 Task: Open the event Second Team Building Workshop: Enhancing Collaboration and Trust within Teams on '2024/05/06', change the date to 2024/03/11, change the font style of the description to Comic Sans MS, set the availability to Free, insert an emoji Smile, logged in from the account softage.10@softage.net and add another guest for the event, softage.8@softage.net. Change the alignment of the event description to Align right.Change the font color of the description to Light Purple and select an event charm, 
Action: Mouse moved to (350, 148)
Screenshot: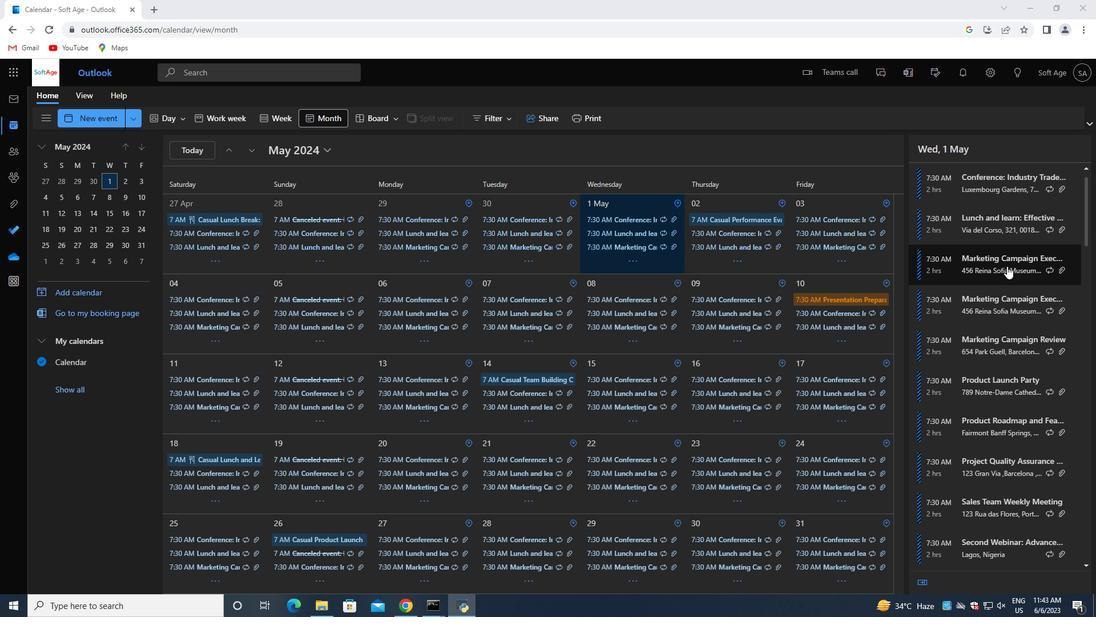 
Action: Mouse pressed left at (350, 148)
Screenshot: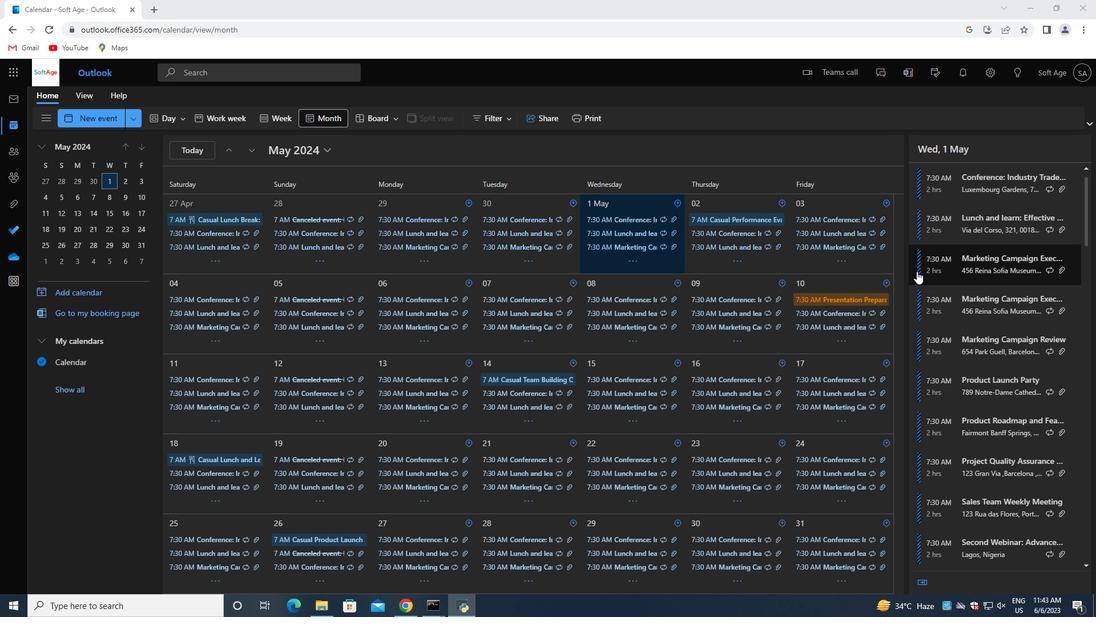
Action: Mouse moved to (376, 175)
Screenshot: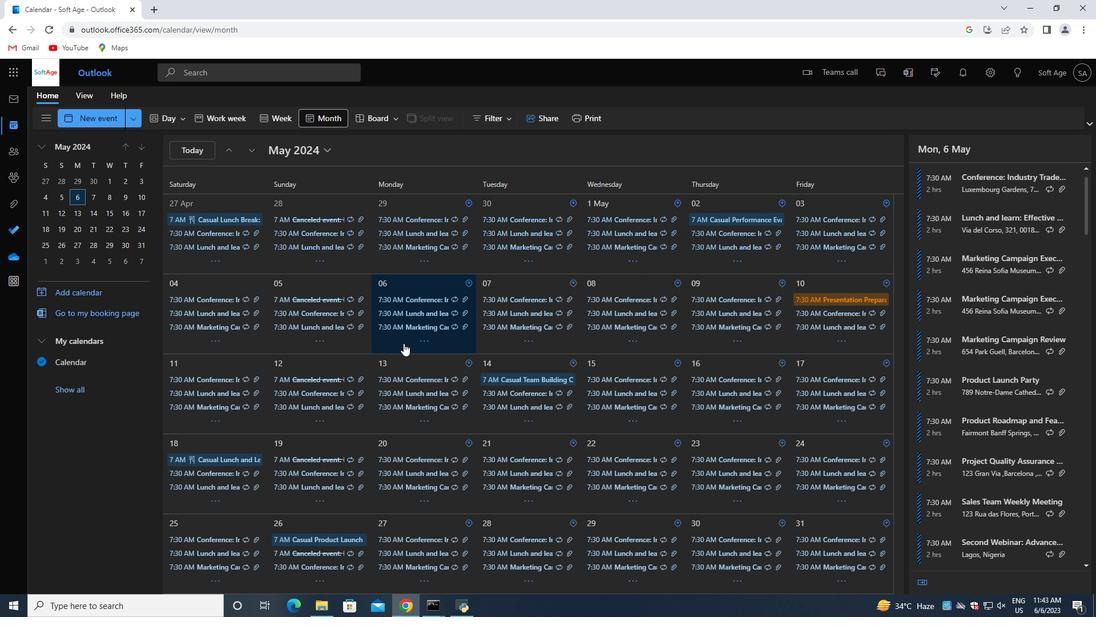 
Action: Mouse pressed left at (376, 175)
Screenshot: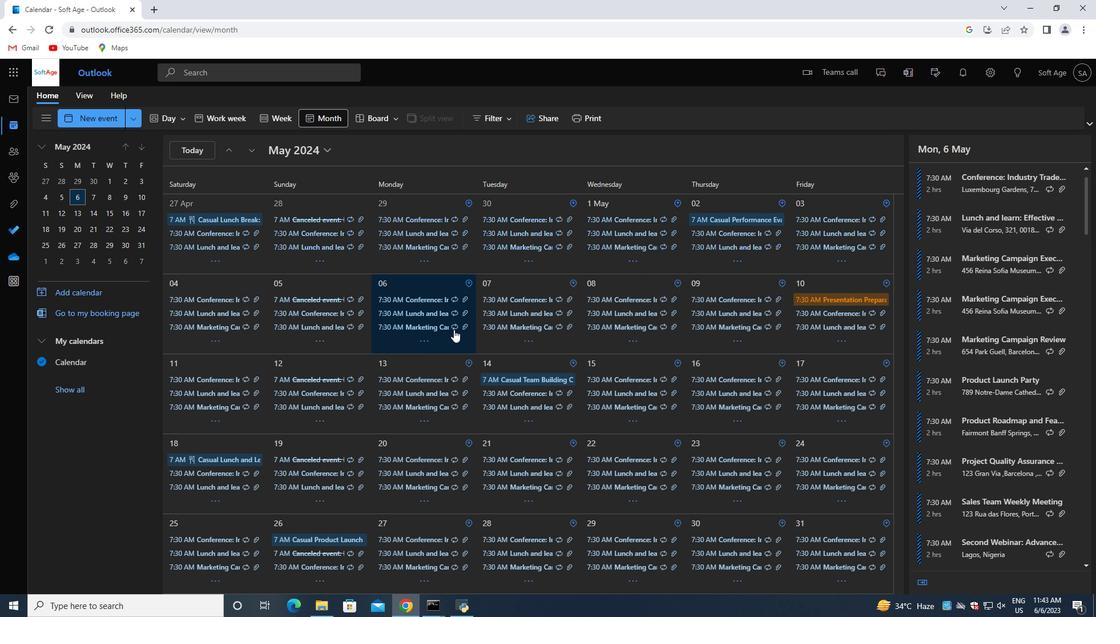 
Action: Mouse moved to (282, 229)
Screenshot: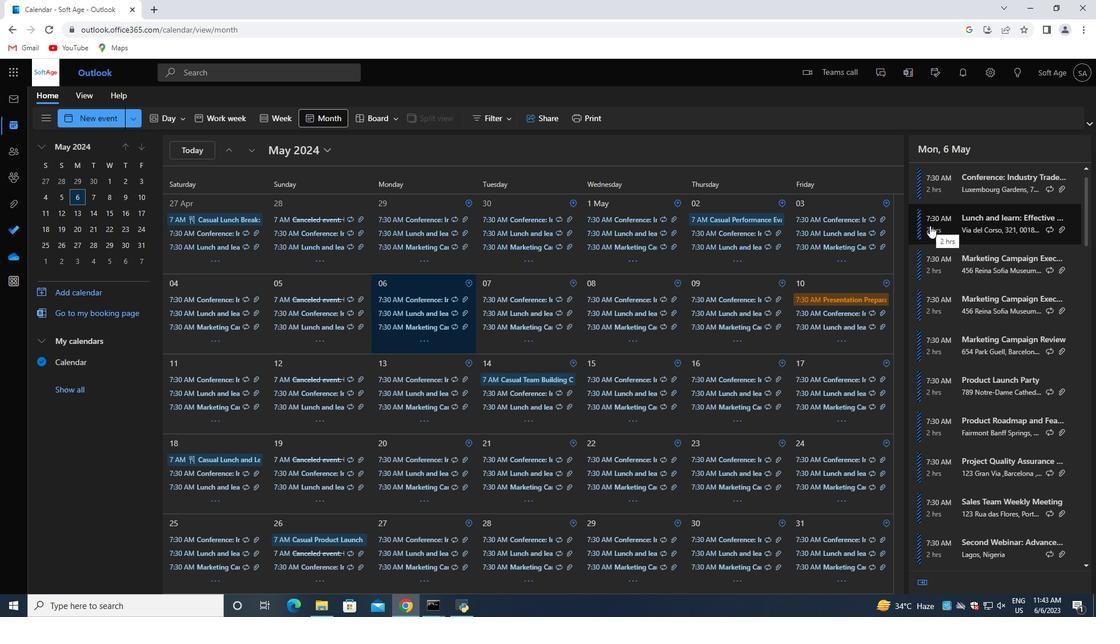 
Action: Mouse pressed left at (282, 229)
Screenshot: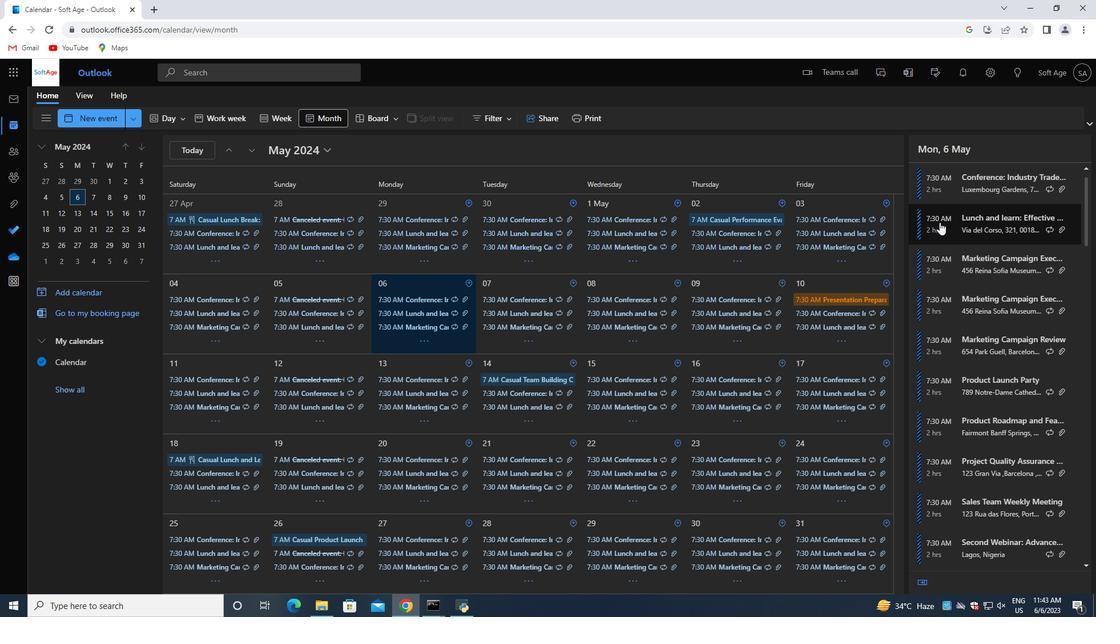 
Action: Mouse moved to (588, 154)
Screenshot: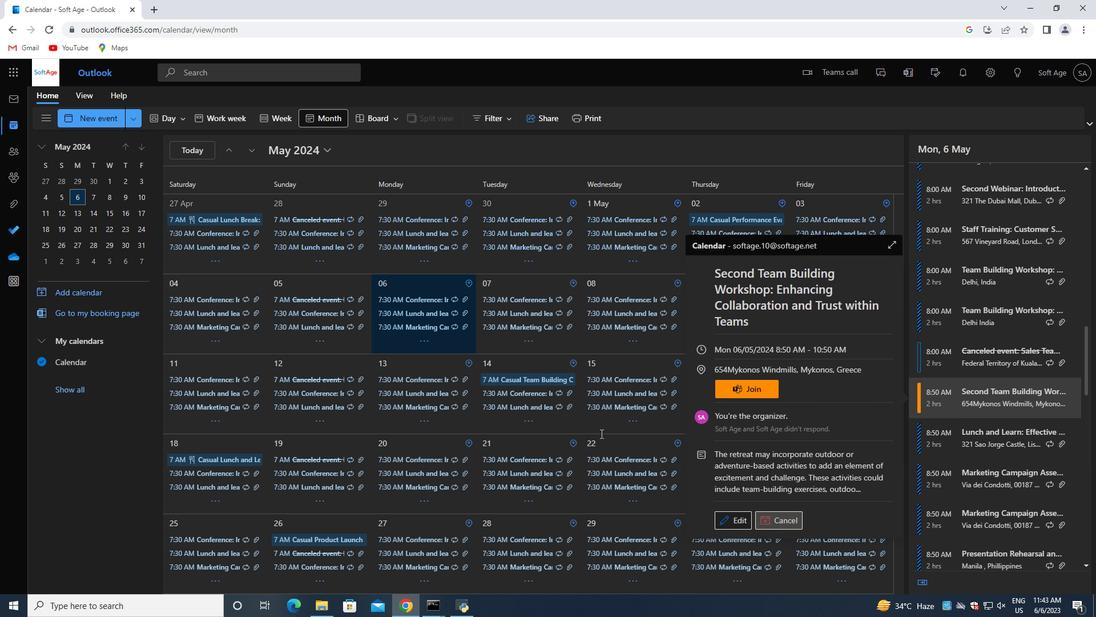 
Action: Mouse pressed left at (588, 154)
Screenshot: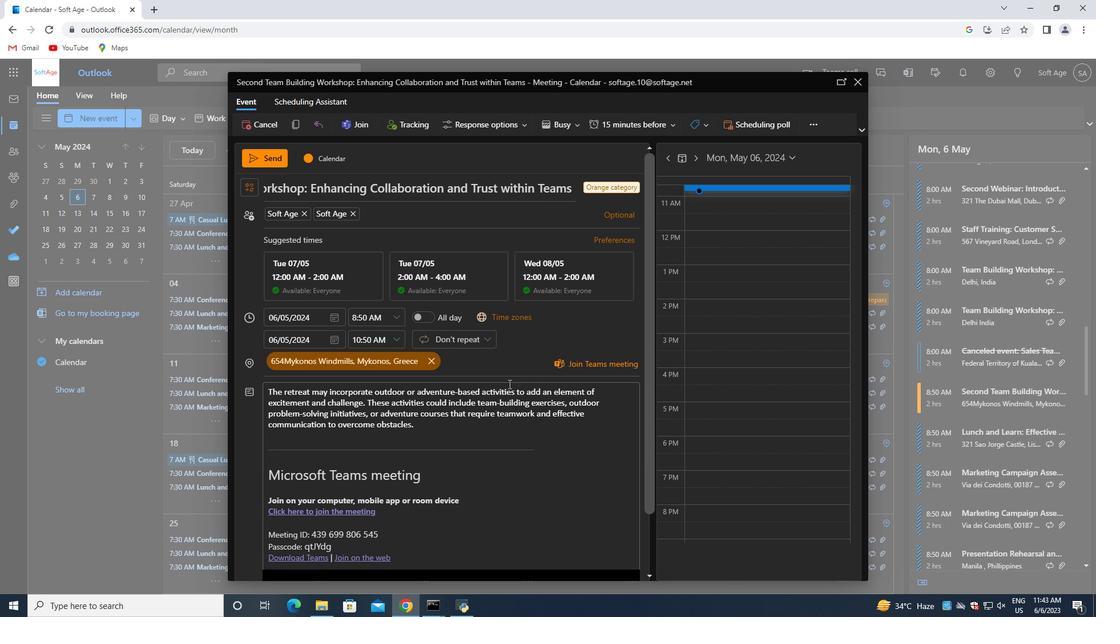 
Action: Mouse moved to (403, 343)
Screenshot: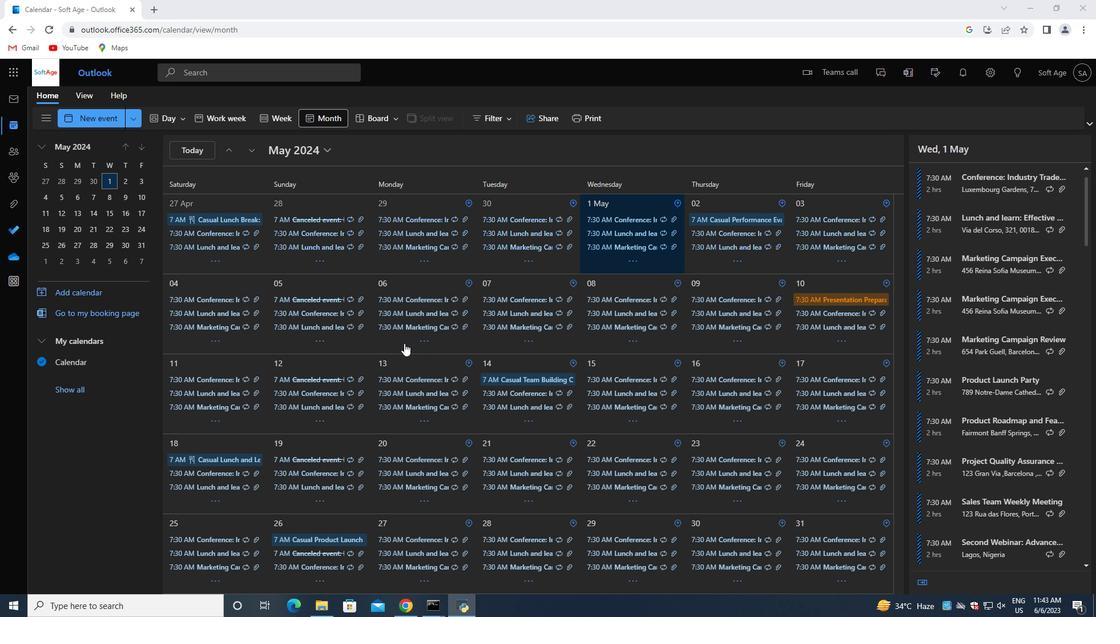 
Action: Mouse pressed left at (403, 343)
Screenshot: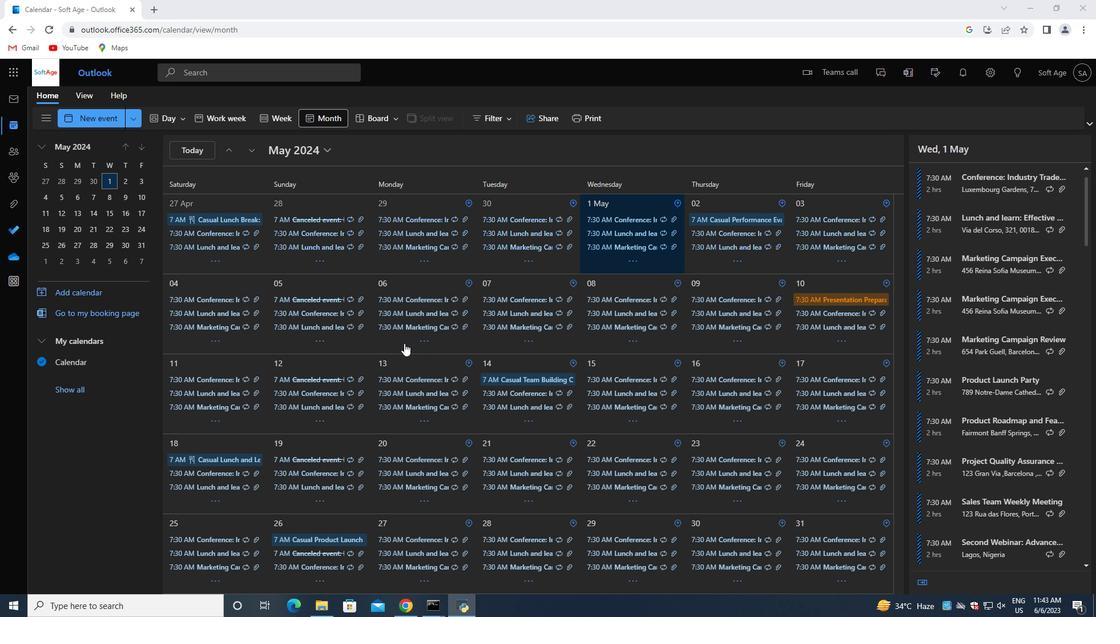 
Action: Mouse moved to (995, 379)
Screenshot: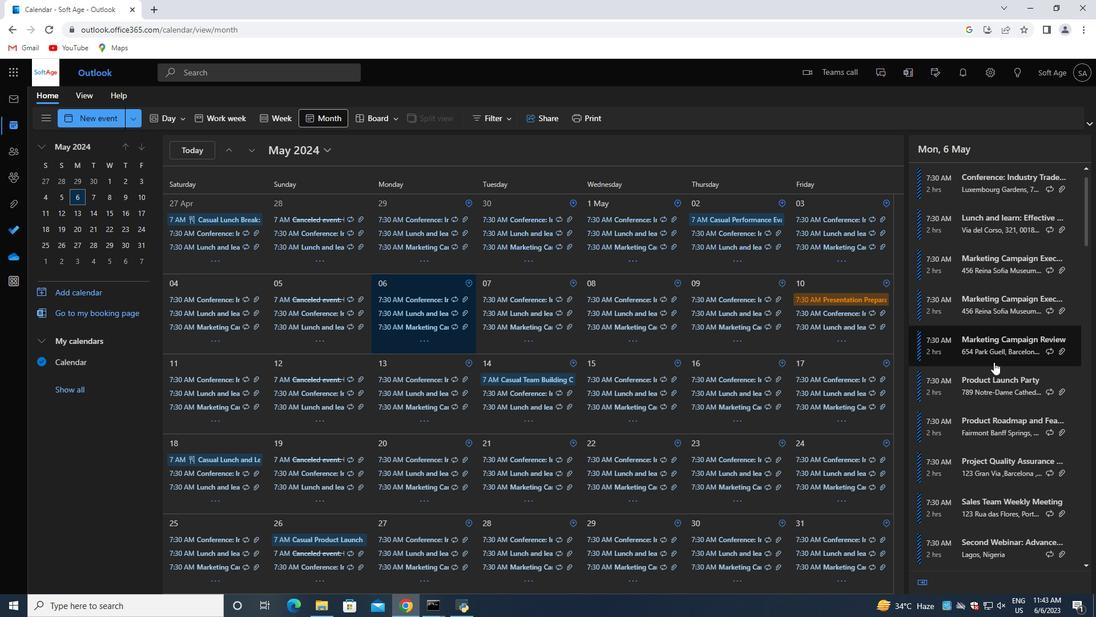 
Action: Mouse scrolled (995, 378) with delta (0, 0)
Screenshot: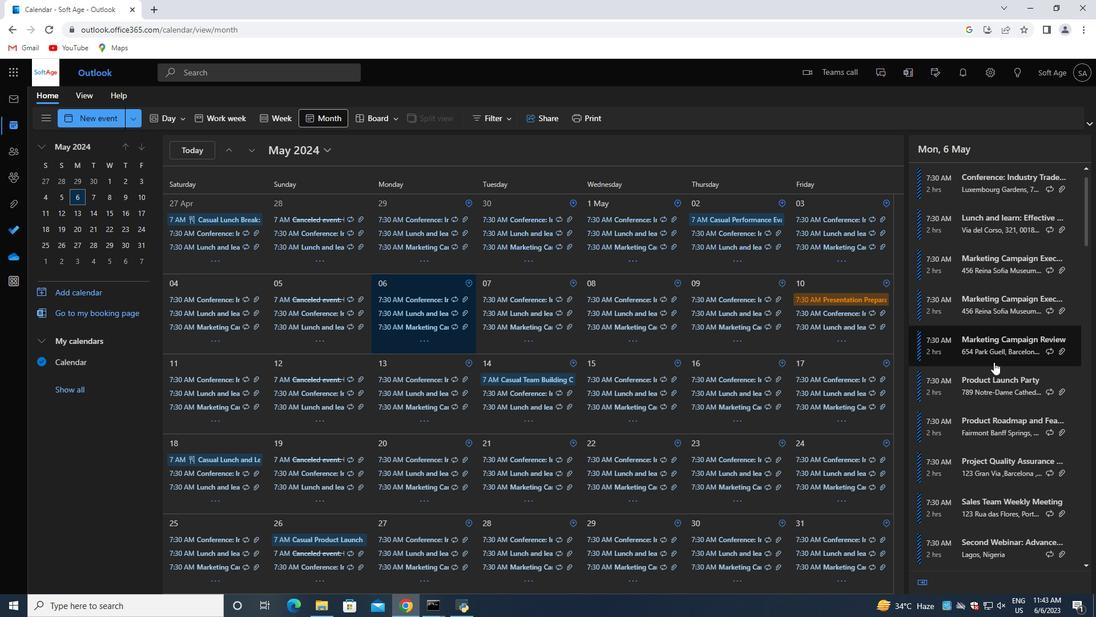 
Action: Mouse moved to (998, 378)
Screenshot: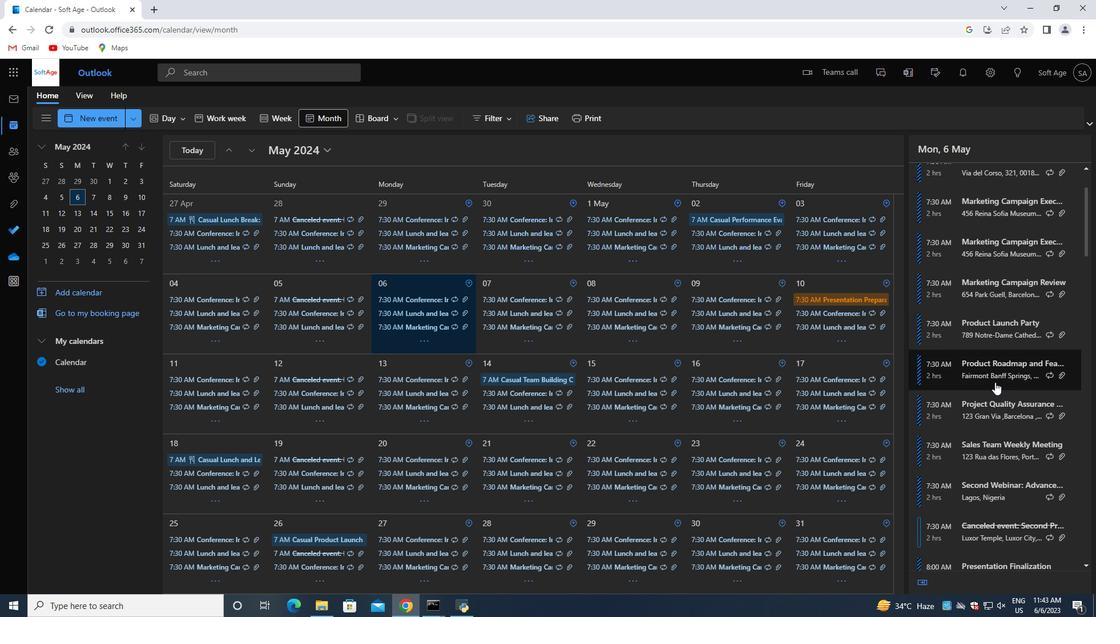 
Action: Mouse scrolled (998, 378) with delta (0, 0)
Screenshot: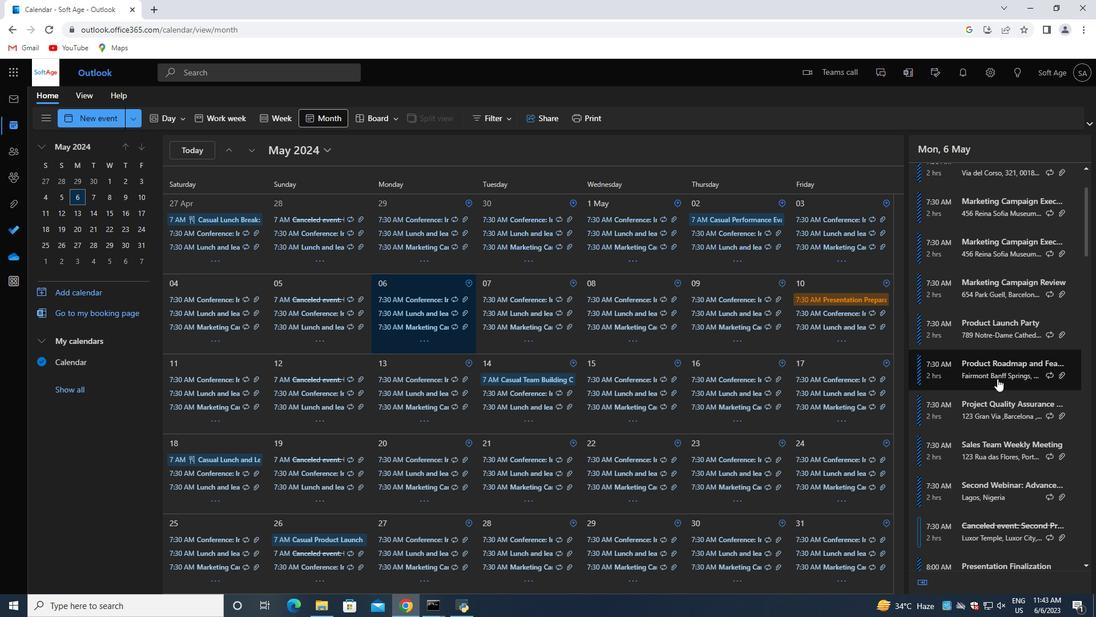 
Action: Mouse moved to (998, 377)
Screenshot: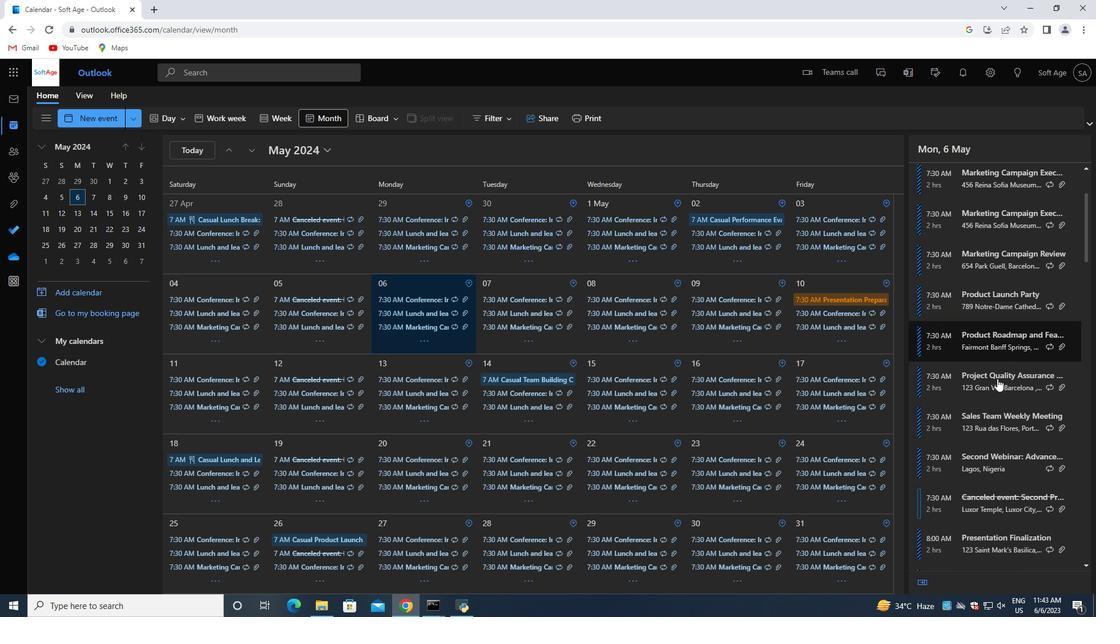 
Action: Mouse scrolled (998, 377) with delta (0, 0)
Screenshot: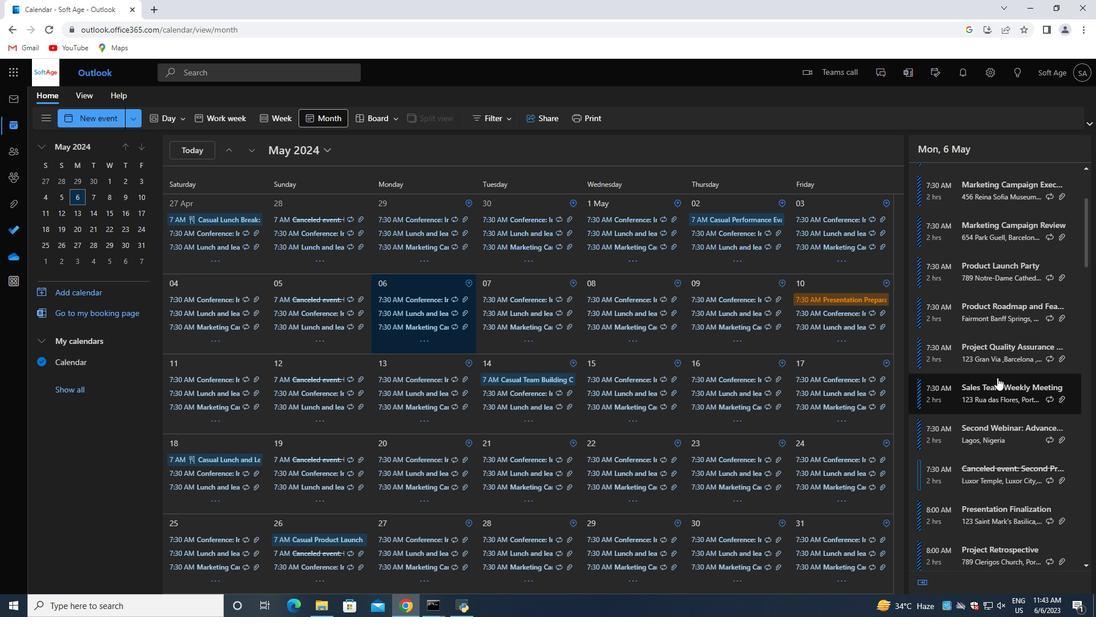 
Action: Mouse scrolled (998, 377) with delta (0, 0)
Screenshot: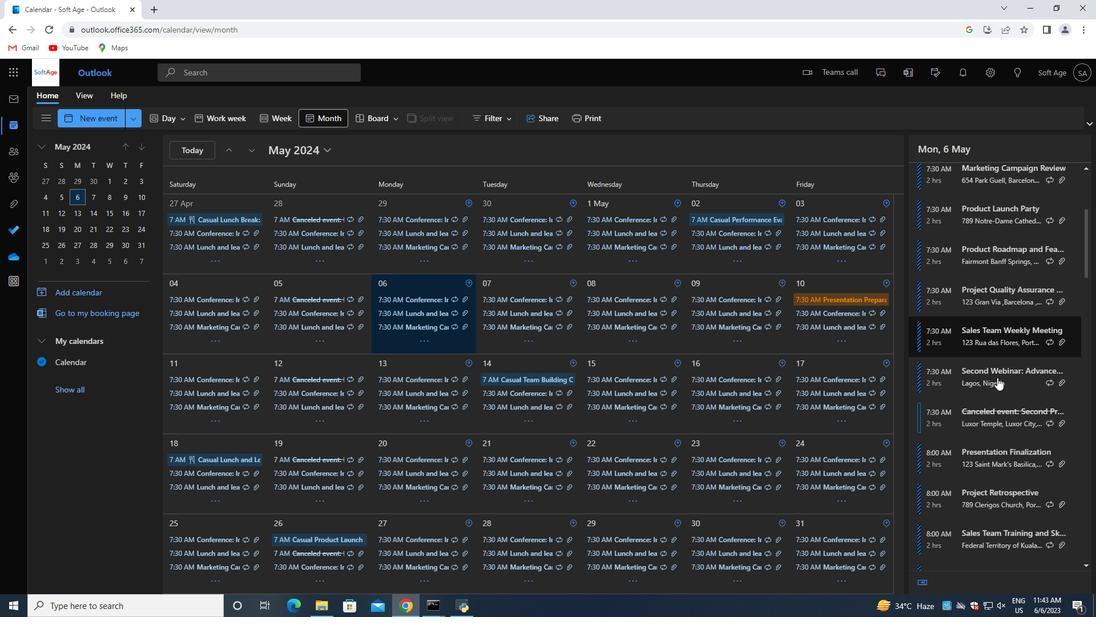 
Action: Mouse scrolled (998, 377) with delta (0, 0)
Screenshot: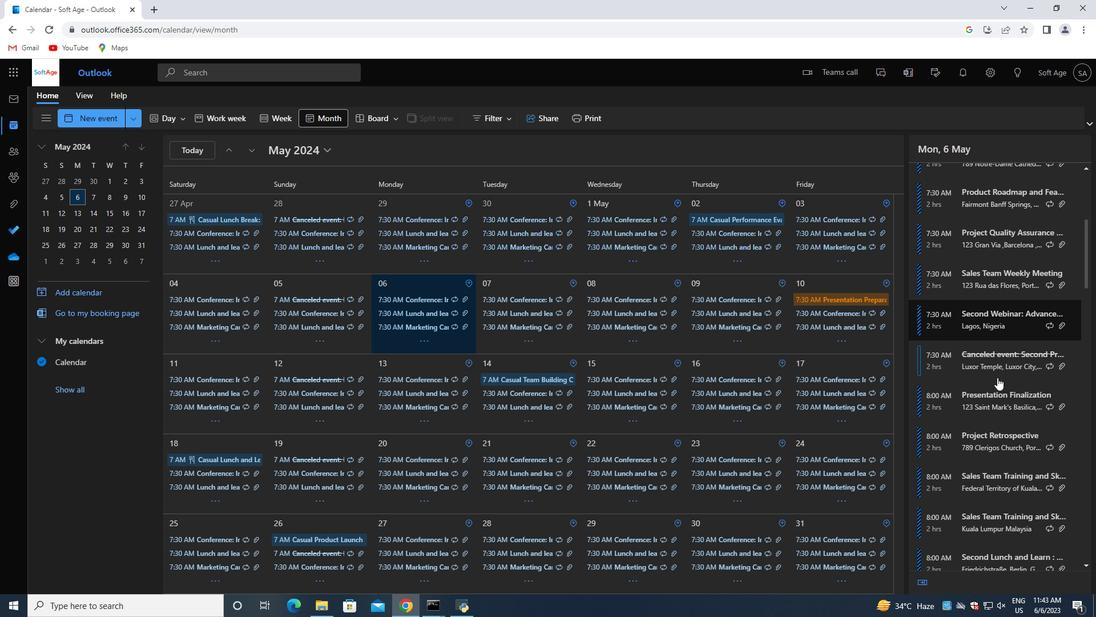 
Action: Mouse scrolled (998, 377) with delta (0, 0)
Screenshot: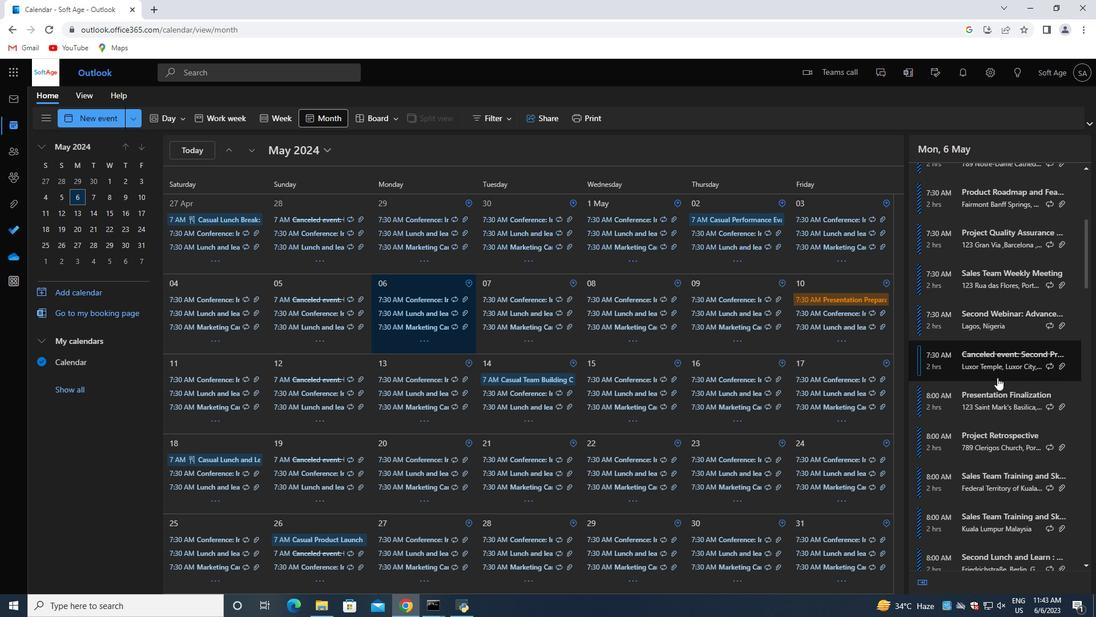 
Action: Mouse scrolled (998, 377) with delta (0, 0)
Screenshot: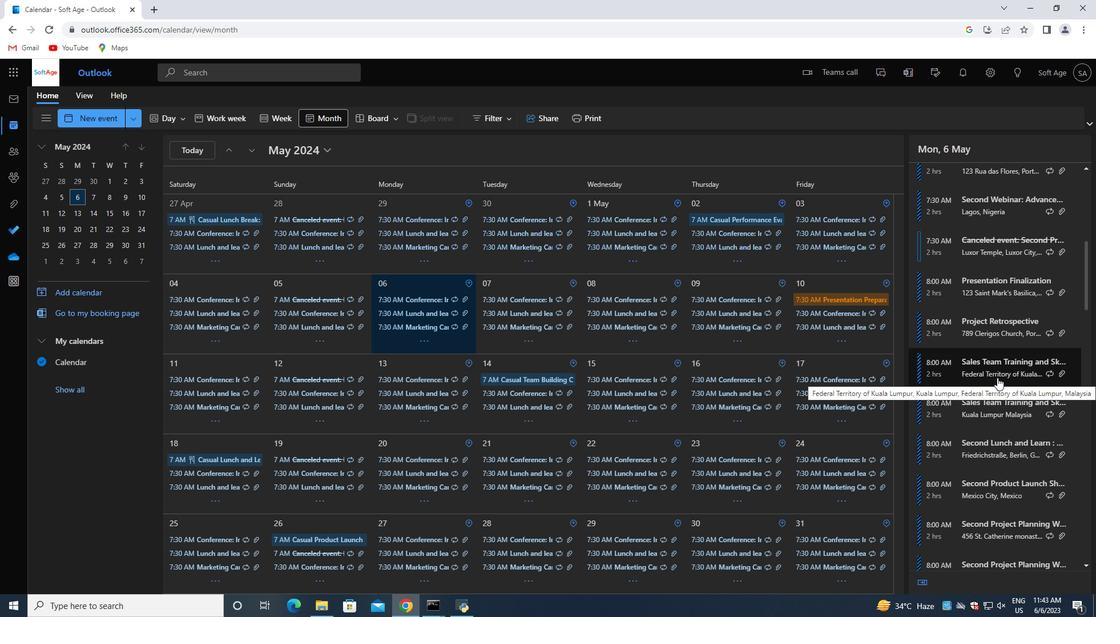 
Action: Mouse scrolled (998, 377) with delta (0, 0)
Screenshot: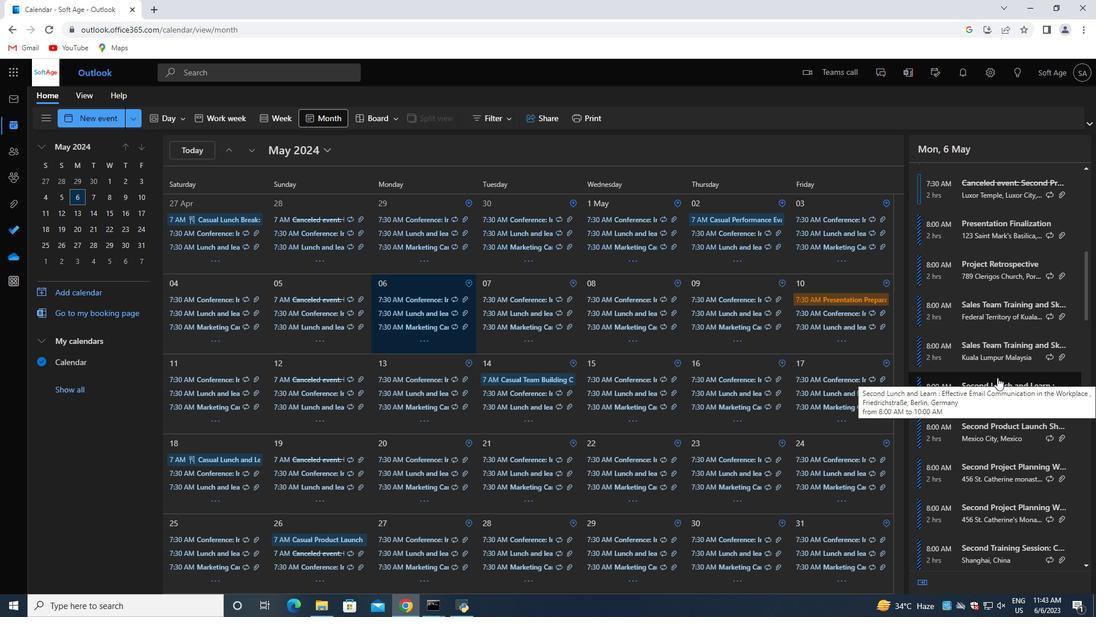 
Action: Mouse scrolled (998, 377) with delta (0, 0)
Screenshot: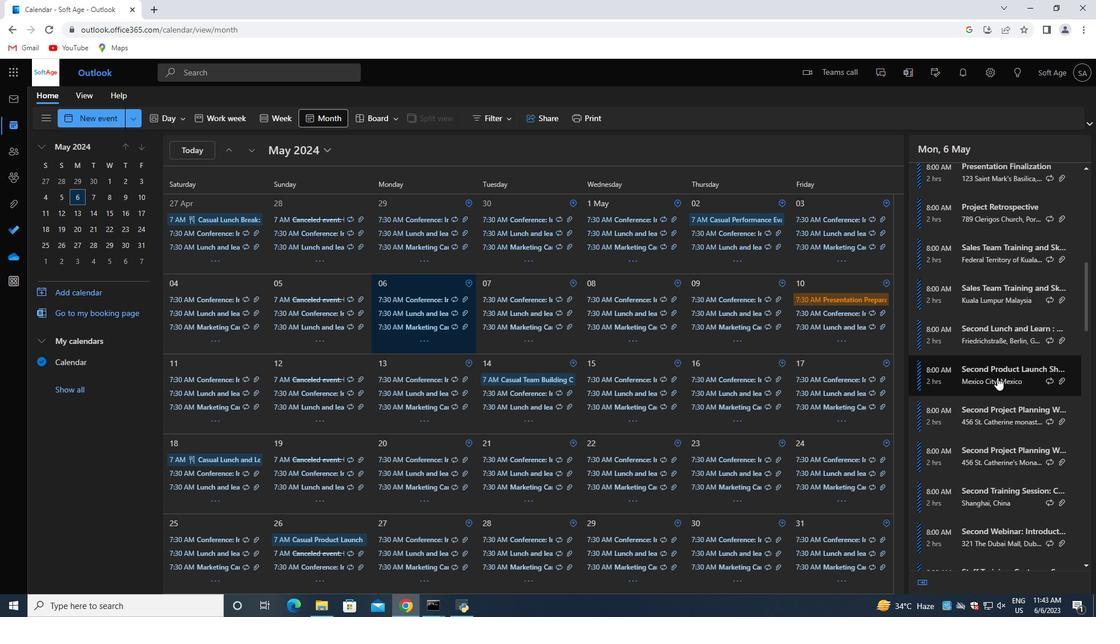 
Action: Mouse scrolled (998, 377) with delta (0, 0)
Screenshot: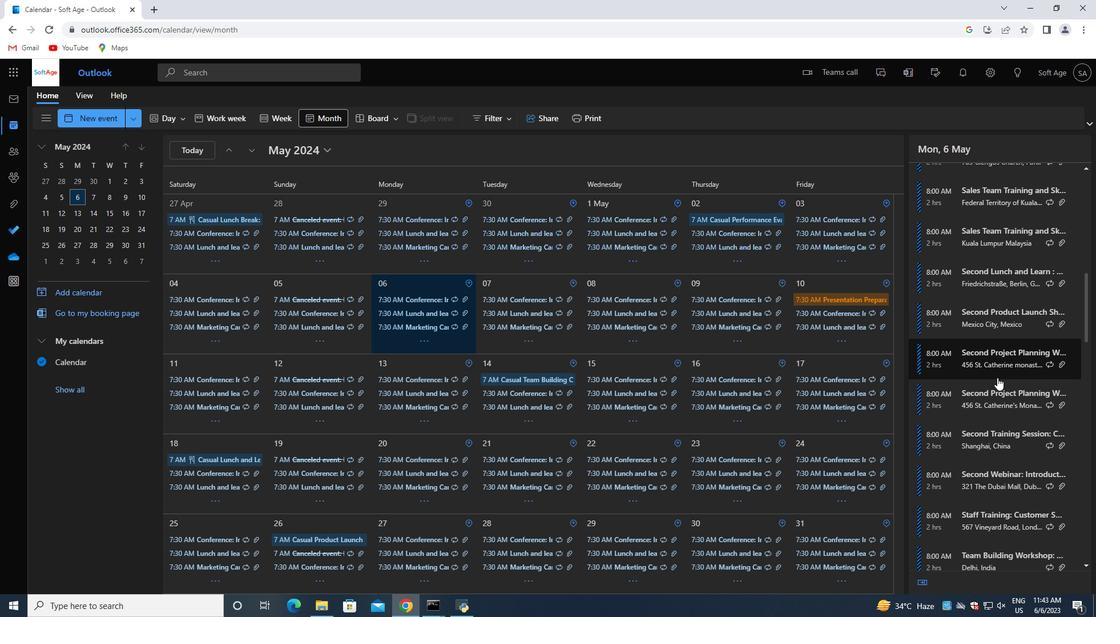 
Action: Mouse scrolled (998, 377) with delta (0, 0)
Screenshot: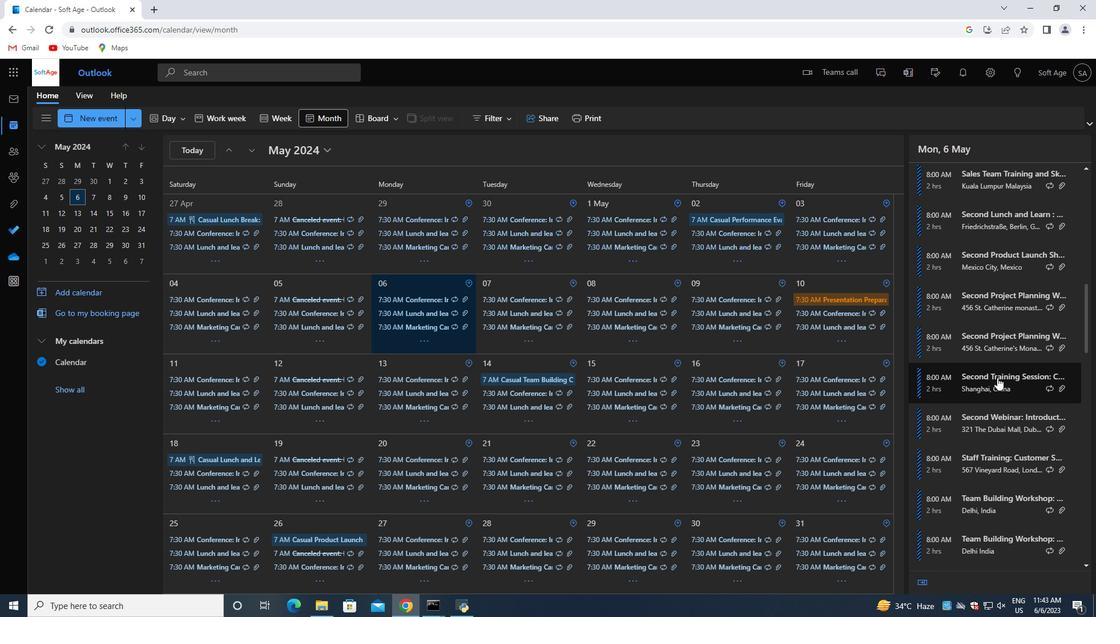 
Action: Mouse scrolled (998, 377) with delta (0, 0)
Screenshot: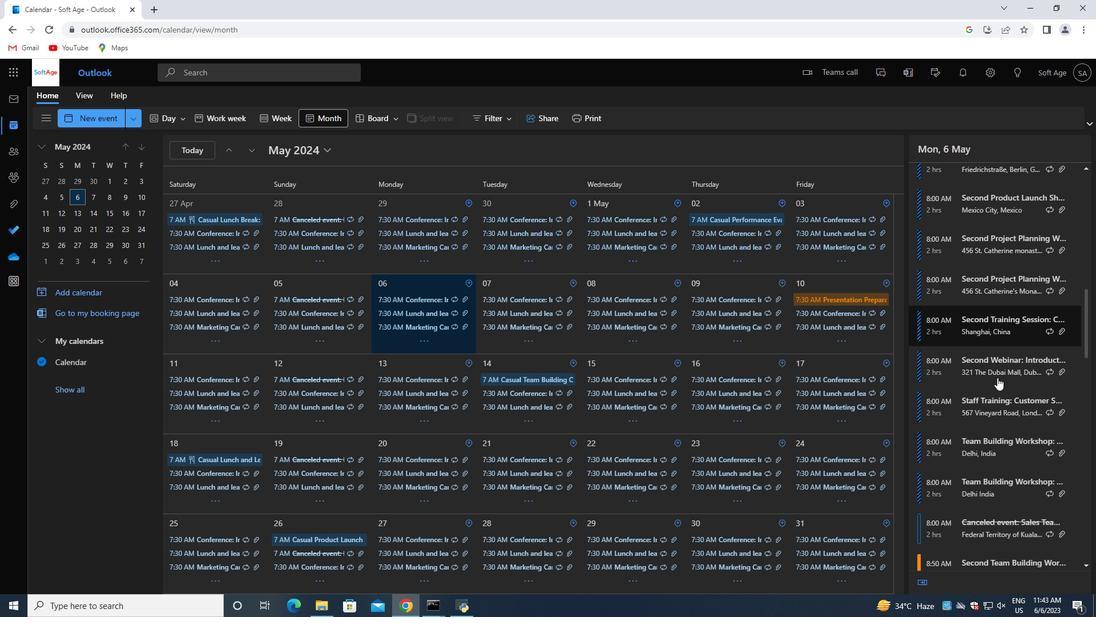 
Action: Mouse scrolled (998, 377) with delta (0, 0)
Screenshot: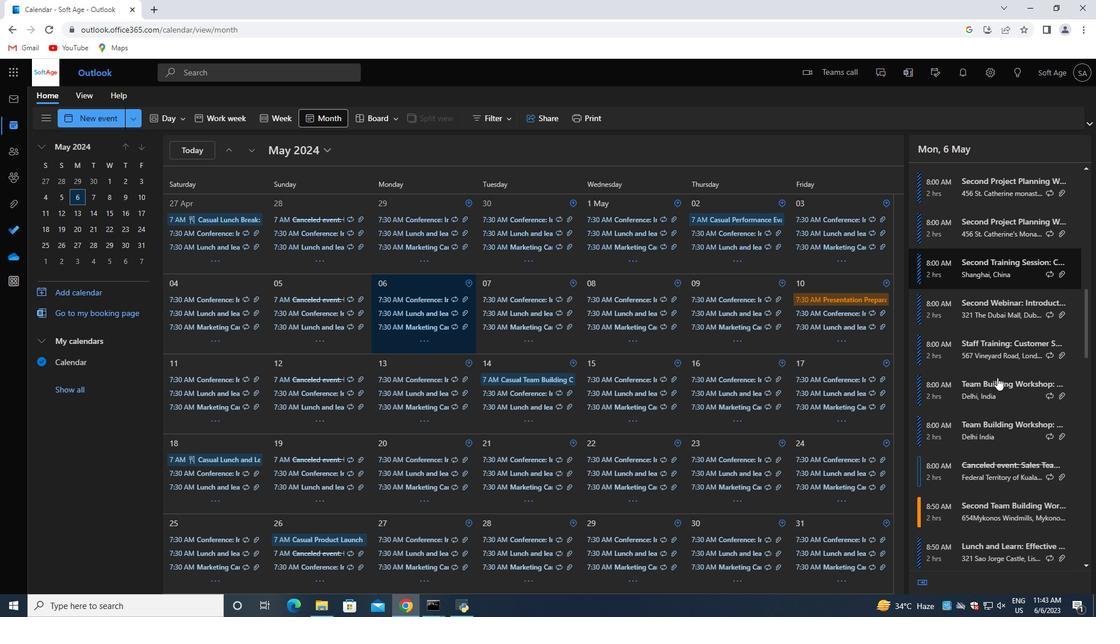 
Action: Mouse scrolled (998, 377) with delta (0, 0)
Screenshot: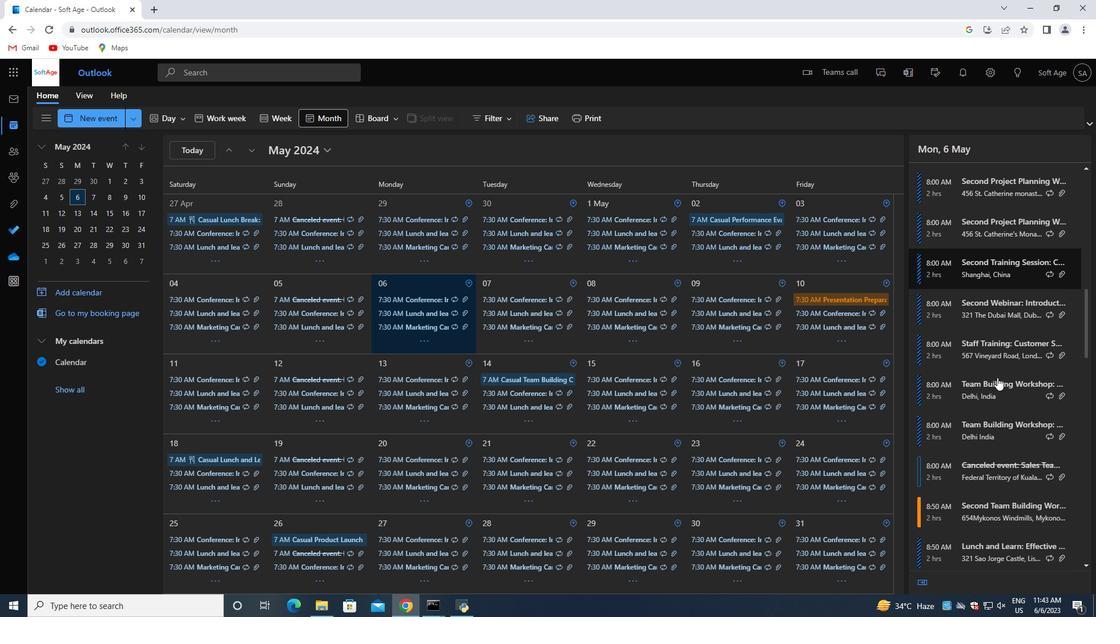
Action: Mouse moved to (948, 404)
Screenshot: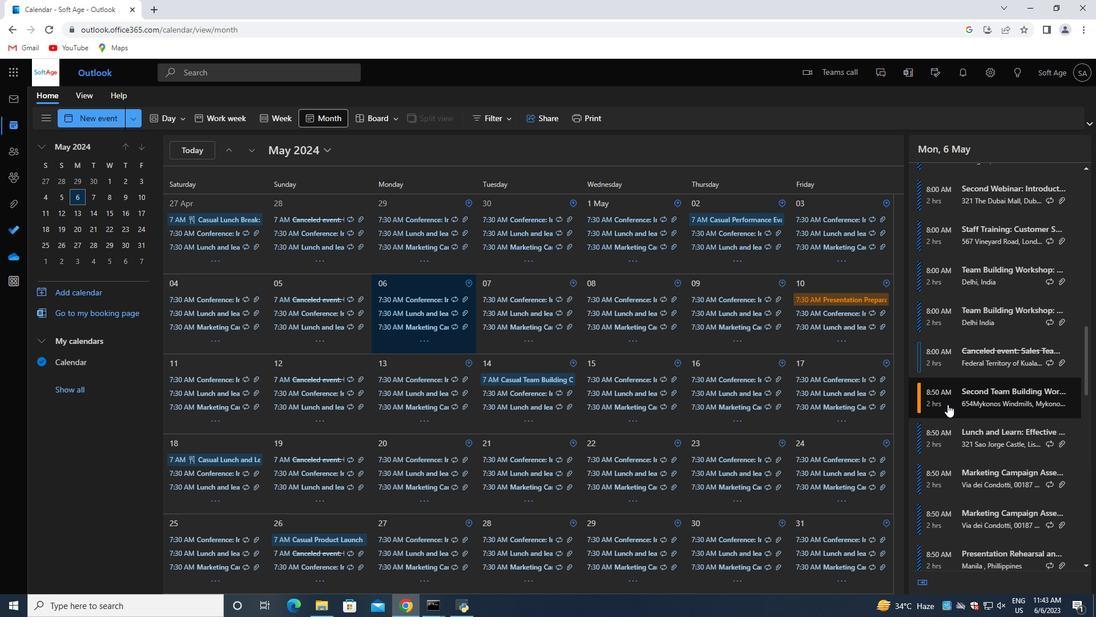 
Action: Mouse pressed left at (948, 404)
Screenshot: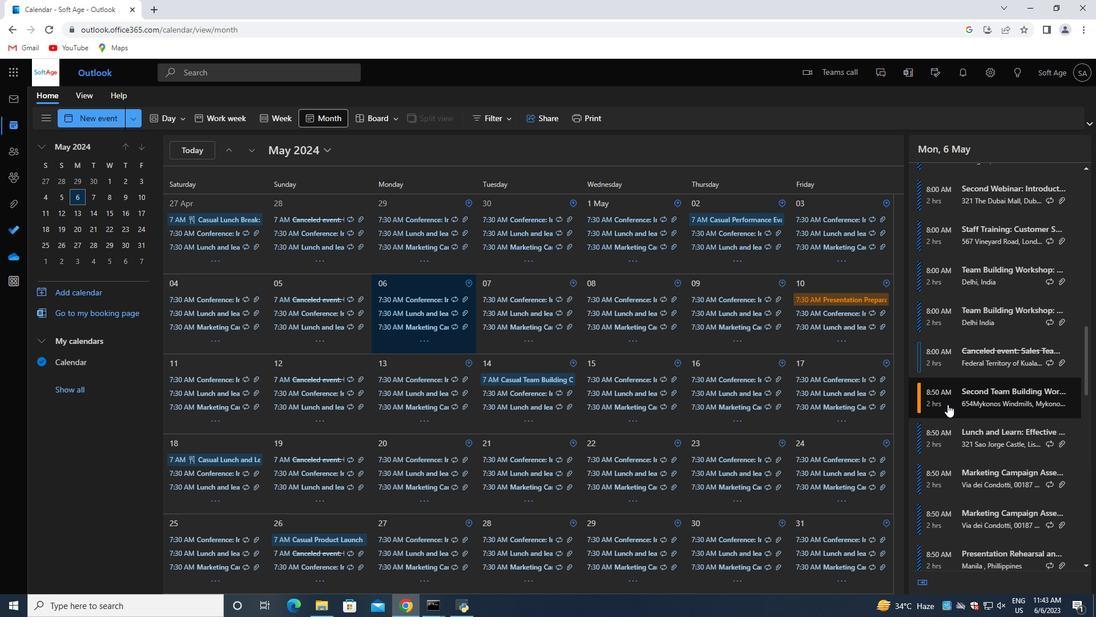 
Action: Mouse moved to (726, 518)
Screenshot: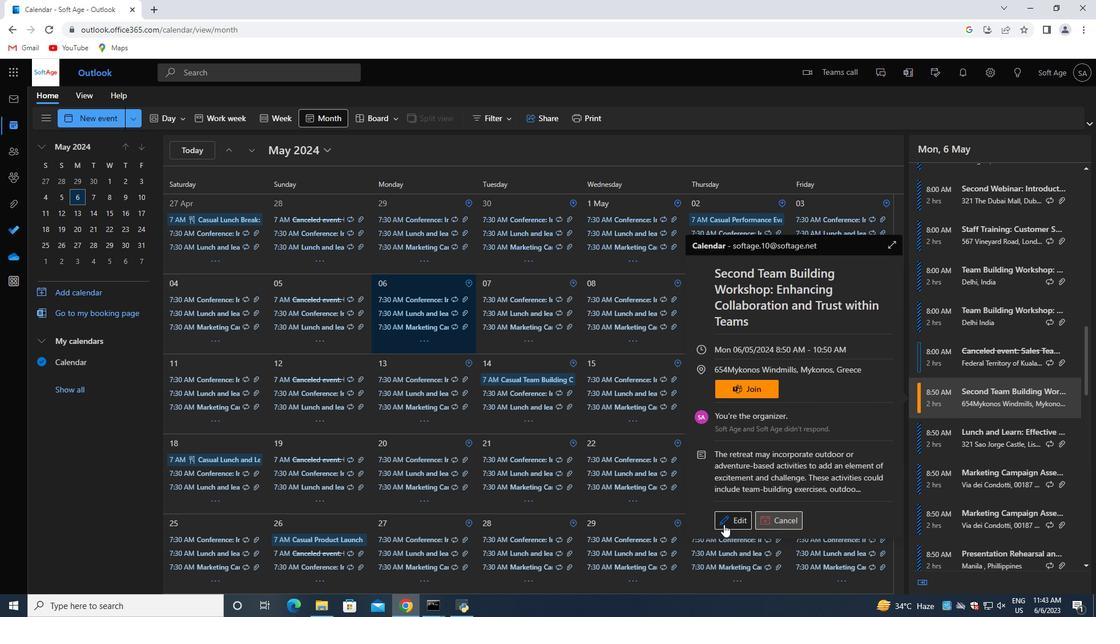 
Action: Mouse pressed left at (726, 518)
Screenshot: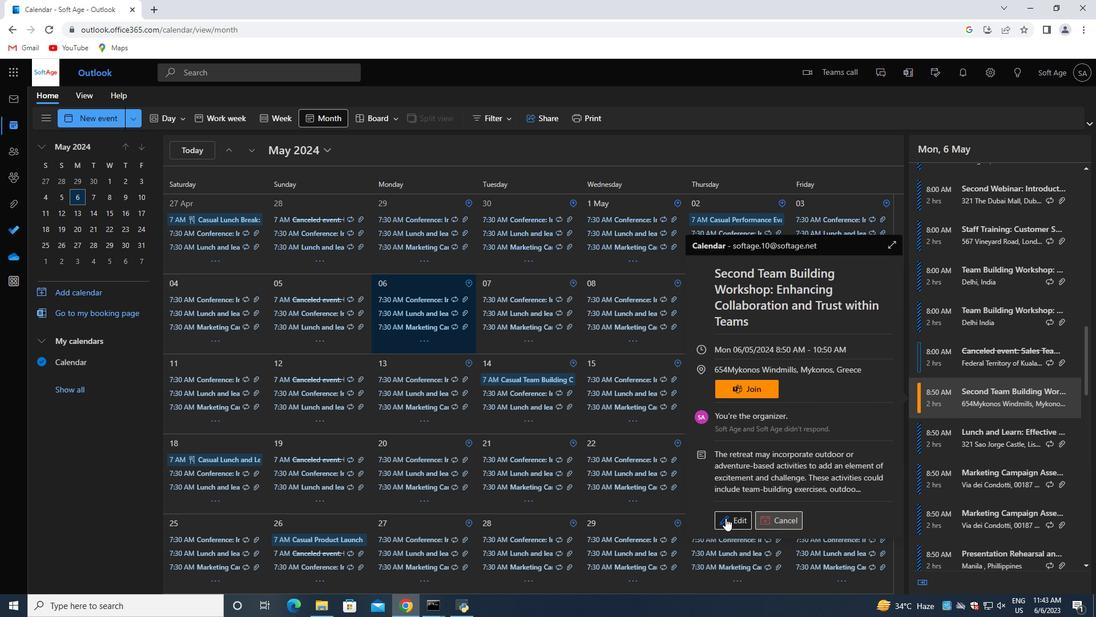 
Action: Mouse moved to (337, 314)
Screenshot: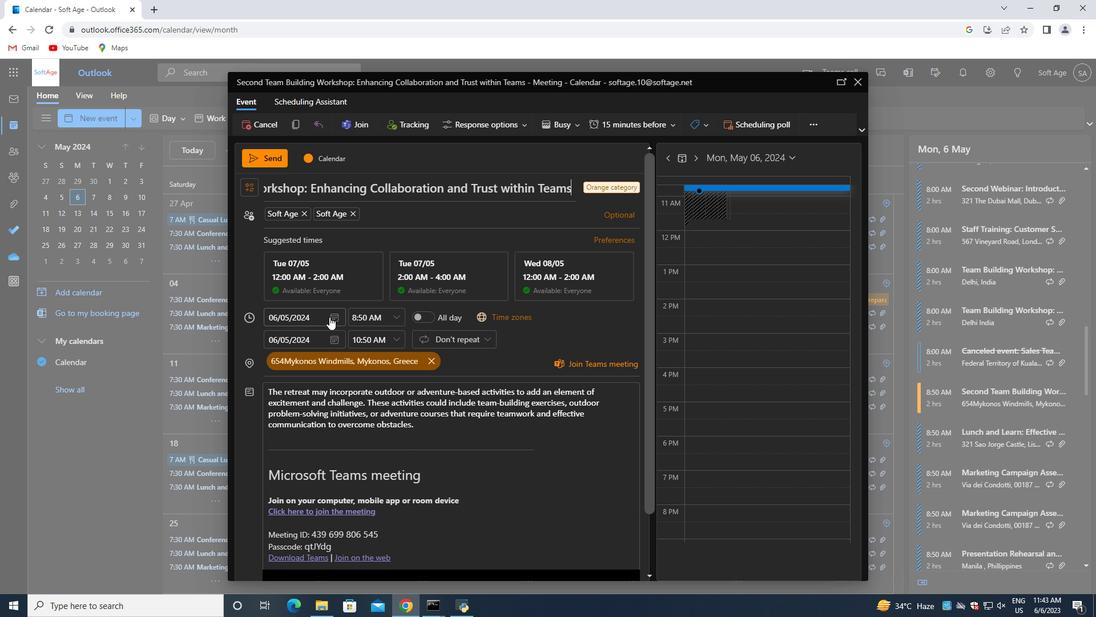 
Action: Mouse pressed left at (337, 314)
Screenshot: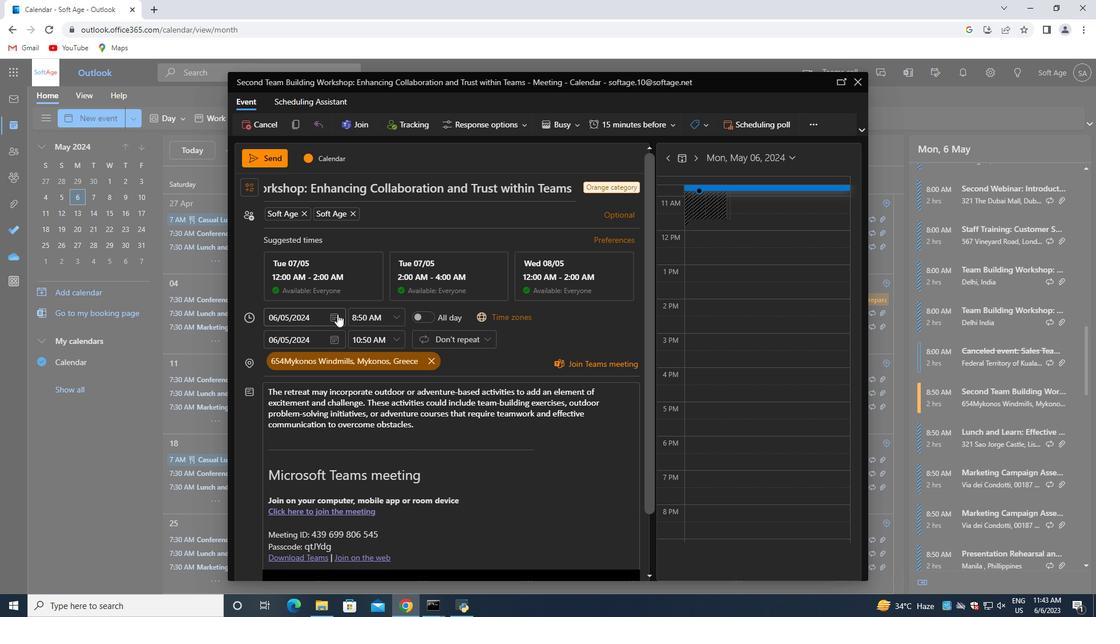 
Action: Mouse moved to (362, 339)
Screenshot: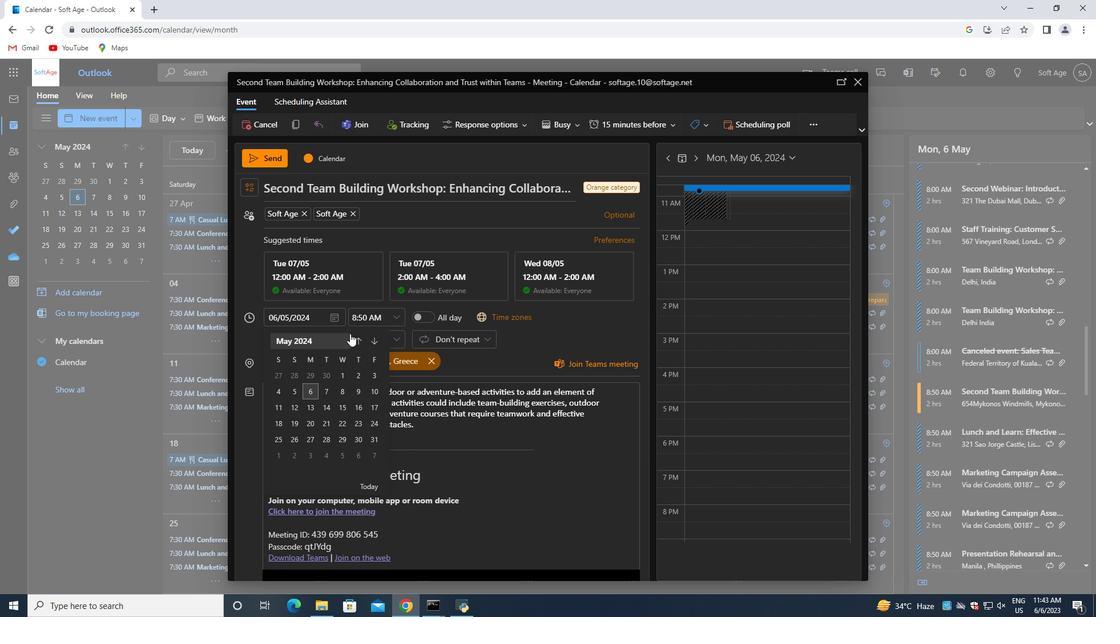 
Action: Mouse pressed left at (362, 339)
Screenshot: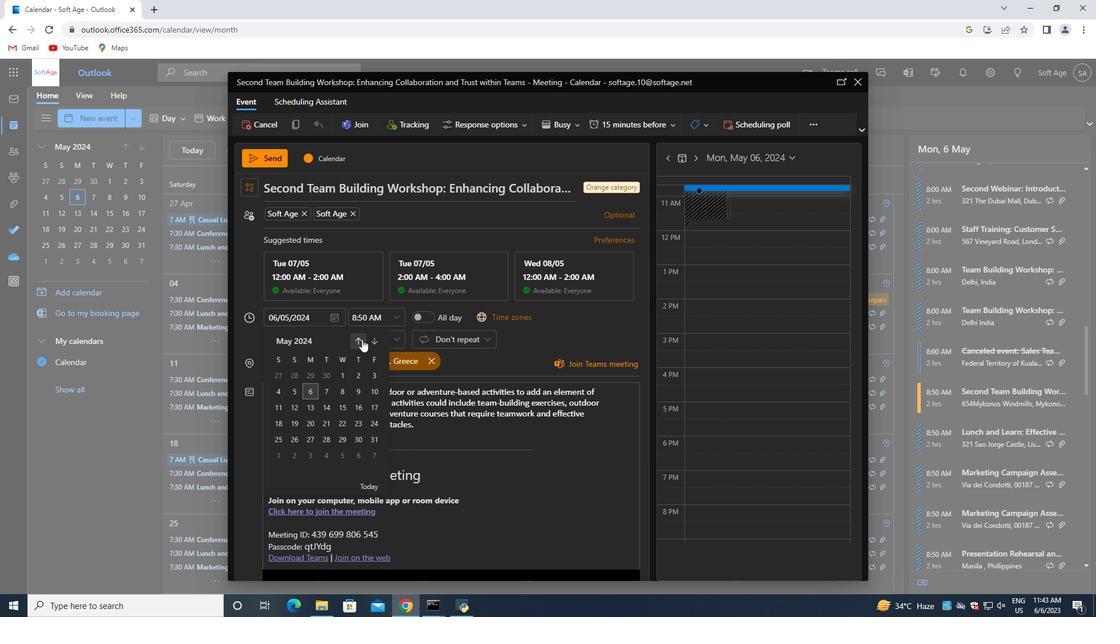 
Action: Mouse pressed left at (362, 339)
Screenshot: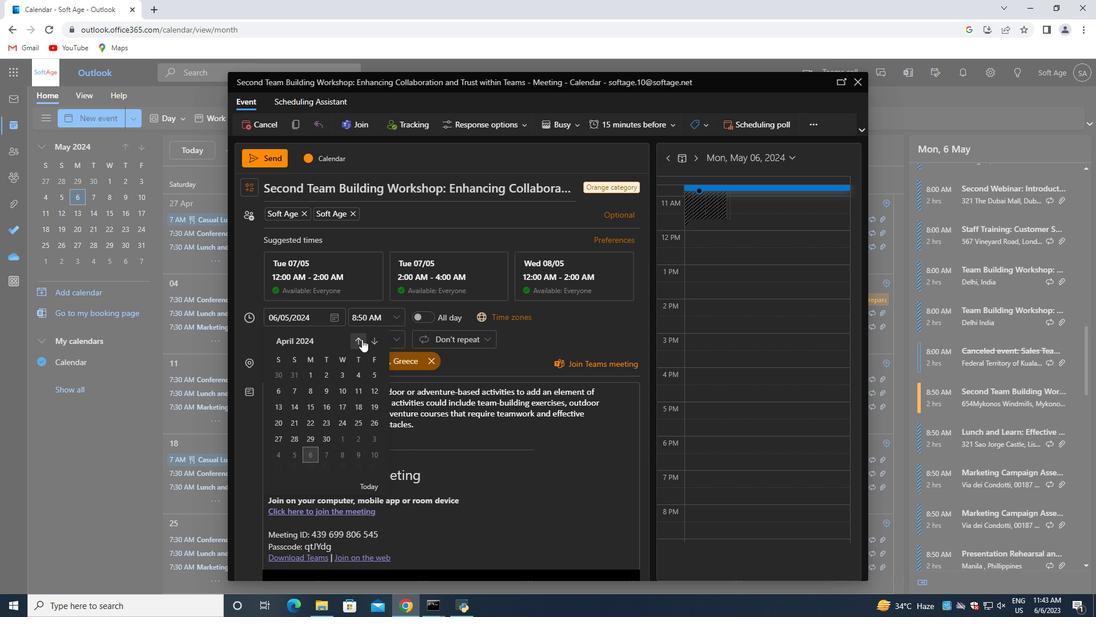 
Action: Mouse moved to (313, 407)
Screenshot: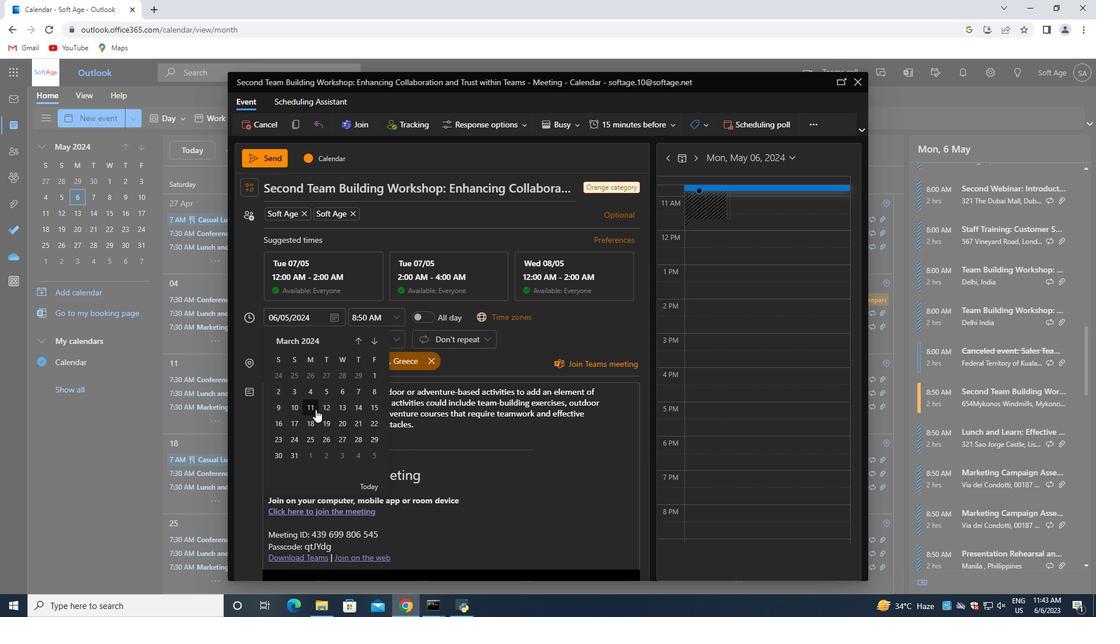 
Action: Mouse pressed left at (313, 407)
Screenshot: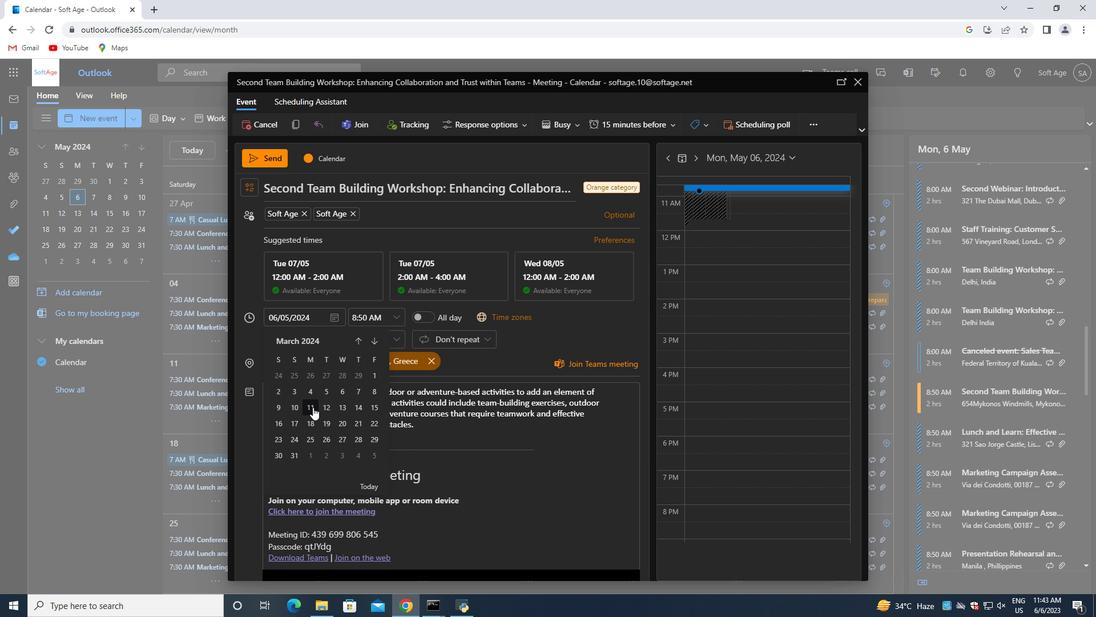 
Action: Mouse moved to (415, 425)
Screenshot: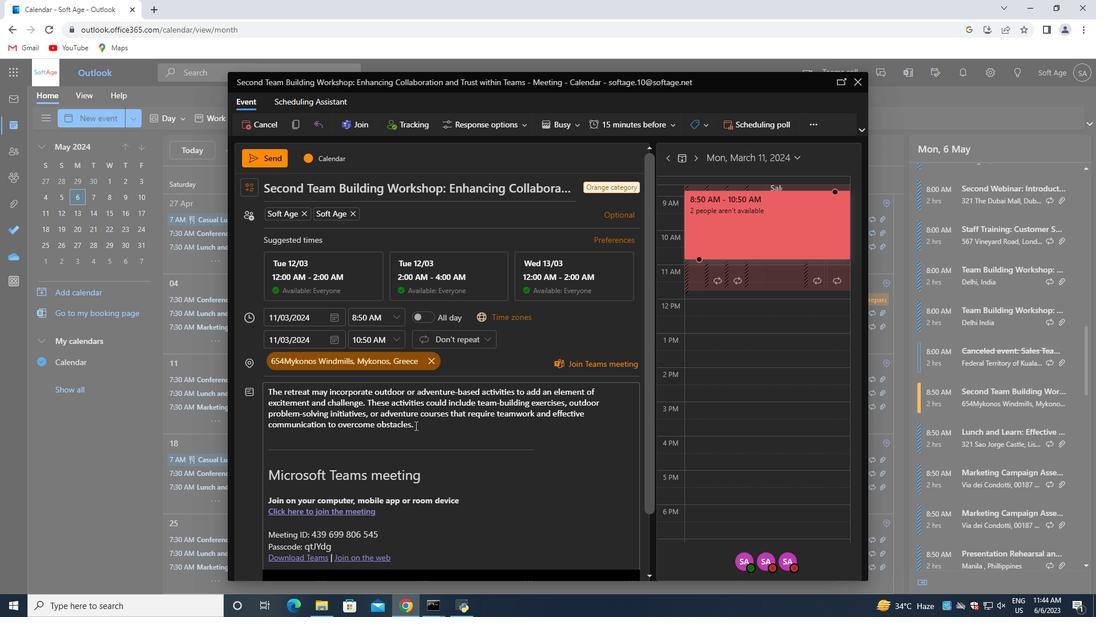 
Action: Mouse pressed left at (415, 425)
Screenshot: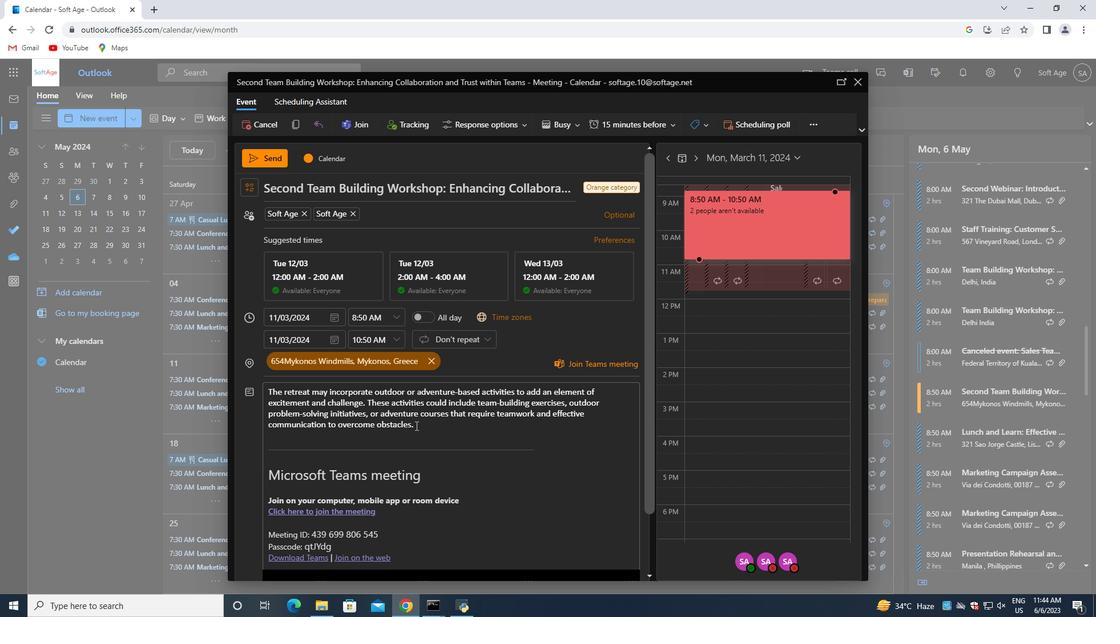 
Action: Mouse moved to (335, 423)
Screenshot: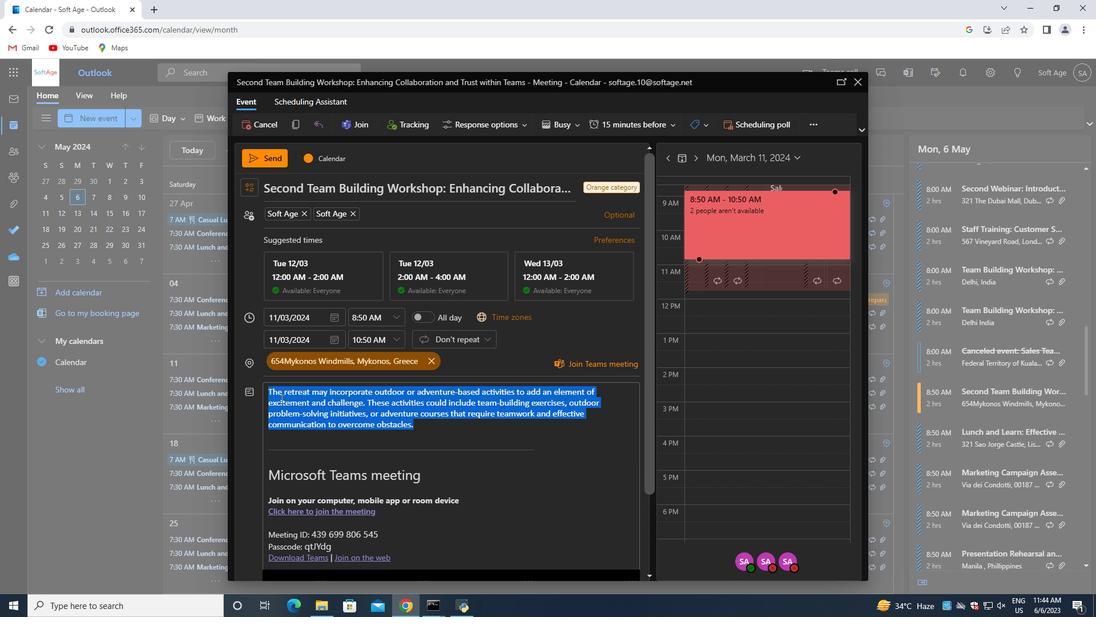 
Action: Mouse scrolled (335, 423) with delta (0, 0)
Screenshot: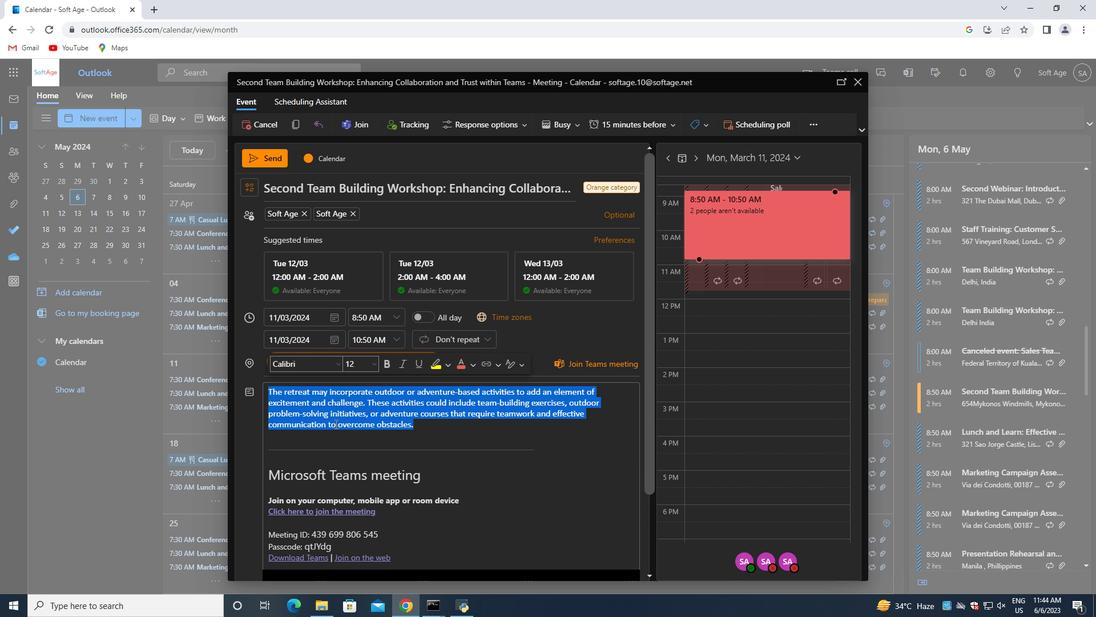 
Action: Mouse scrolled (335, 423) with delta (0, 0)
Screenshot: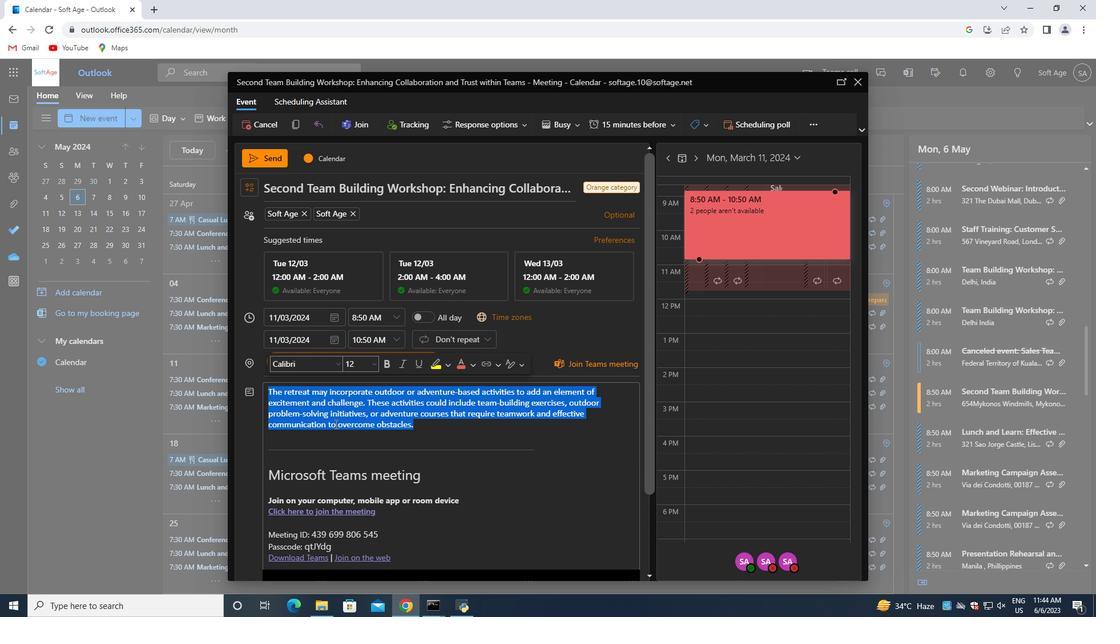
Action: Mouse scrolled (335, 423) with delta (0, 0)
Screenshot: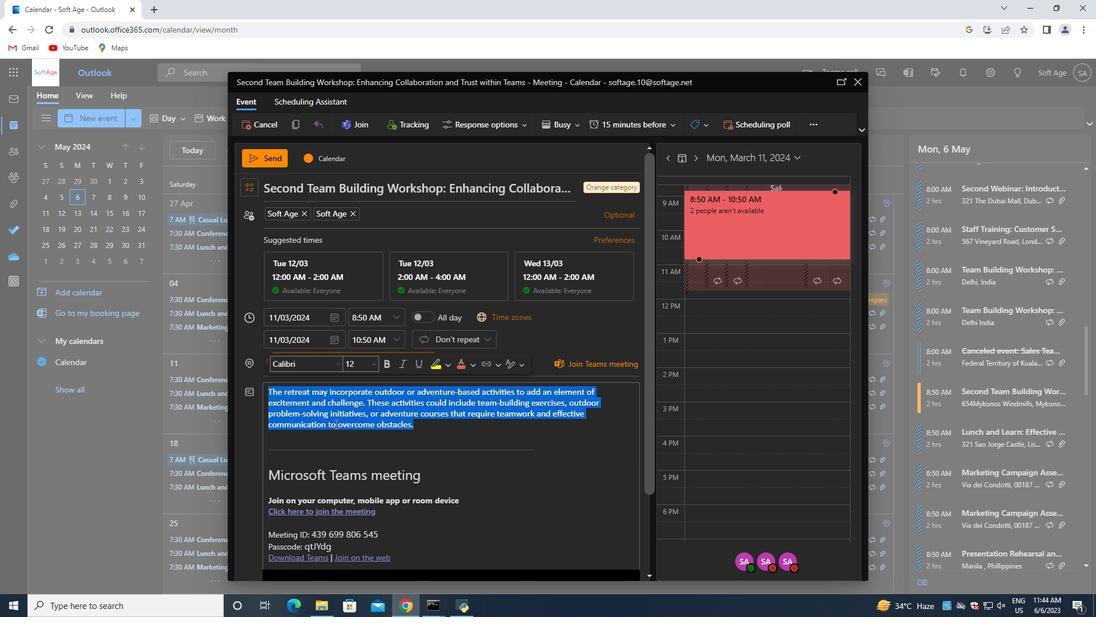 
Action: Mouse scrolled (335, 423) with delta (0, 0)
Screenshot: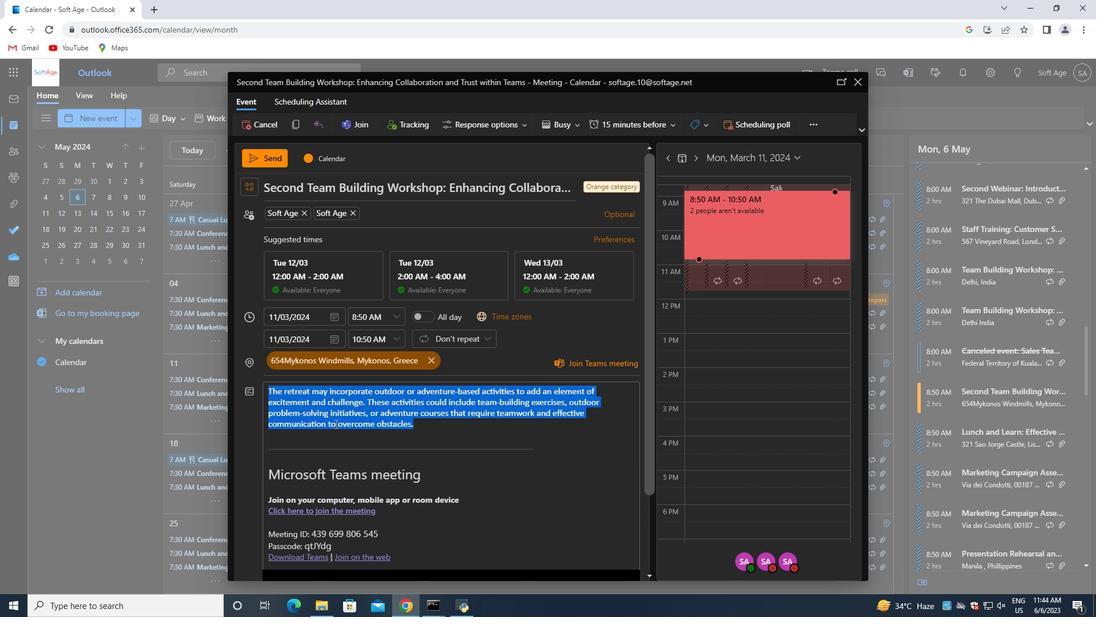 
Action: Mouse moved to (326, 497)
Screenshot: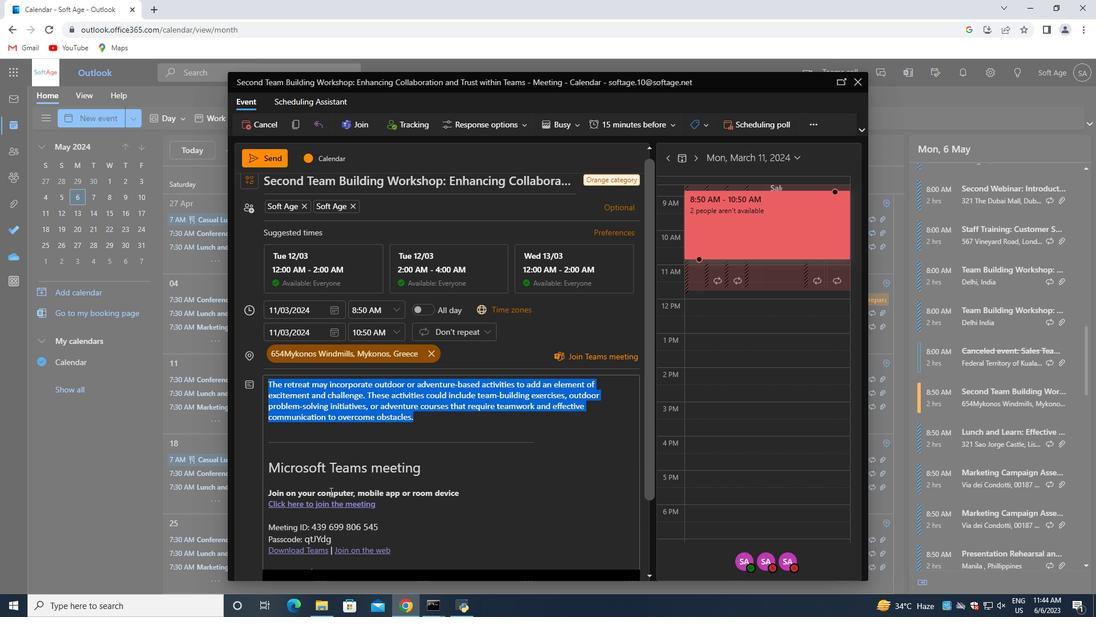 
Action: Mouse scrolled (326, 496) with delta (0, 0)
Screenshot: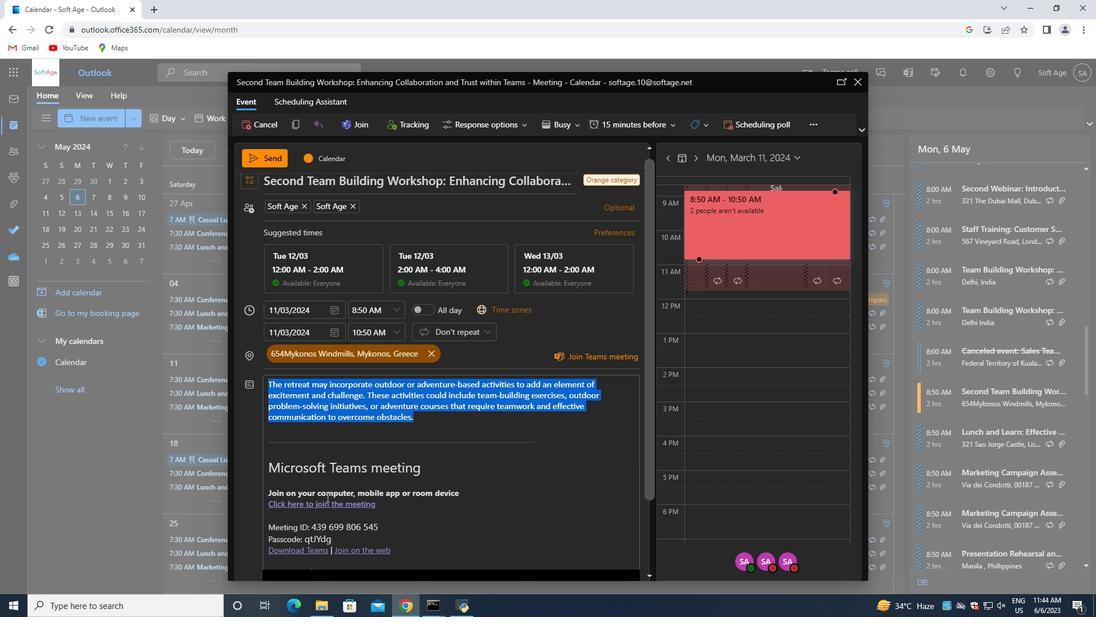 
Action: Mouse scrolled (326, 496) with delta (0, 0)
Screenshot: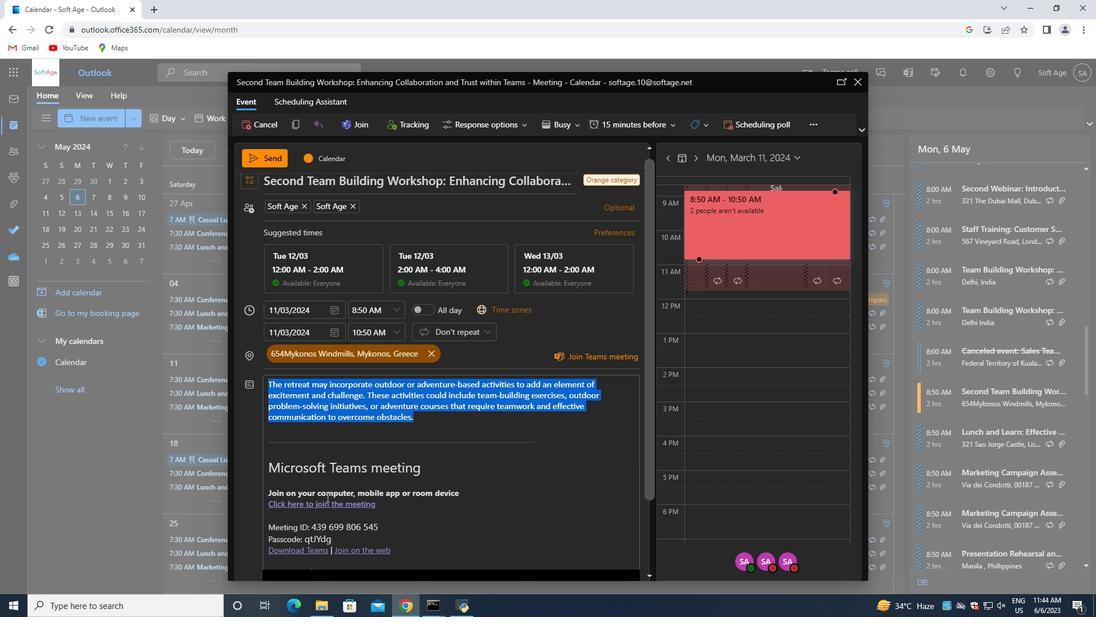 
Action: Mouse scrolled (326, 496) with delta (0, 0)
Screenshot: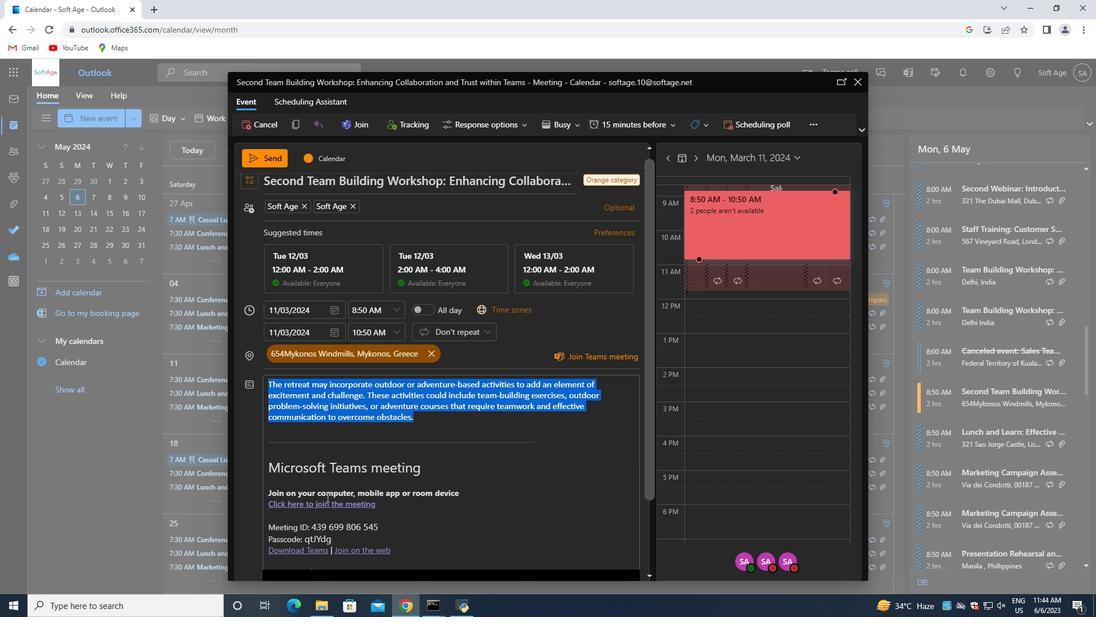 
Action: Mouse scrolled (326, 496) with delta (0, 0)
Screenshot: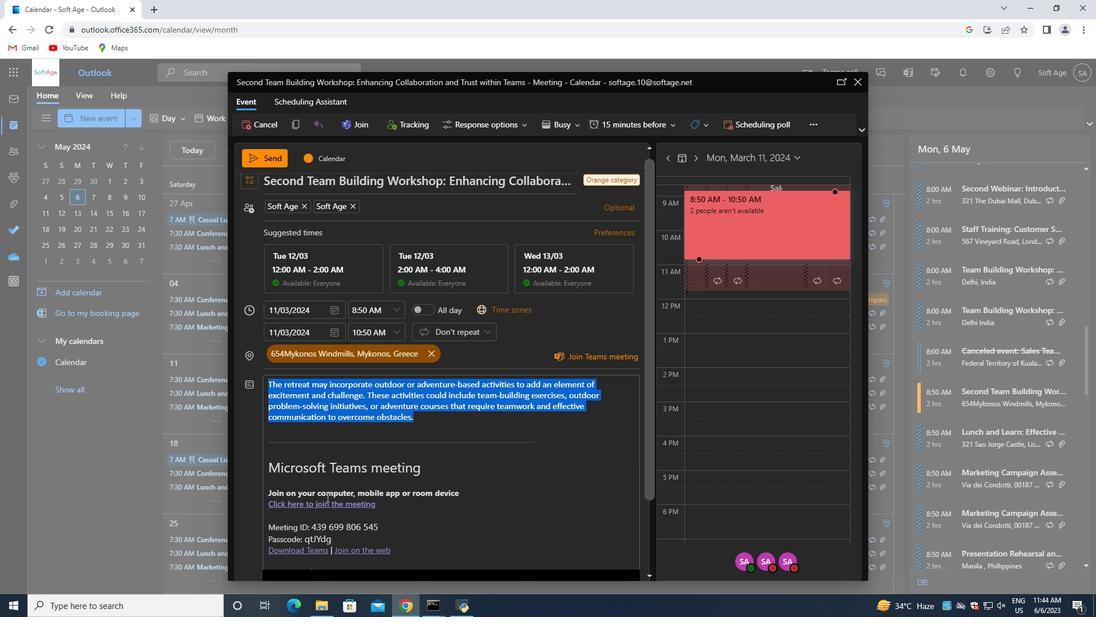 
Action: Mouse scrolled (326, 496) with delta (0, 0)
Screenshot: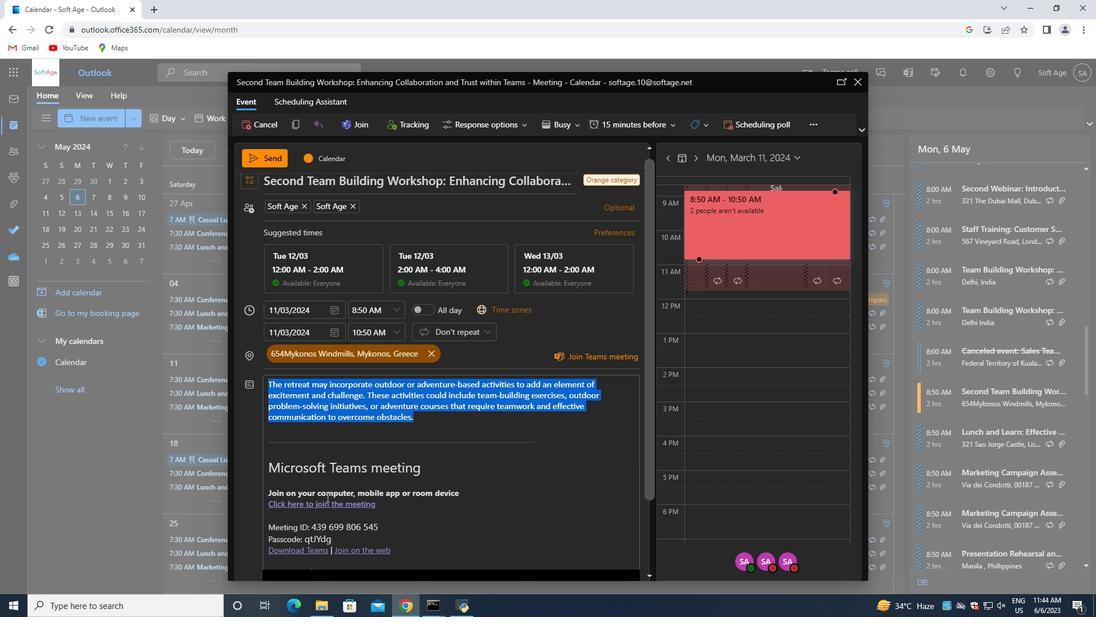 
Action: Mouse moved to (506, 502)
Screenshot: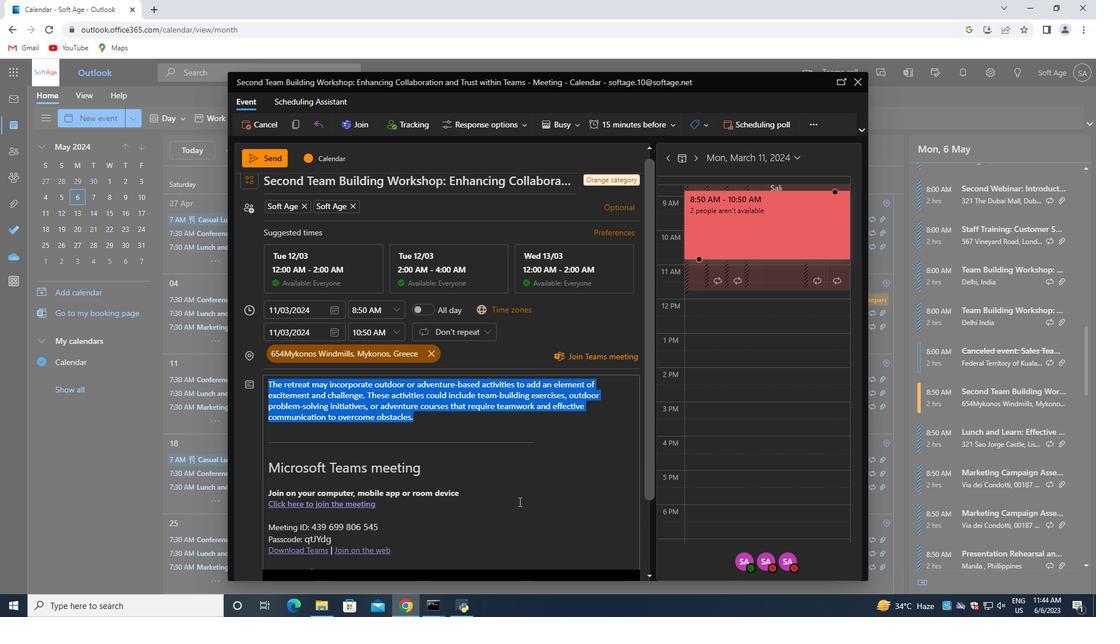 
Action: Mouse scrolled (506, 501) with delta (0, 0)
Screenshot: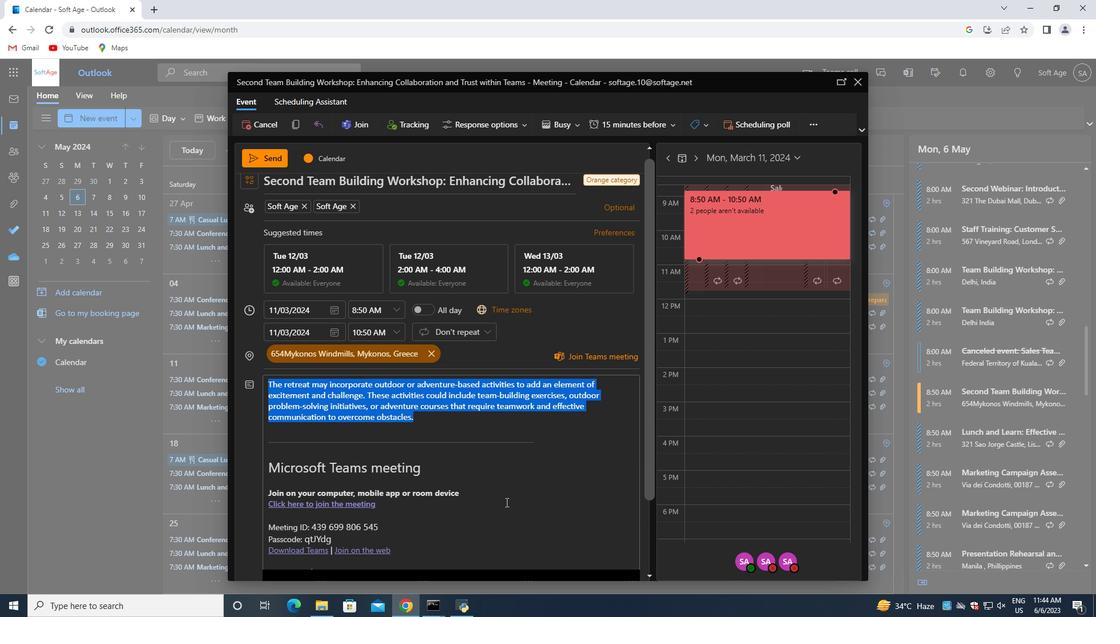 
Action: Mouse moved to (505, 502)
Screenshot: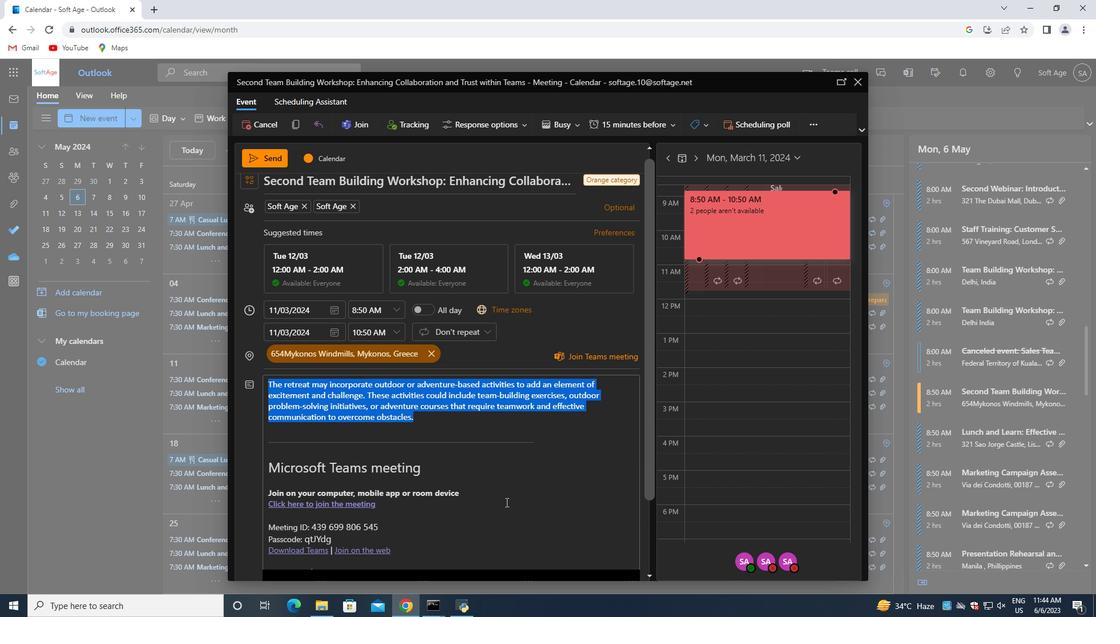 
Action: Mouse scrolled (505, 501) with delta (0, 0)
Screenshot: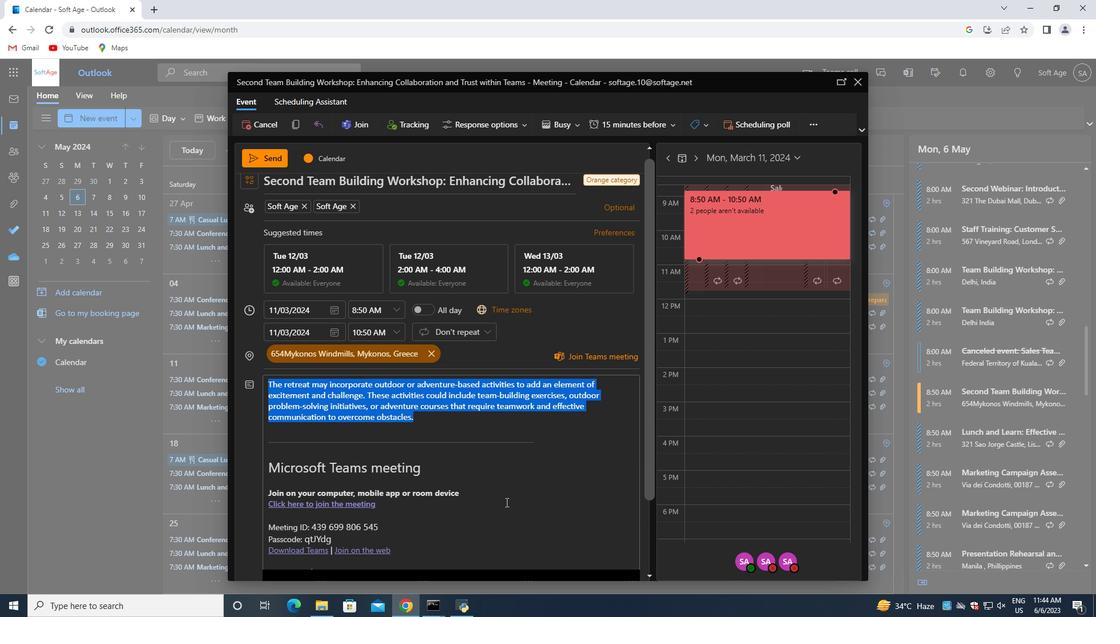 
Action: Mouse scrolled (505, 501) with delta (0, 0)
Screenshot: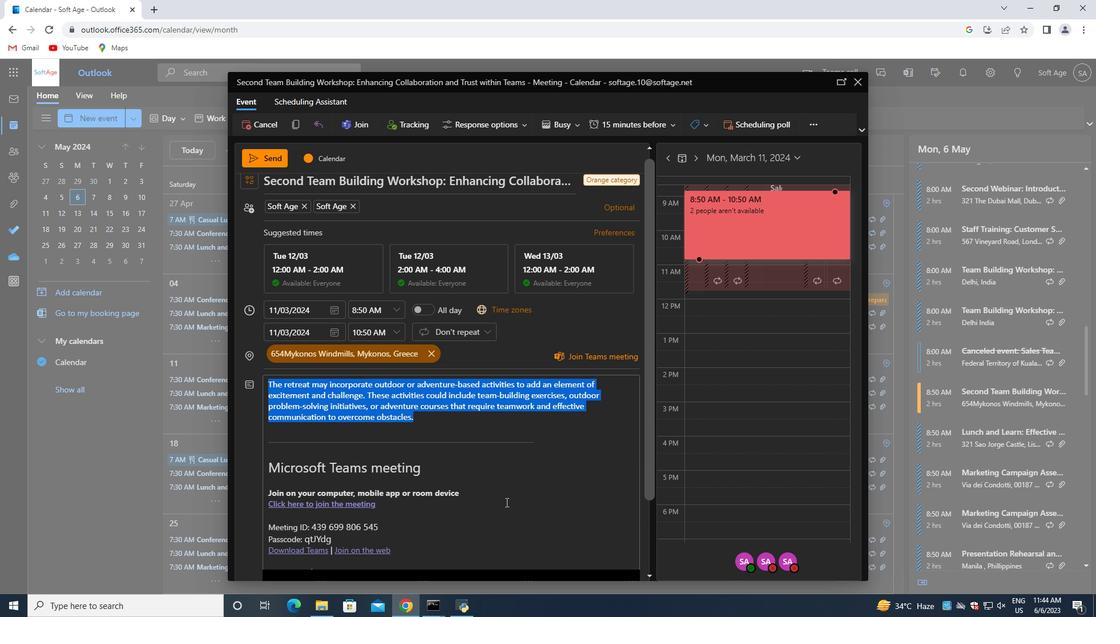 
Action: Mouse moved to (505, 501)
Screenshot: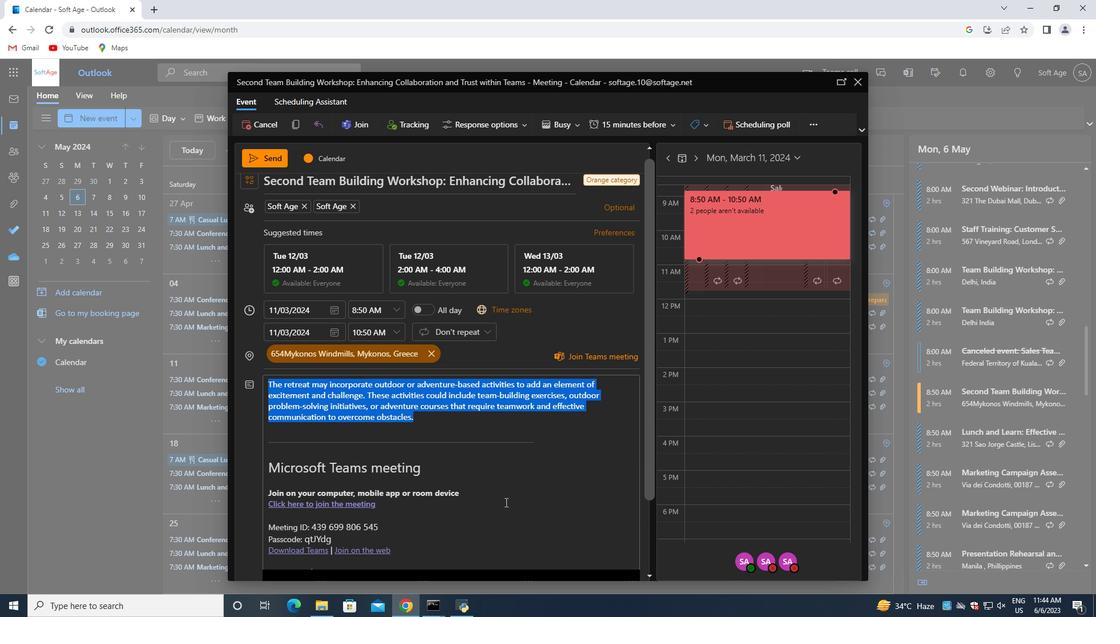 
Action: Mouse scrolled (505, 501) with delta (0, 0)
Screenshot: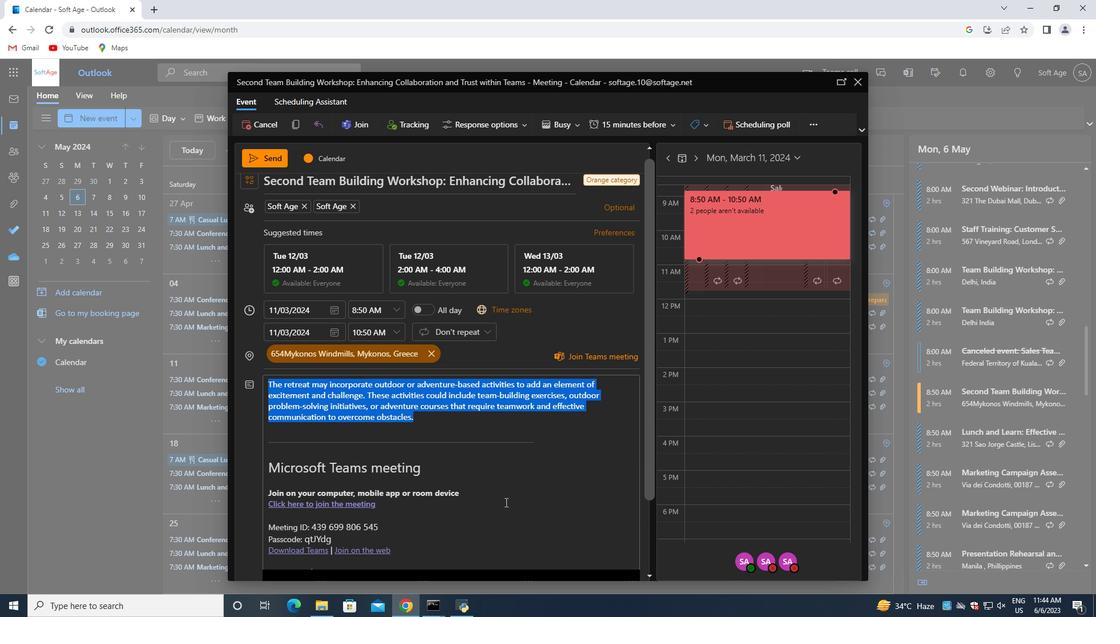 
Action: Mouse moved to (530, 466)
Screenshot: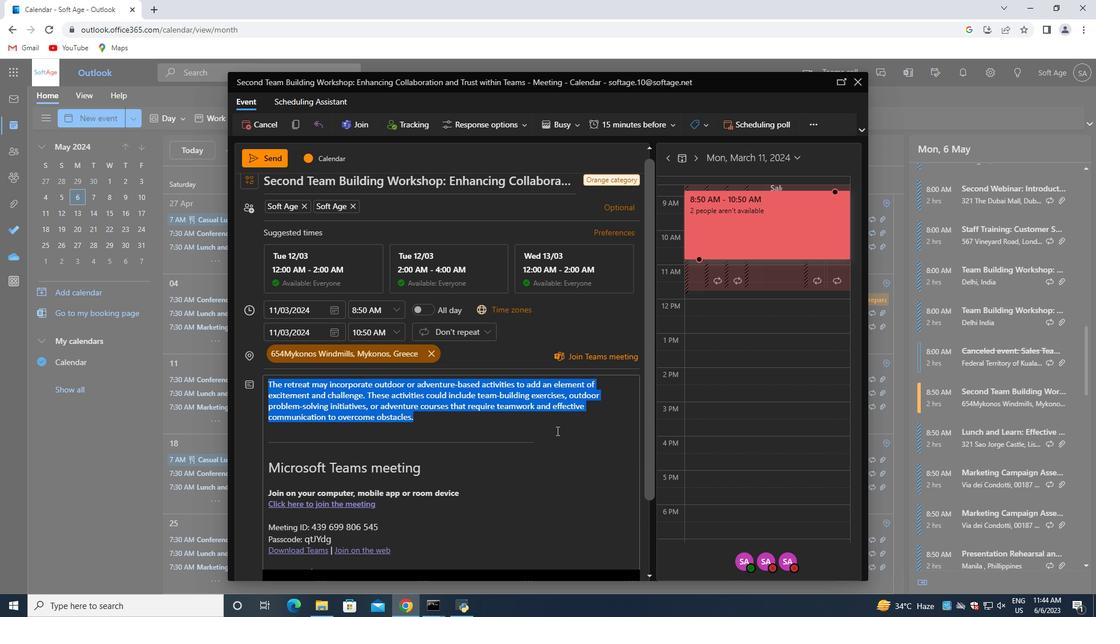 
Action: Mouse scrolled (530, 467) with delta (0, 0)
Screenshot: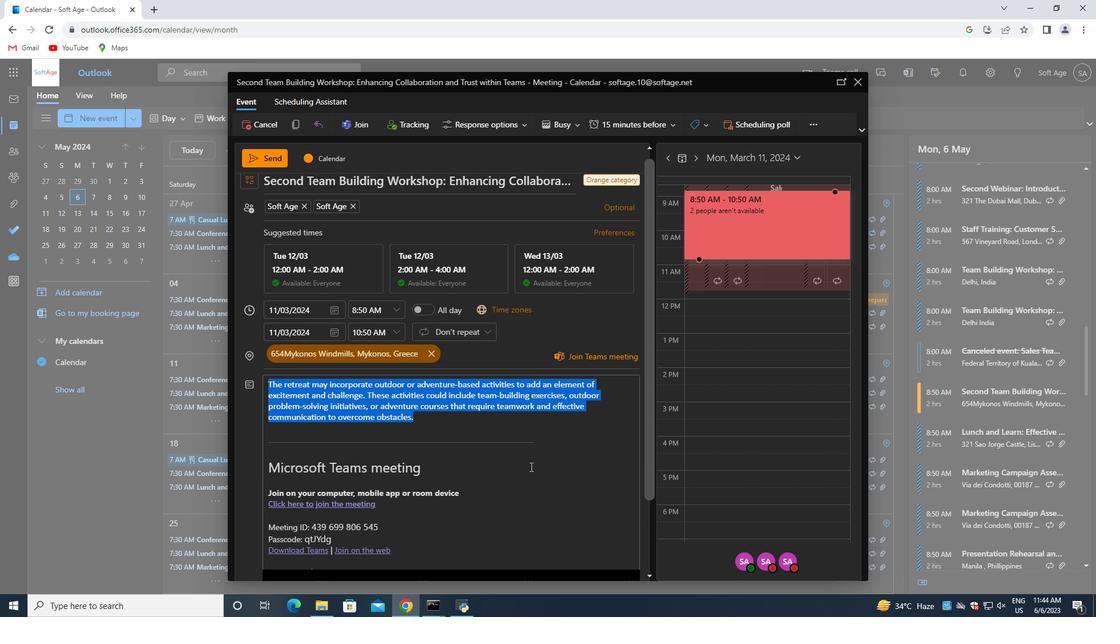 
Action: Mouse moved to (530, 466)
Screenshot: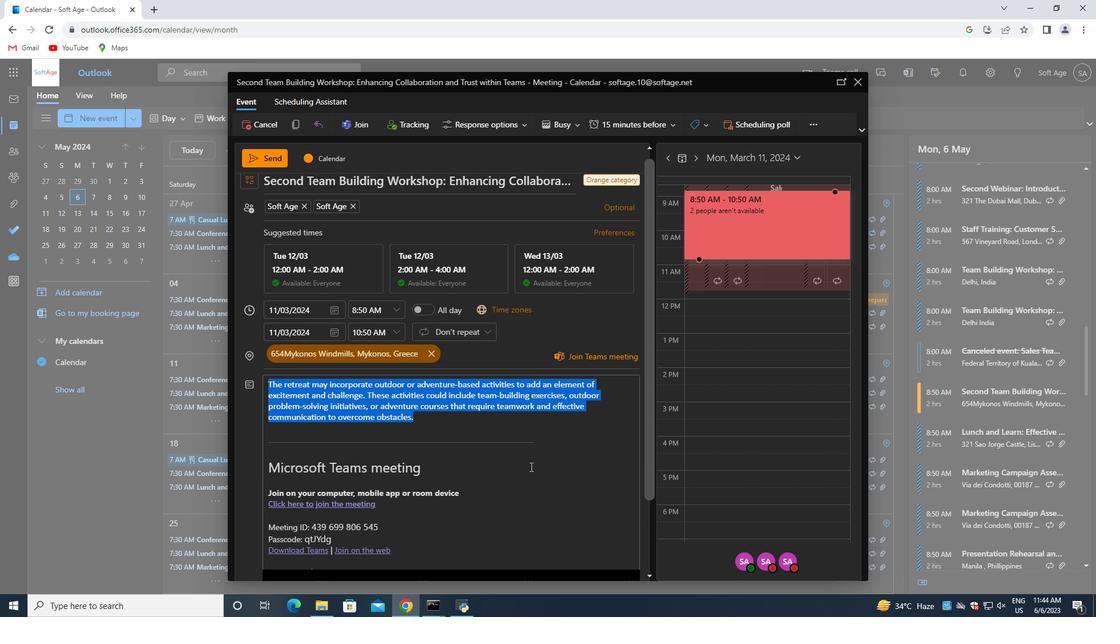 
Action: Mouse scrolled (530, 467) with delta (0, 0)
Screenshot: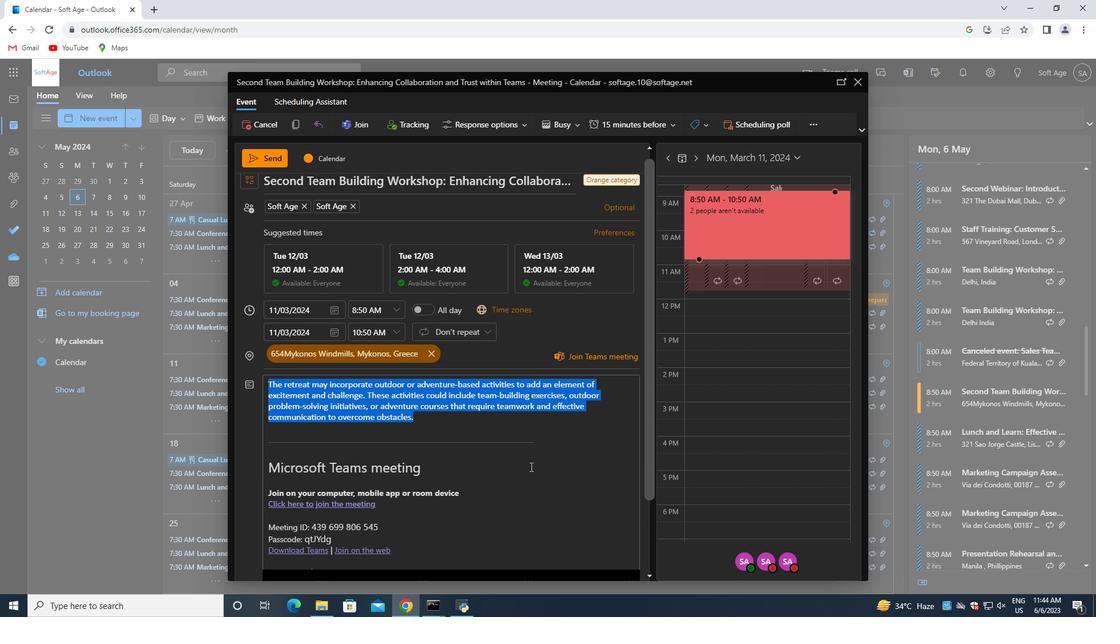 
Action: Mouse scrolled (530, 467) with delta (0, 0)
Screenshot: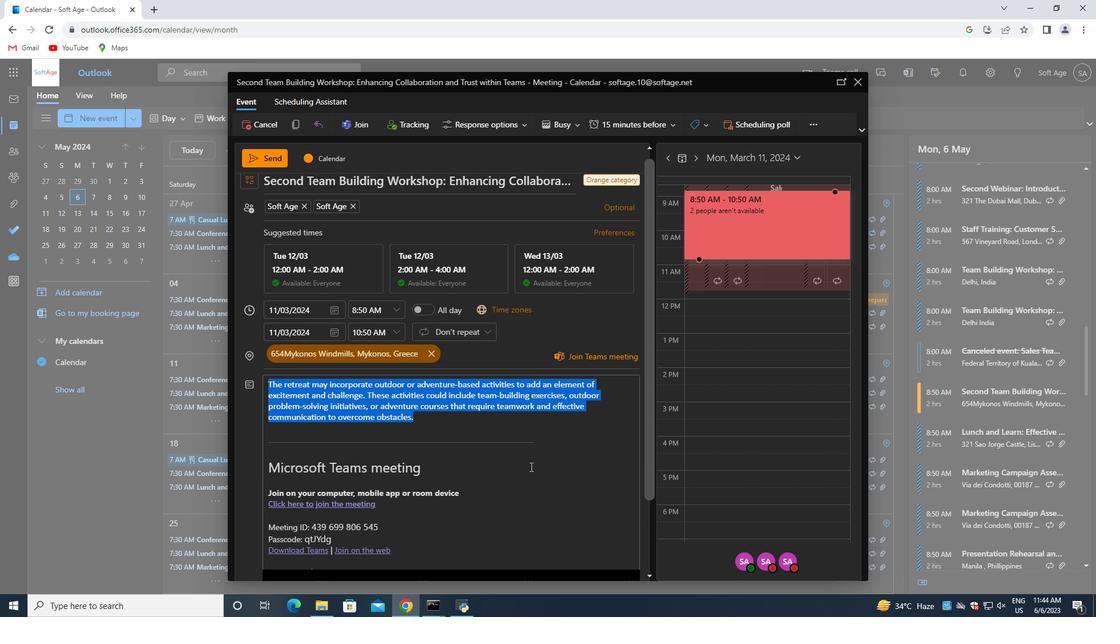 
Action: Mouse moved to (530, 464)
Screenshot: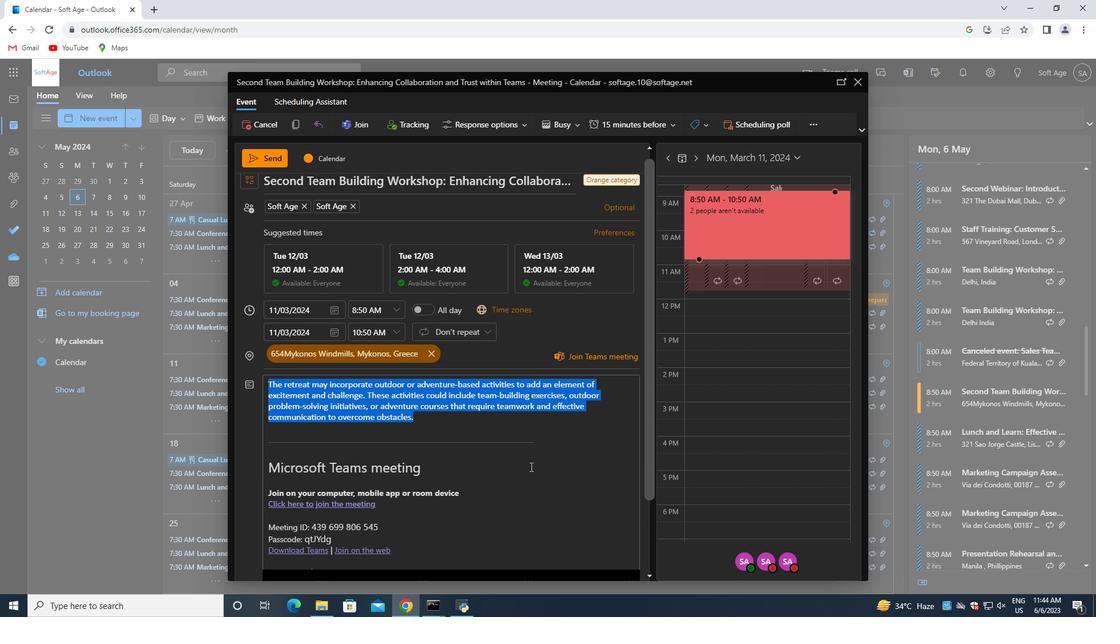
Action: Mouse scrolled (530, 465) with delta (0, 0)
Screenshot: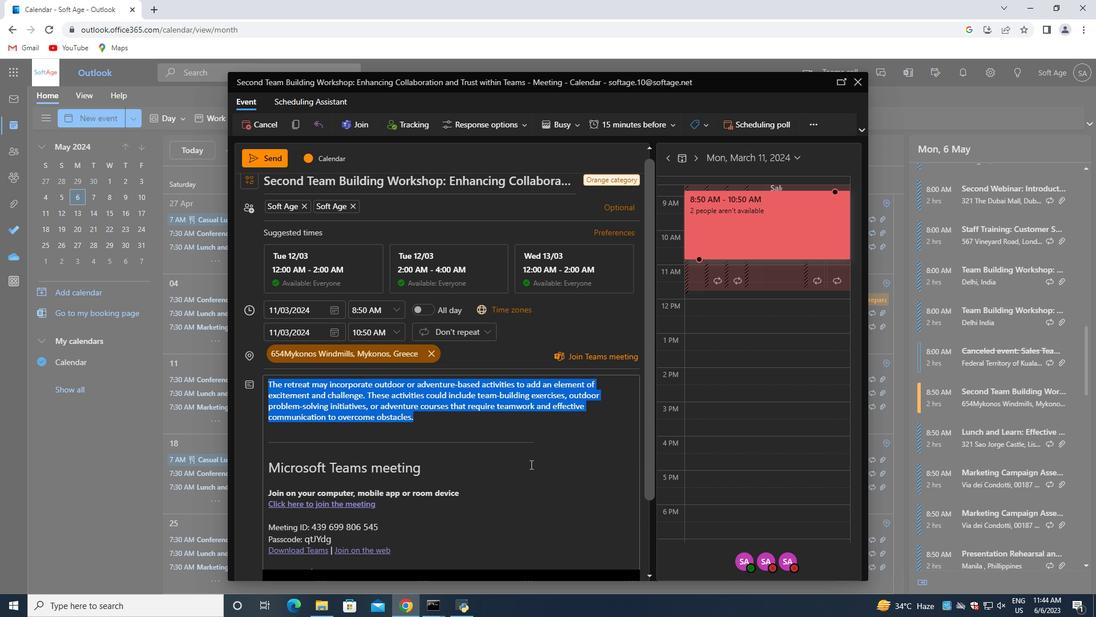 
Action: Mouse scrolled (530, 465) with delta (0, 0)
Screenshot: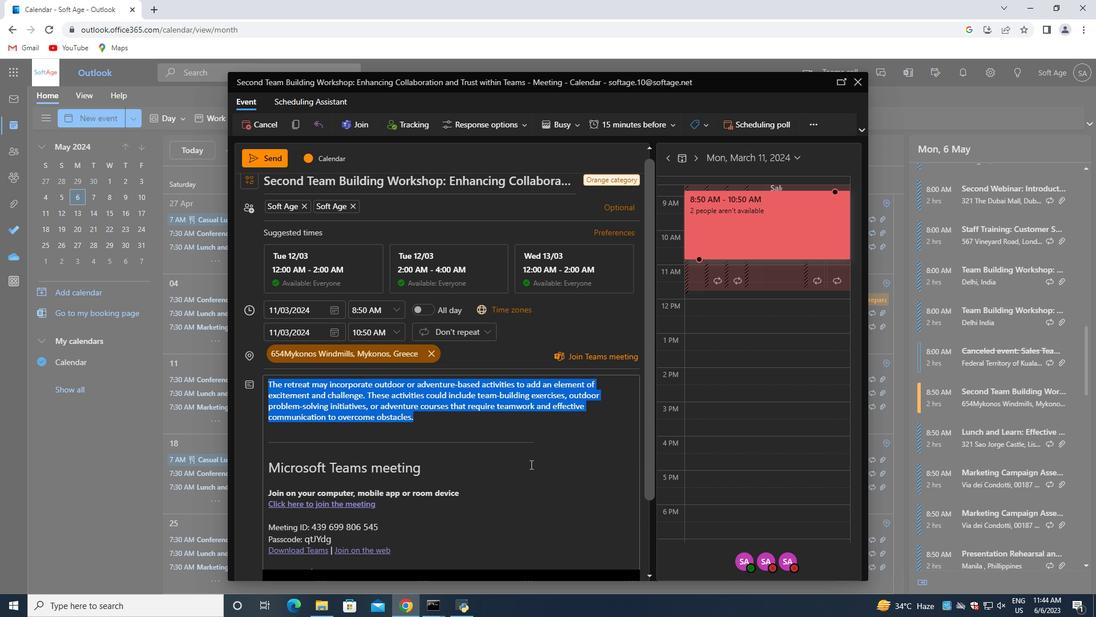 
Action: Mouse scrolled (530, 465) with delta (0, 0)
Screenshot: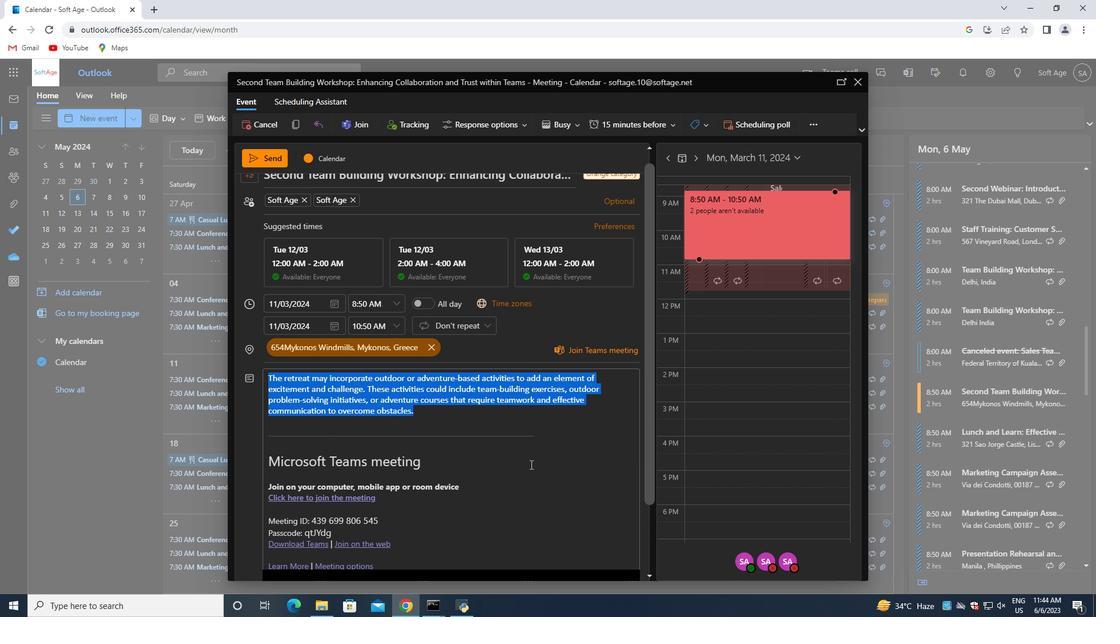
Action: Mouse scrolled (530, 465) with delta (0, 0)
Screenshot: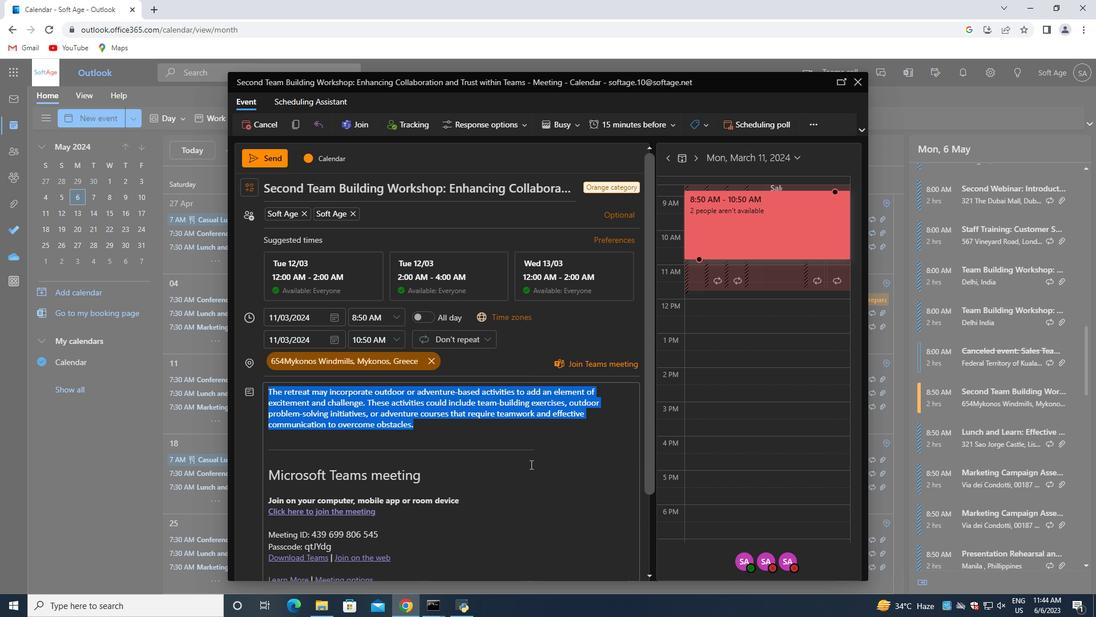 
Action: Mouse moved to (511, 470)
Screenshot: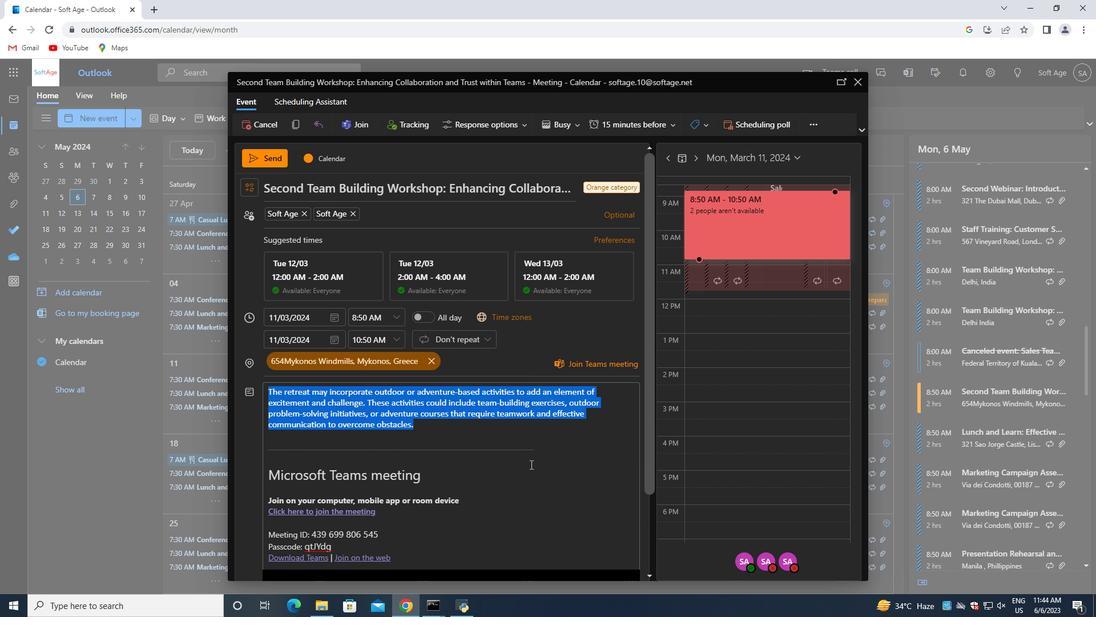 
Action: Mouse scrolled (511, 470) with delta (0, 0)
Screenshot: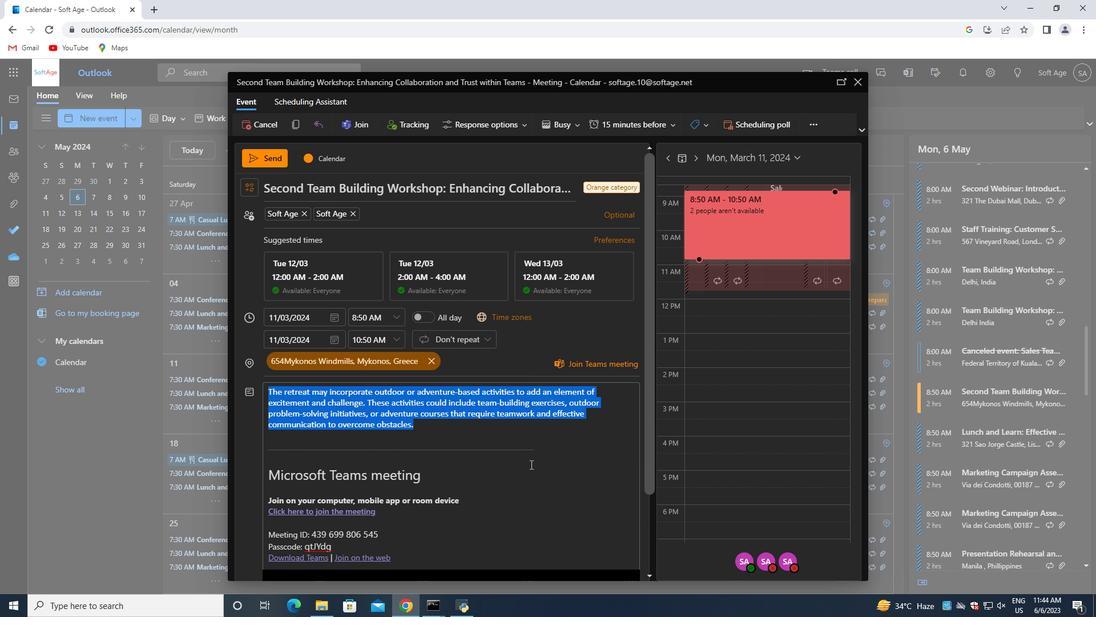 
Action: Mouse moved to (501, 478)
Screenshot: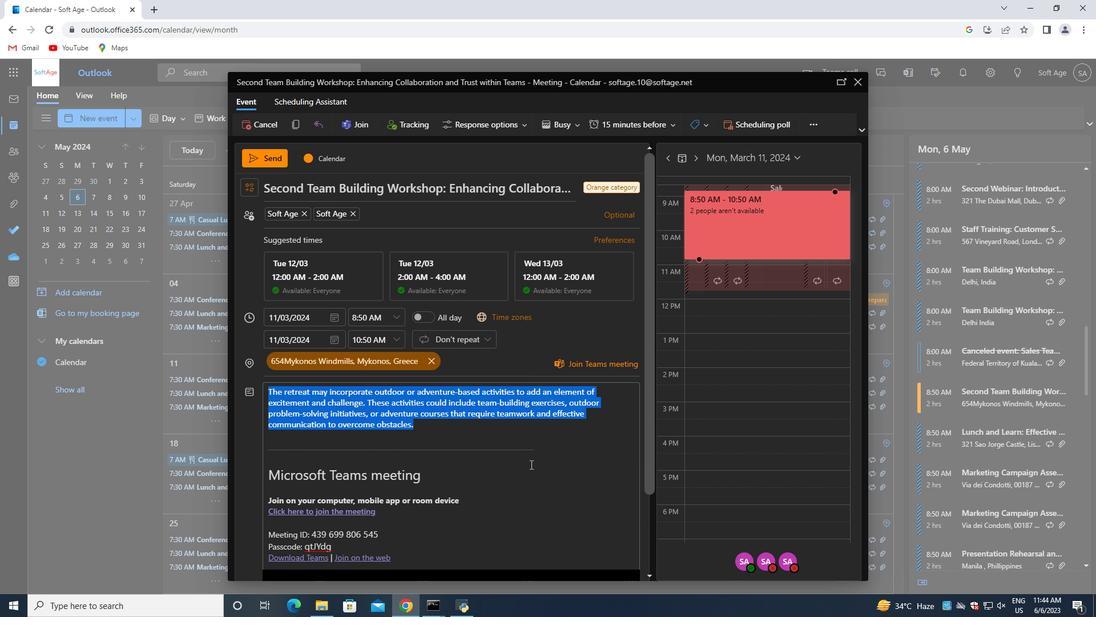 
Action: Mouse scrolled (501, 478) with delta (0, 0)
Screenshot: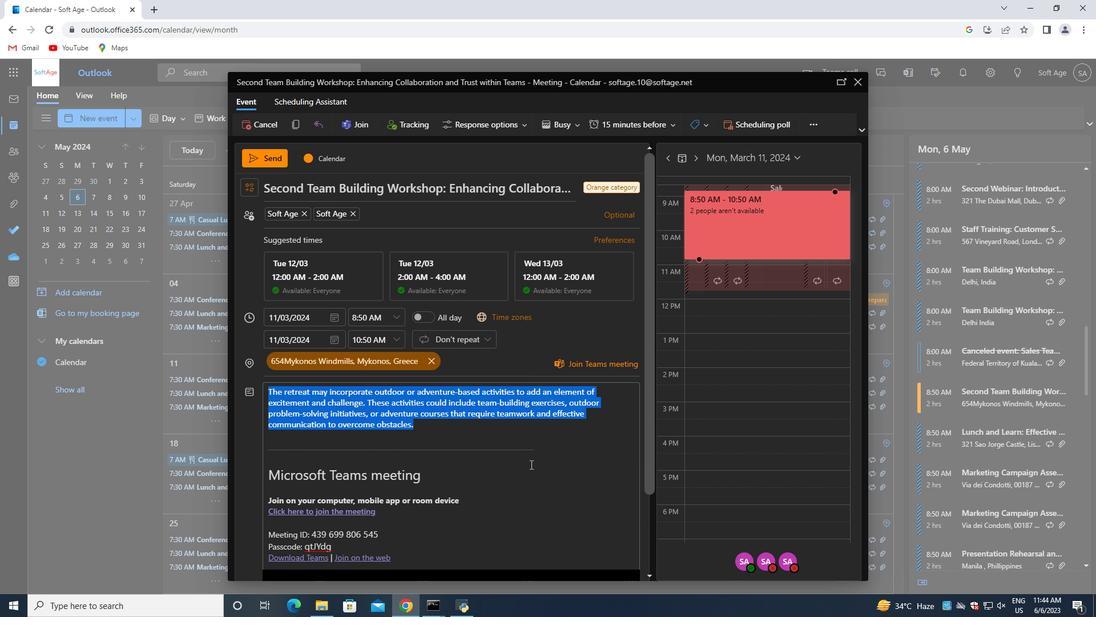 
Action: Mouse moved to (488, 486)
Screenshot: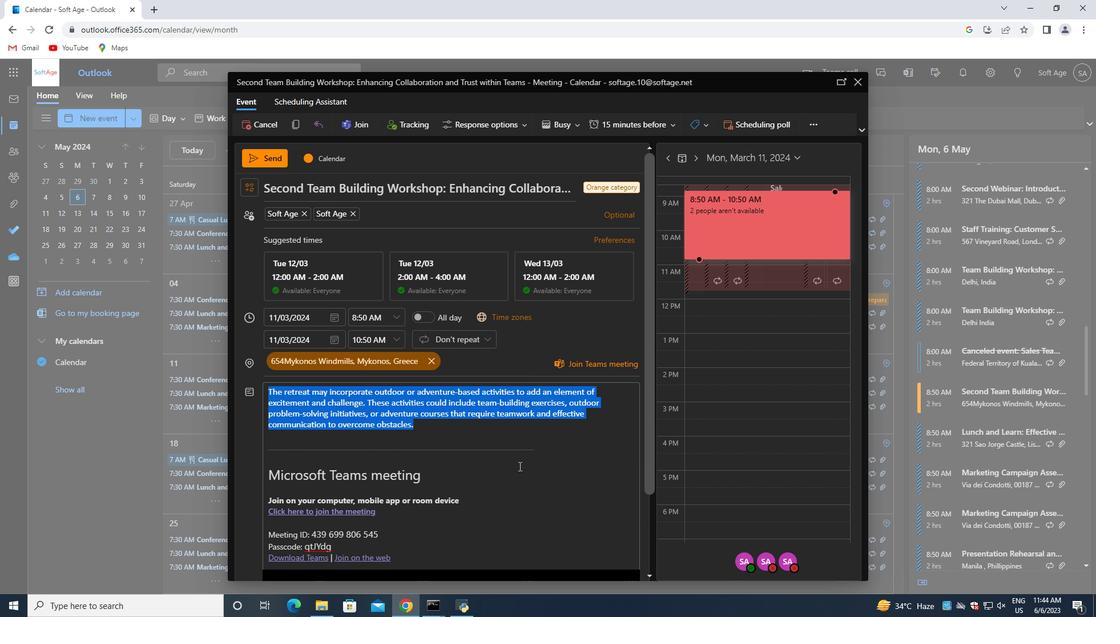 
Action: Mouse scrolled (488, 486) with delta (0, 0)
Screenshot: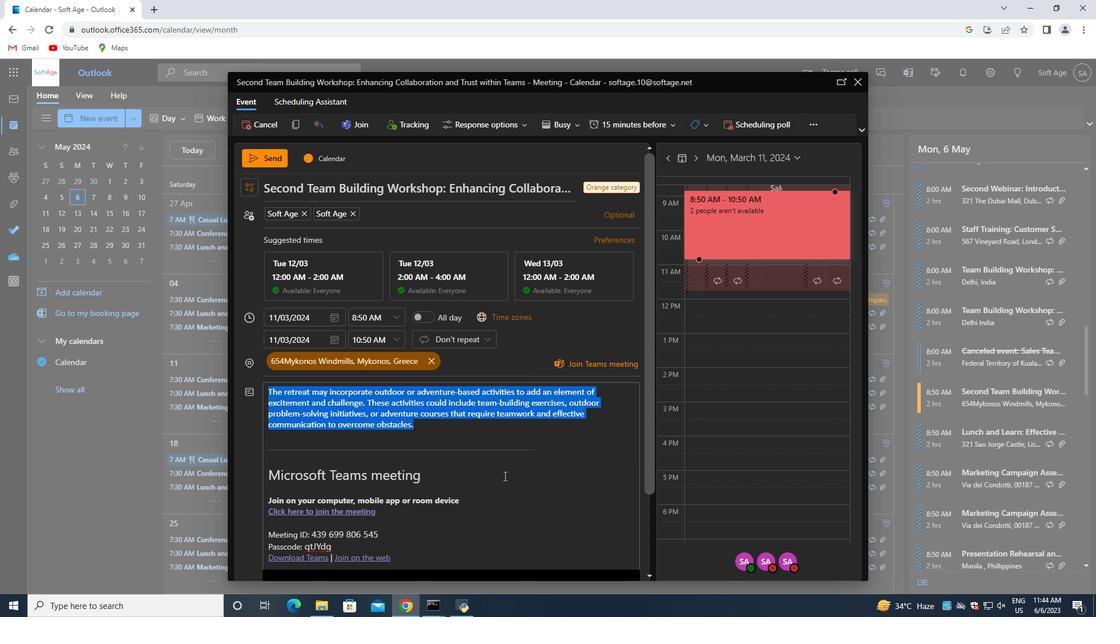 
Action: Mouse moved to (485, 488)
Screenshot: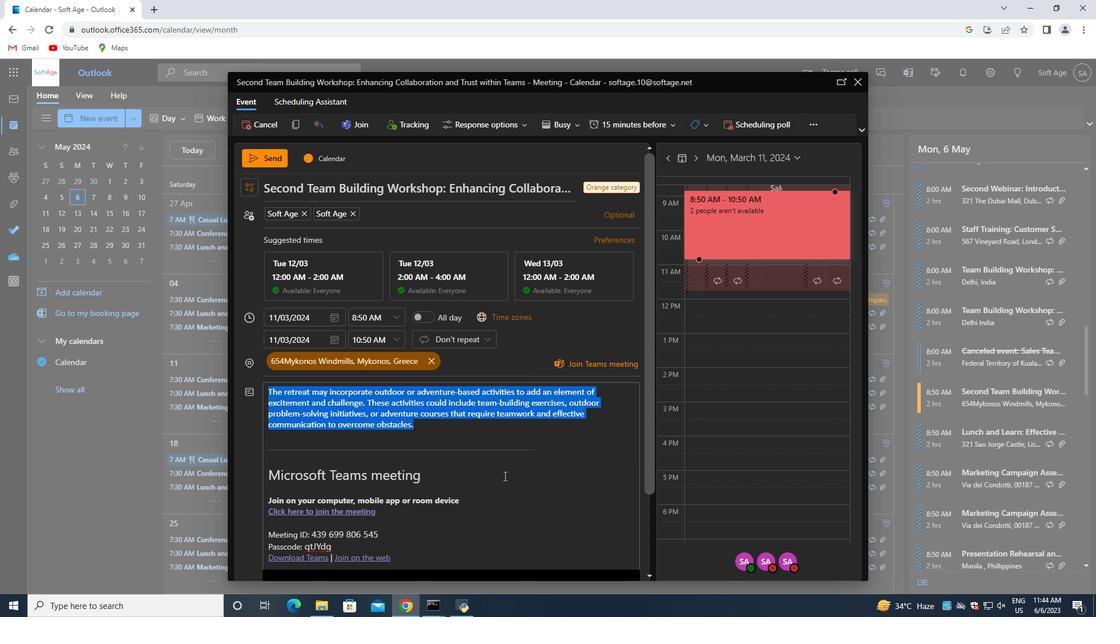 
Action: Mouse scrolled (485, 487) with delta (0, 0)
Screenshot: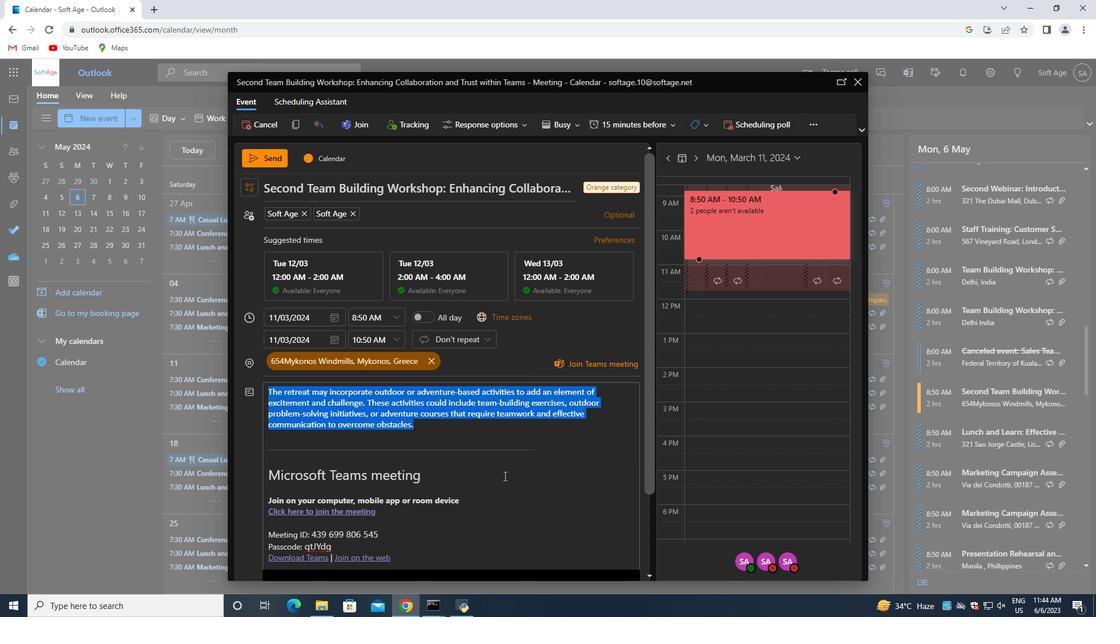 
Action: Mouse moved to (485, 489)
Screenshot: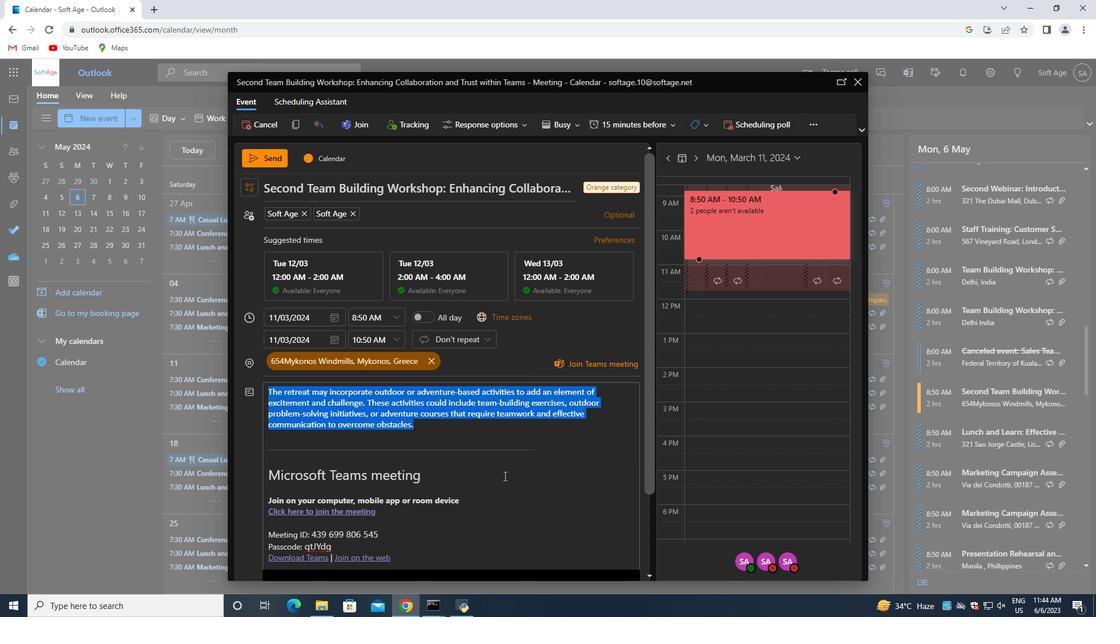 
Action: Mouse scrolled (485, 488) with delta (0, 0)
Screenshot: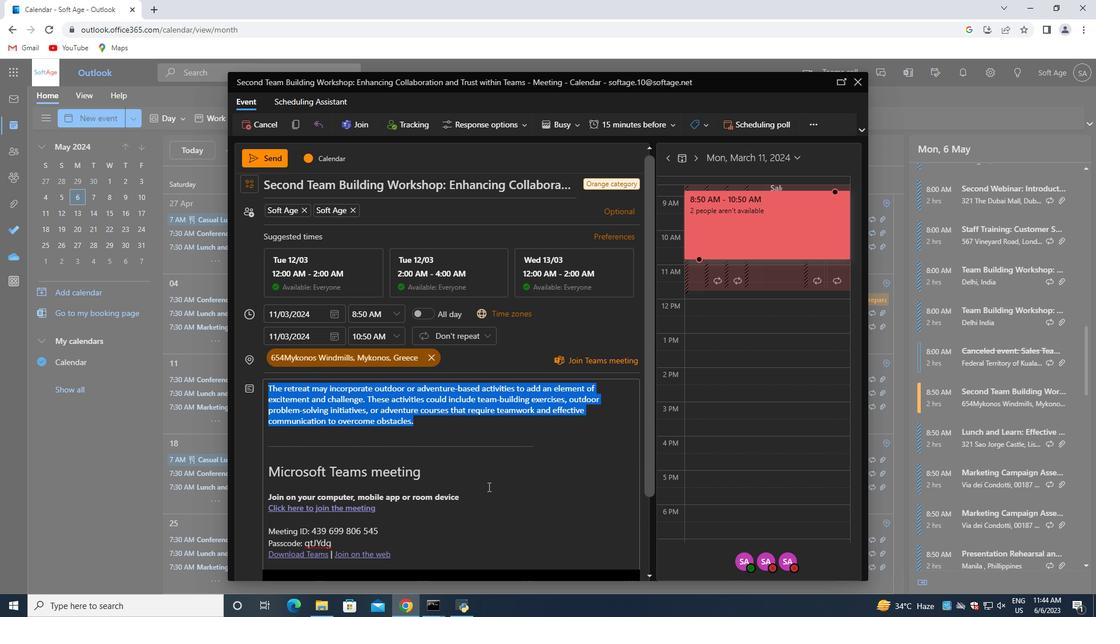 
Action: Mouse moved to (484, 489)
Screenshot: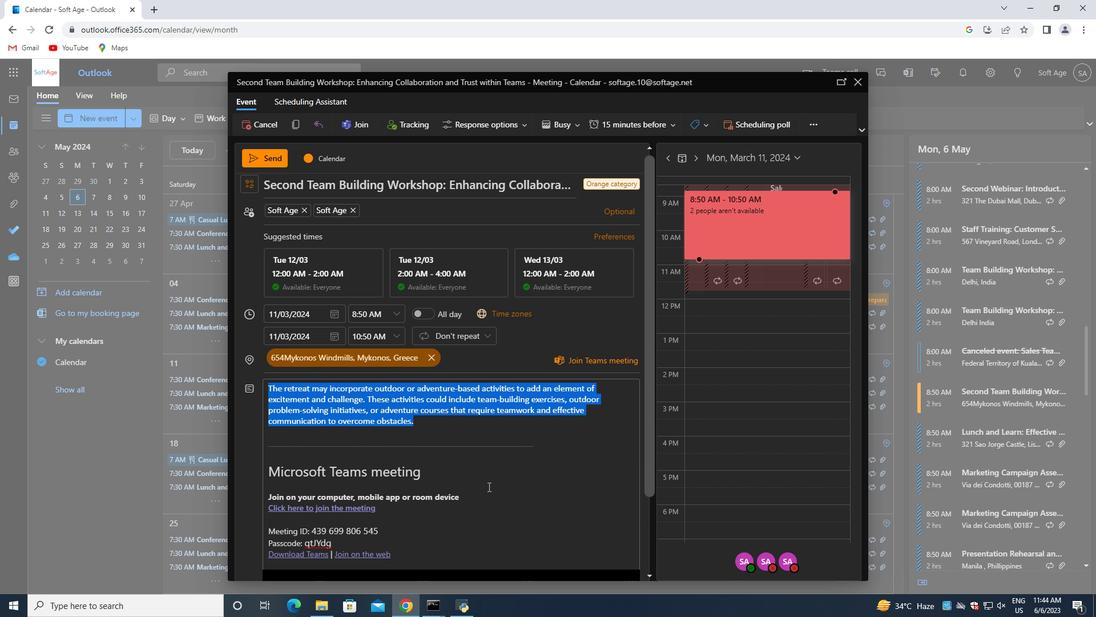 
Action: Mouse scrolled (484, 489) with delta (0, 0)
Screenshot: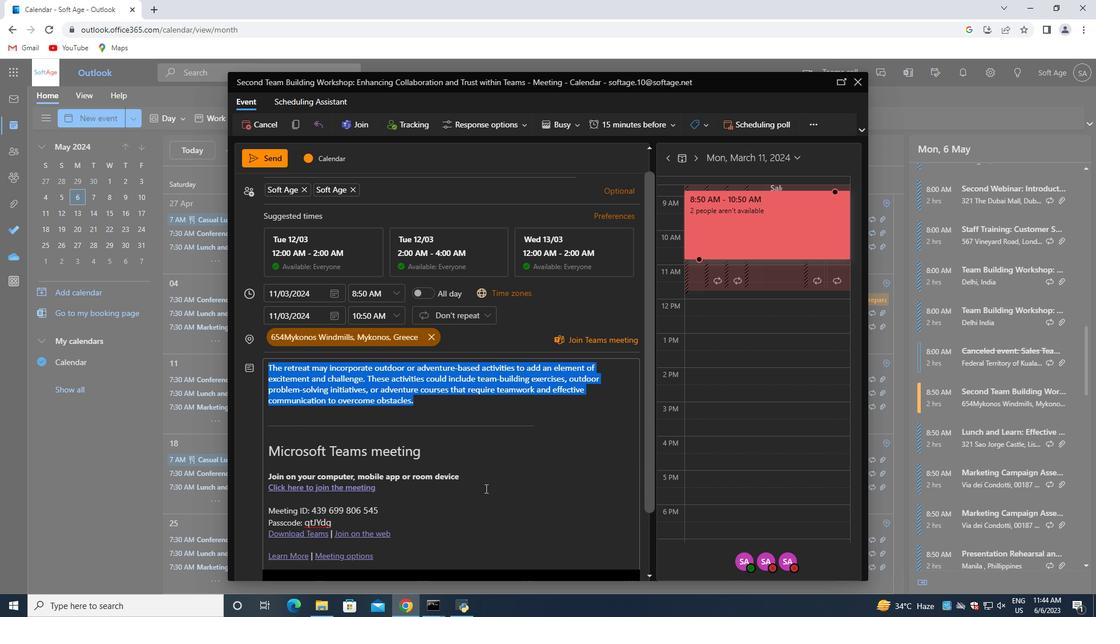 
Action: Mouse moved to (301, 534)
Screenshot: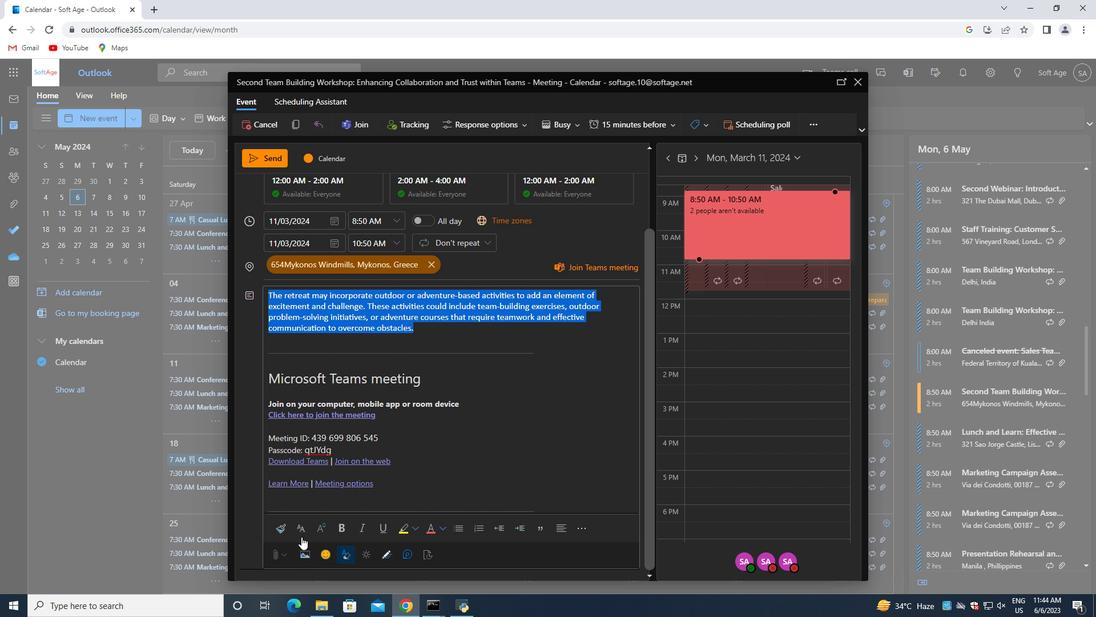 
Action: Mouse pressed left at (301, 534)
Screenshot: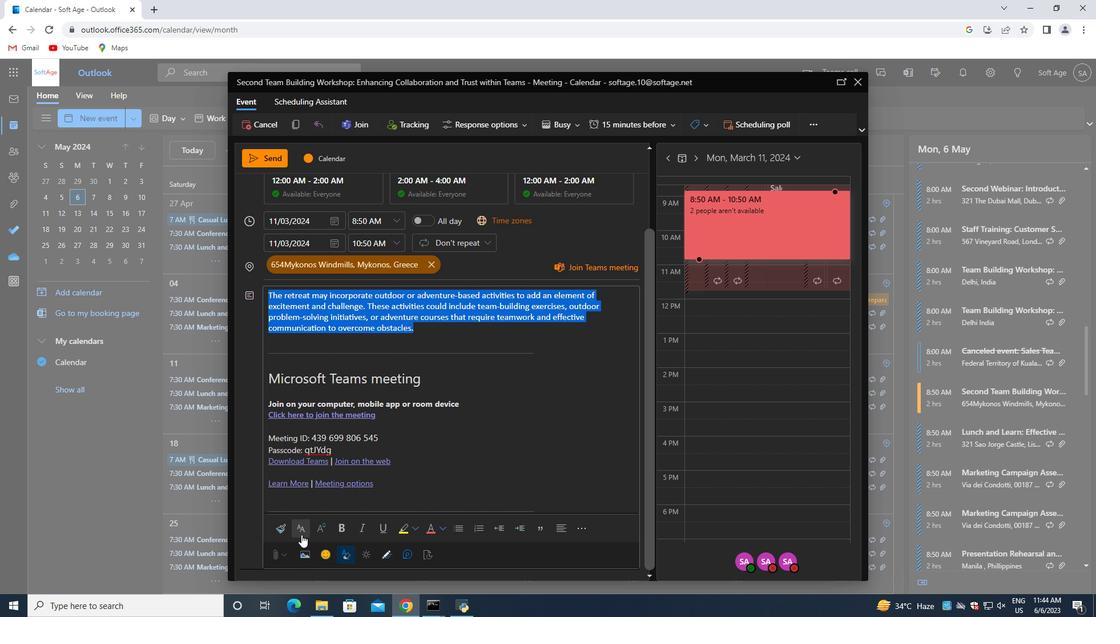 
Action: Mouse moved to (341, 480)
Screenshot: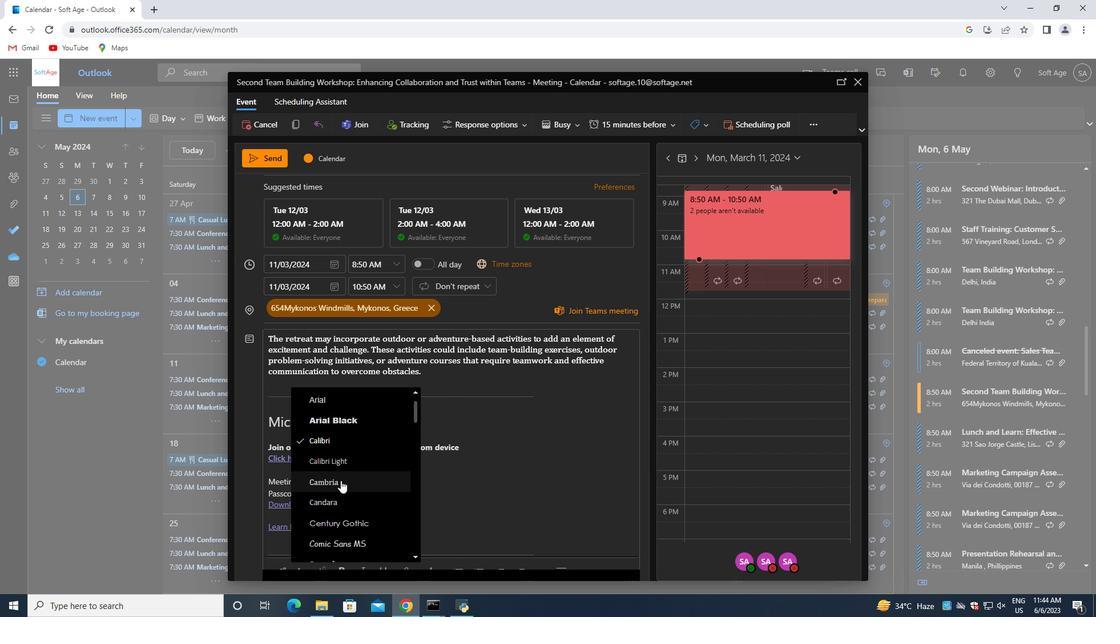 
Action: Mouse scrolled (341, 479) with delta (0, 0)
Screenshot: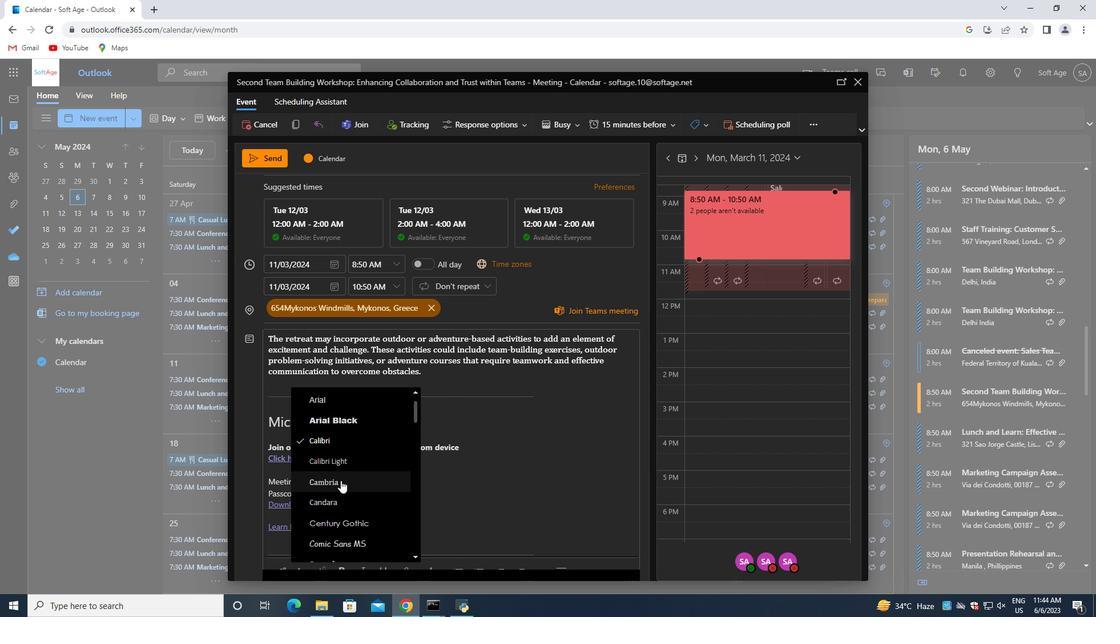 
Action: Mouse moved to (373, 485)
Screenshot: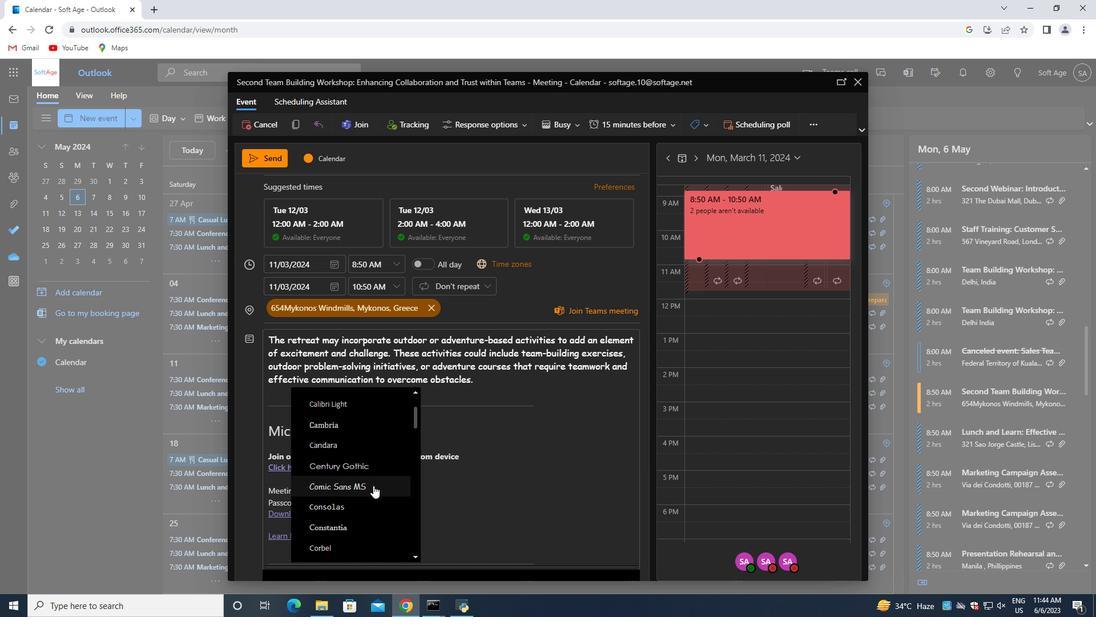 
Action: Mouse pressed left at (373, 485)
Screenshot: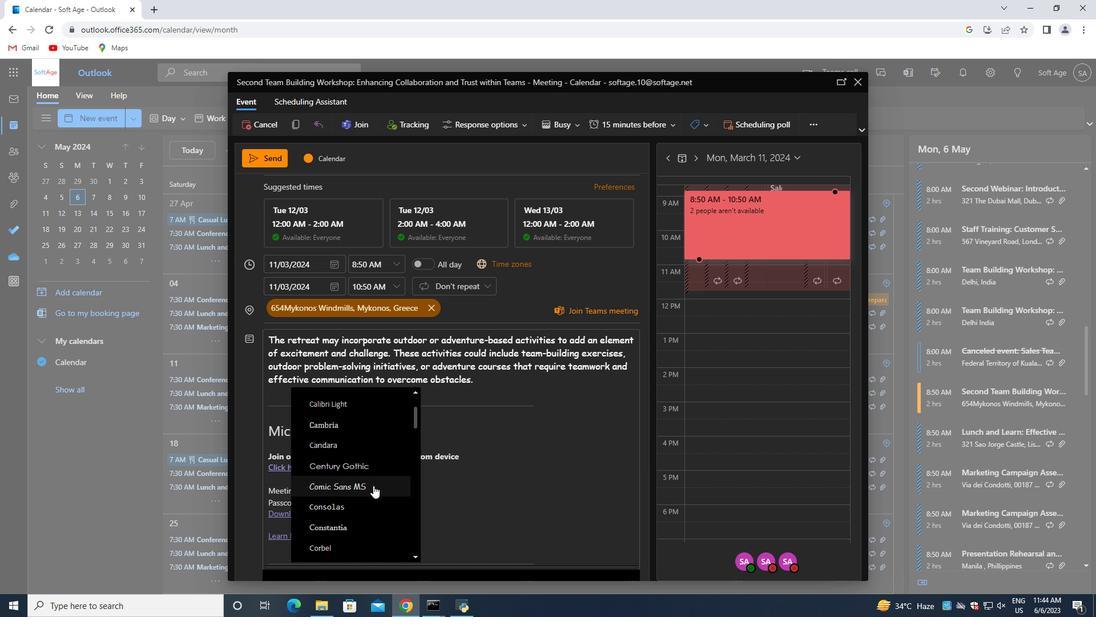 
Action: Mouse moved to (481, 422)
Screenshot: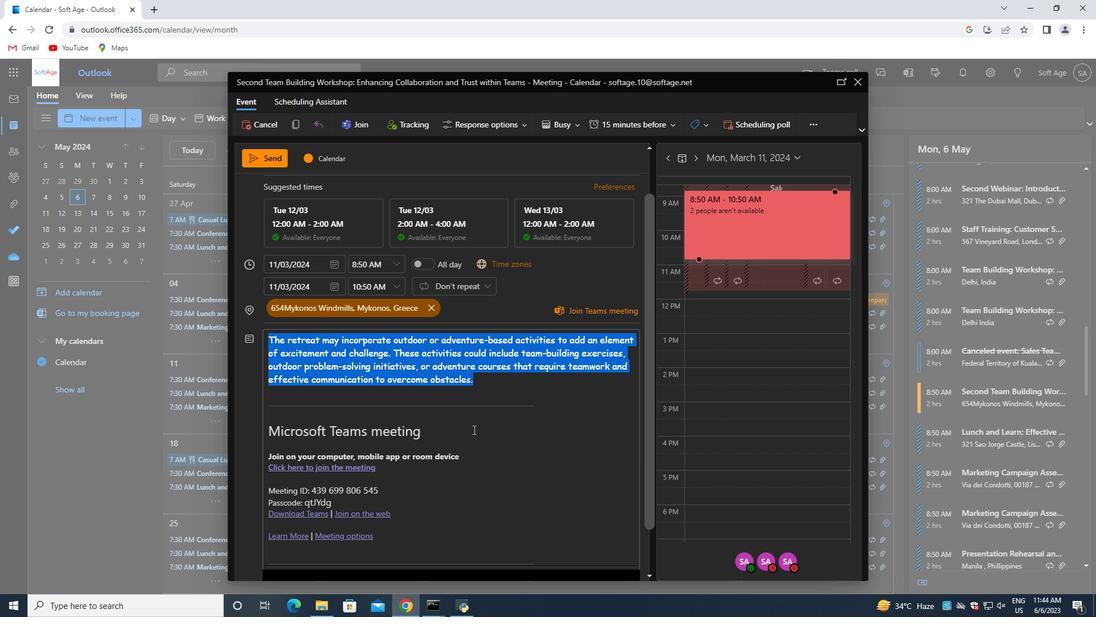 
Action: Mouse scrolled (481, 422) with delta (0, 0)
Screenshot: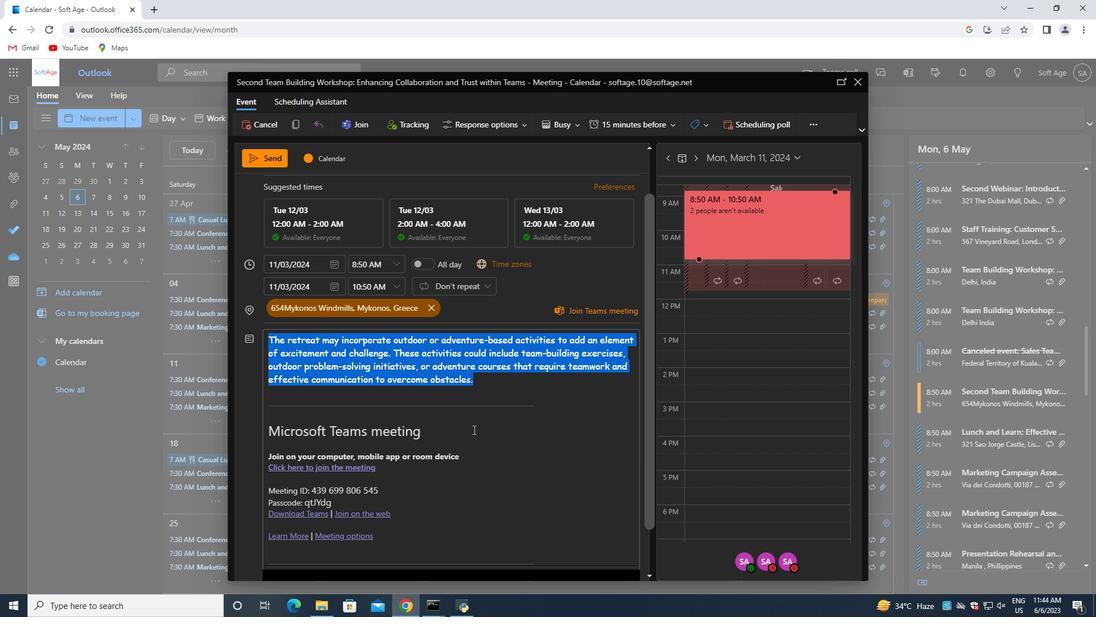 
Action: Mouse moved to (481, 422)
Screenshot: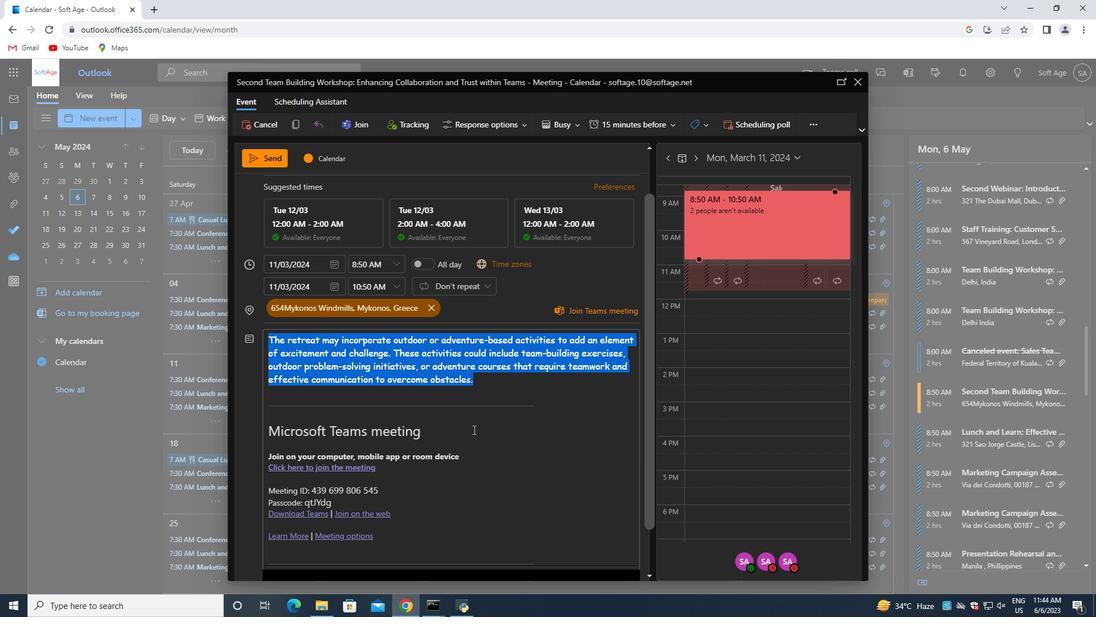 
Action: Mouse scrolled (481, 422) with delta (0, 0)
Screenshot: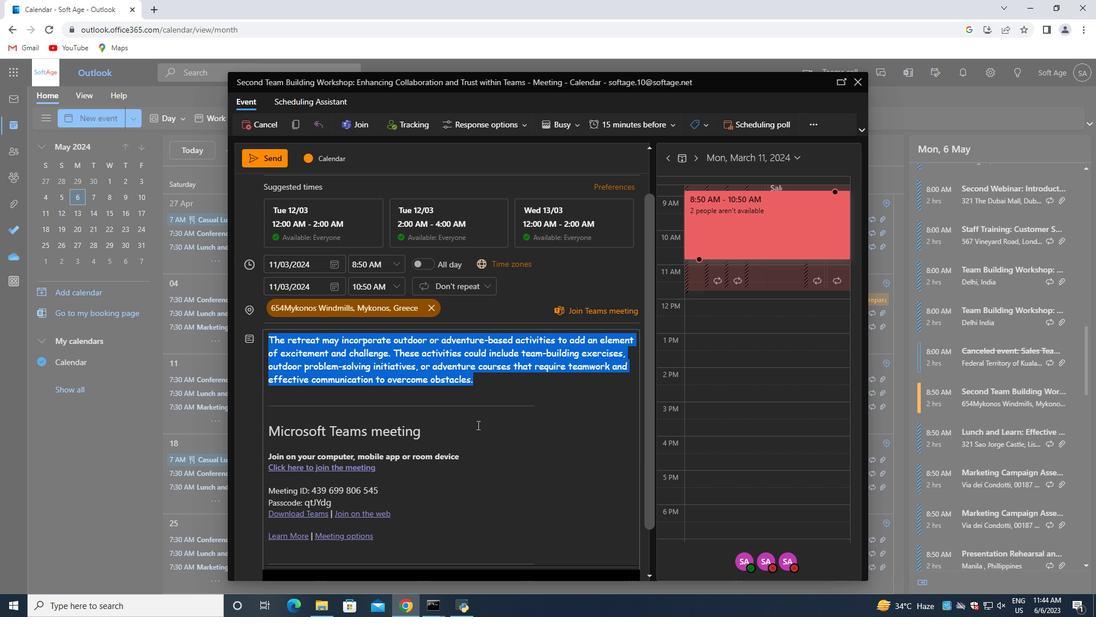 
Action: Mouse moved to (481, 422)
Screenshot: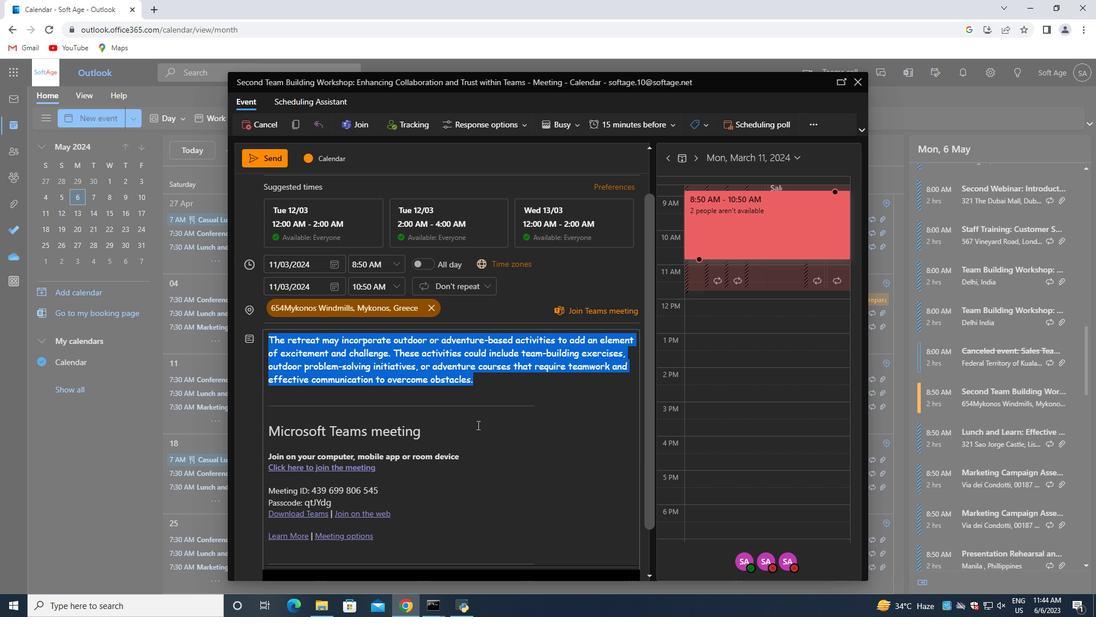 
Action: Mouse scrolled (481, 422) with delta (0, 0)
Screenshot: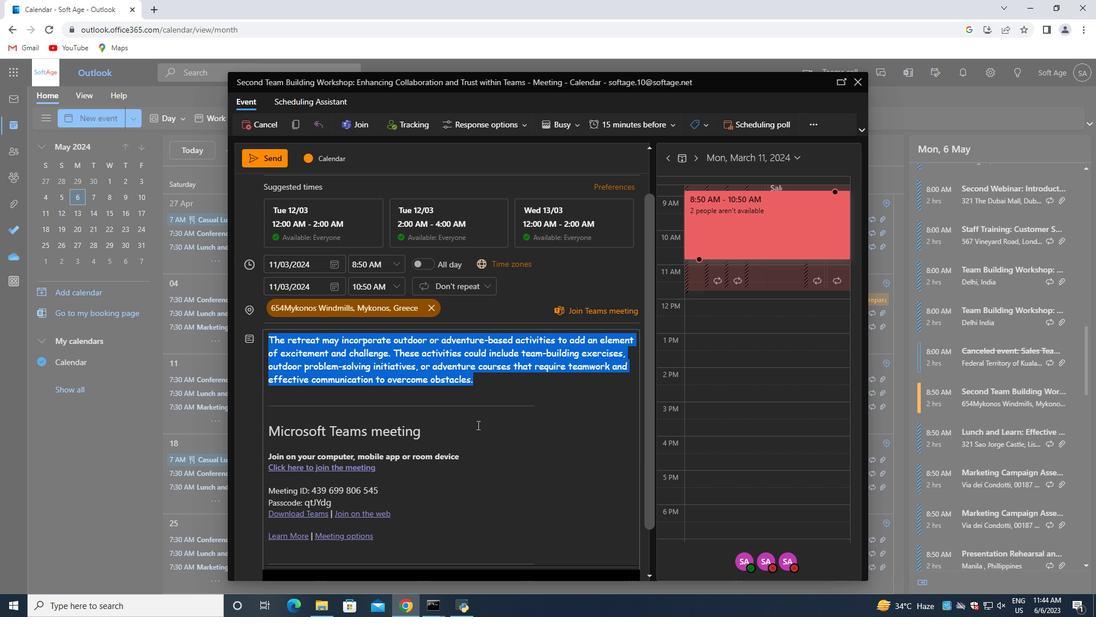 
Action: Mouse scrolled (481, 422) with delta (0, 0)
Screenshot: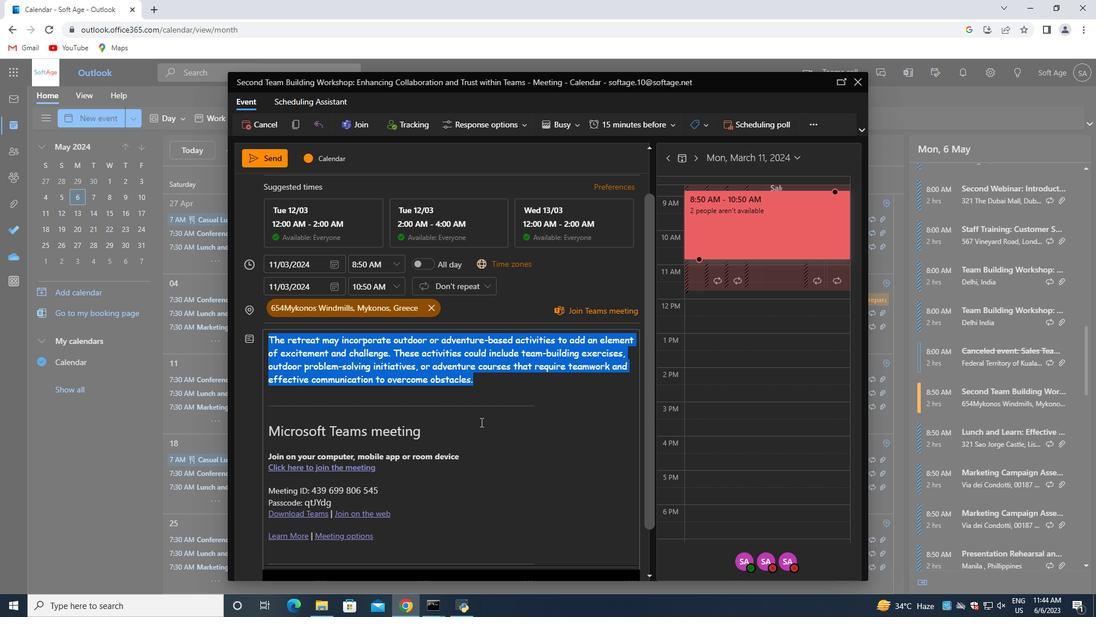 
Action: Mouse moved to (490, 429)
Screenshot: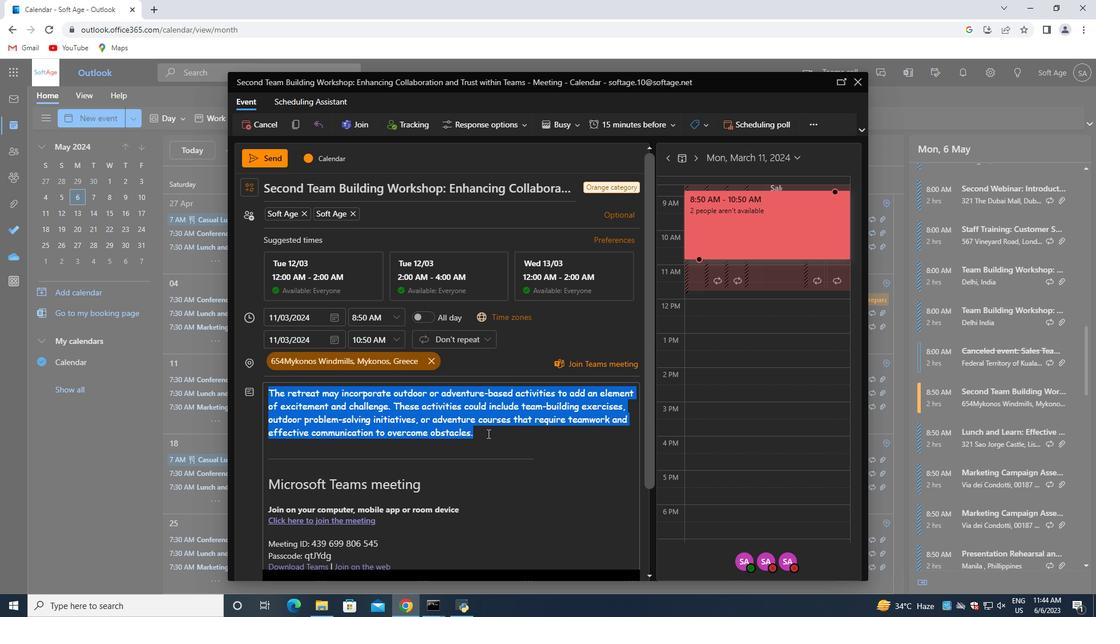 
Action: Mouse pressed left at (490, 429)
Screenshot: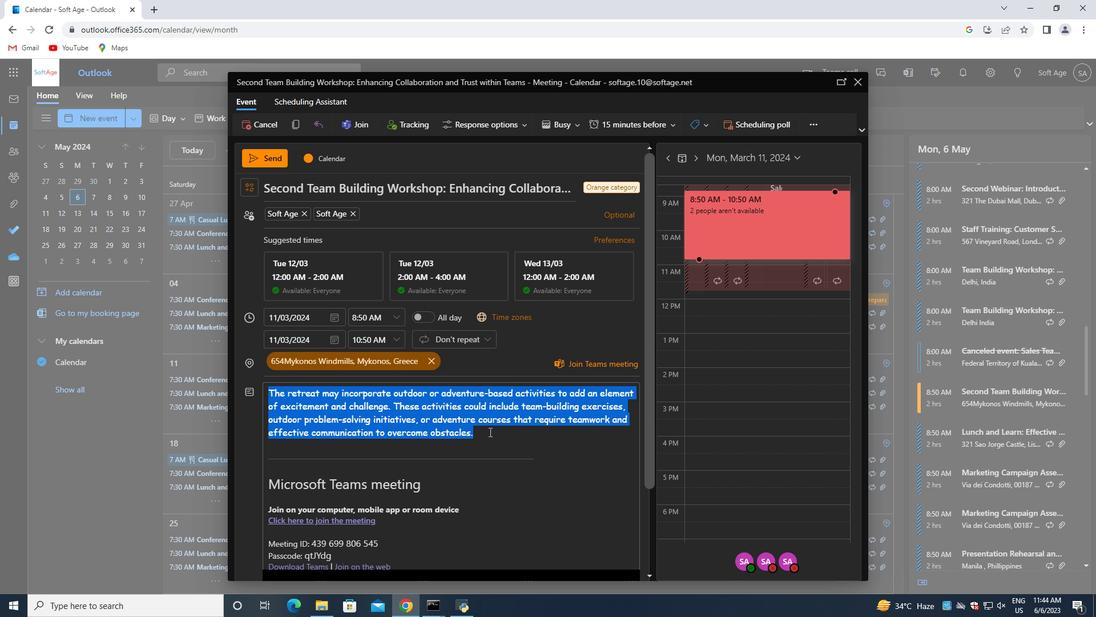 
Action: Mouse moved to (572, 126)
Screenshot: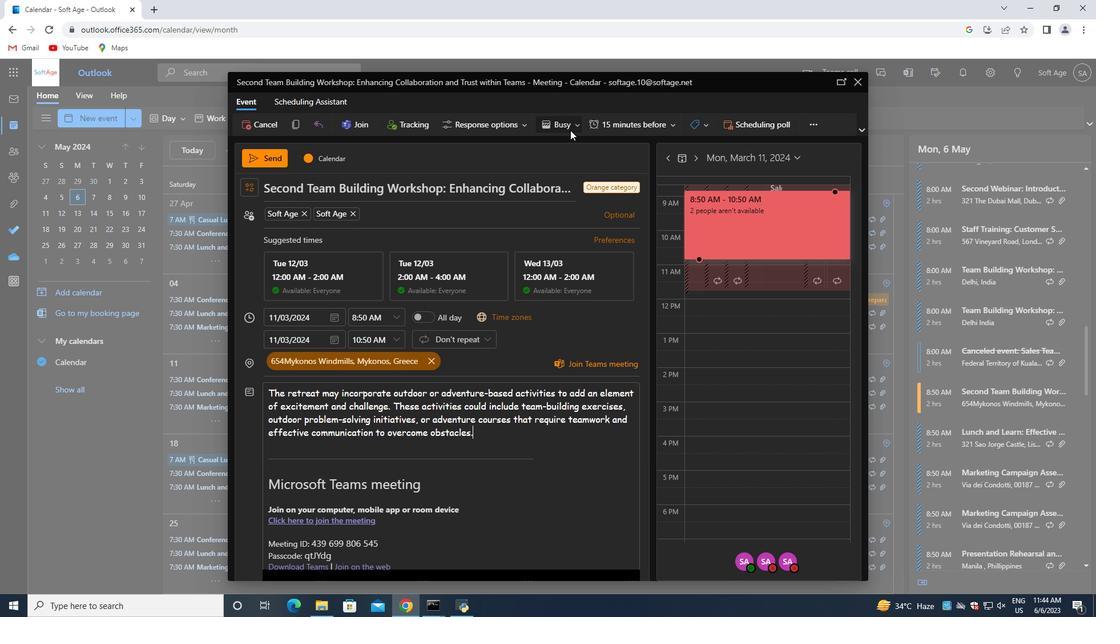 
Action: Mouse pressed left at (572, 126)
Screenshot: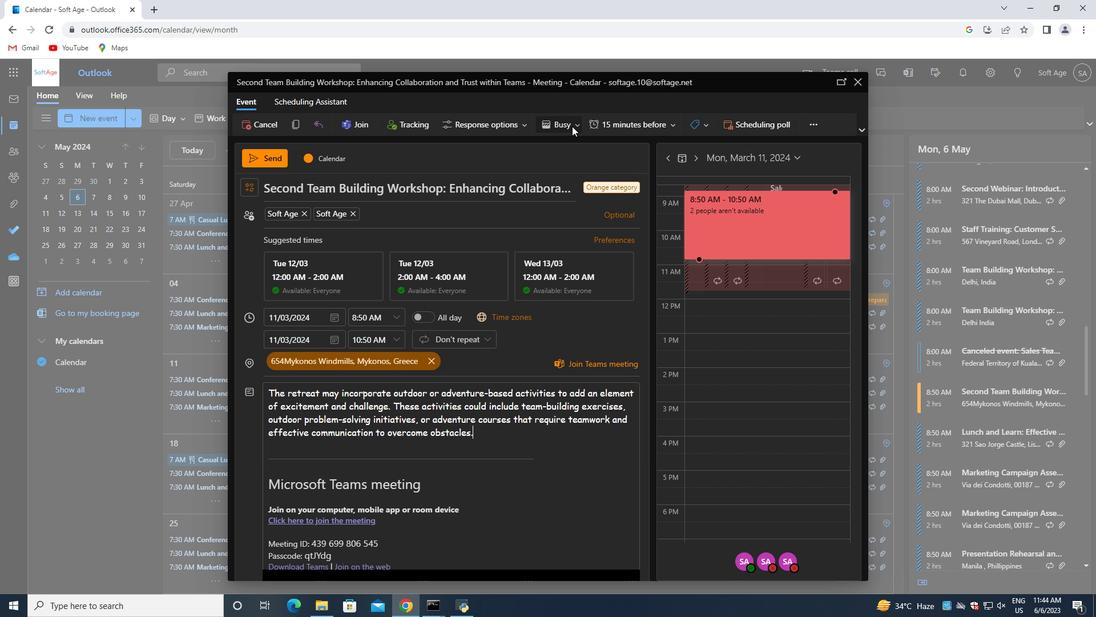 
Action: Mouse moved to (542, 146)
Screenshot: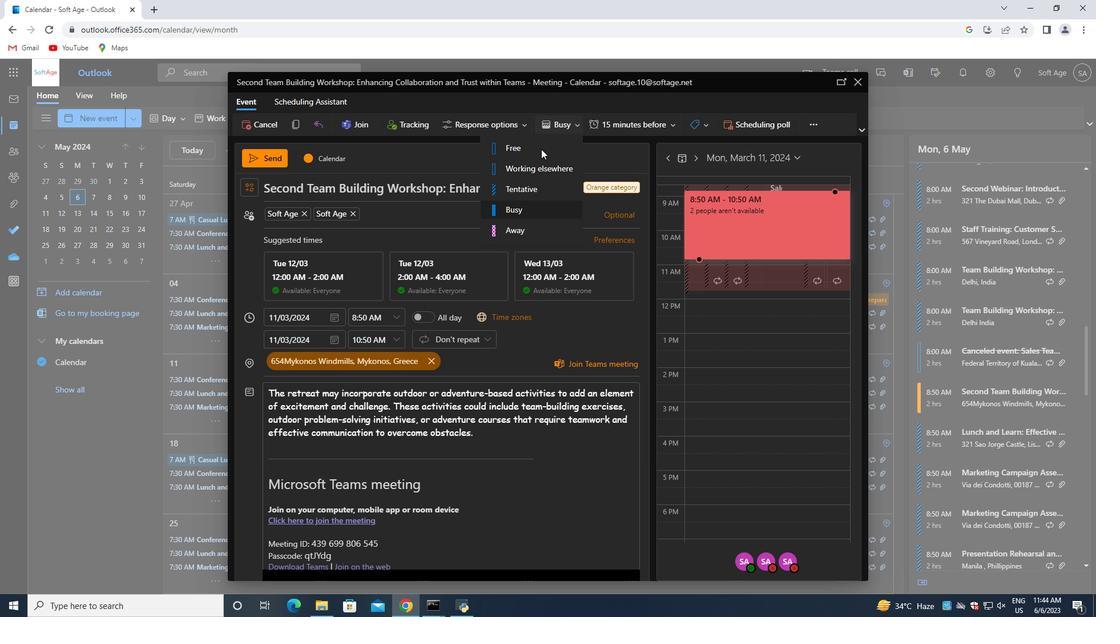 
Action: Mouse pressed left at (542, 146)
Screenshot: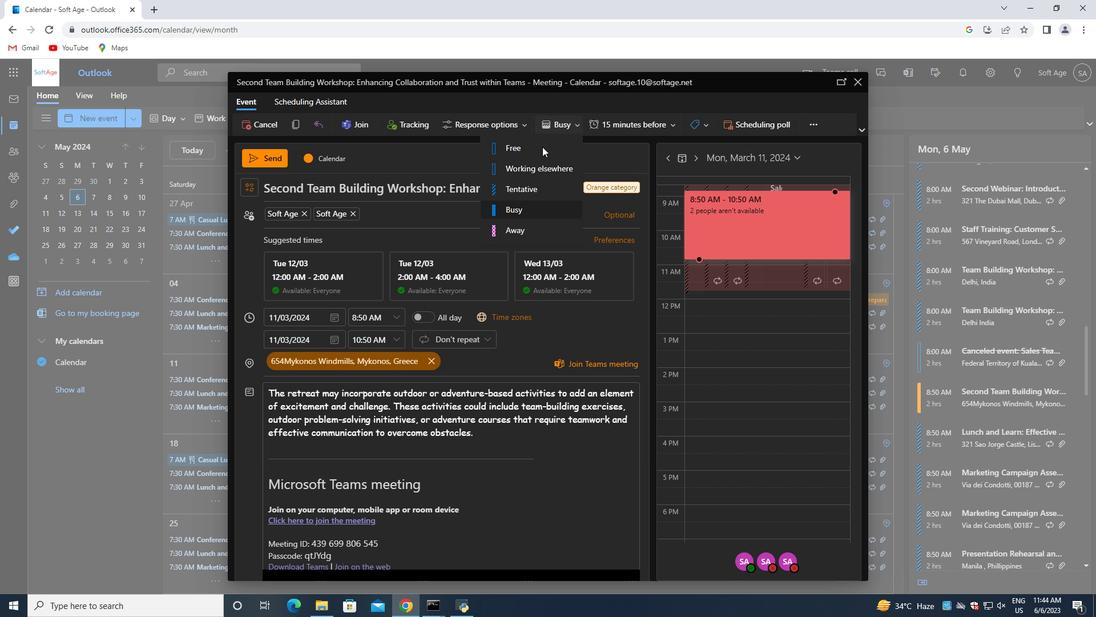 
Action: Mouse moved to (481, 433)
Screenshot: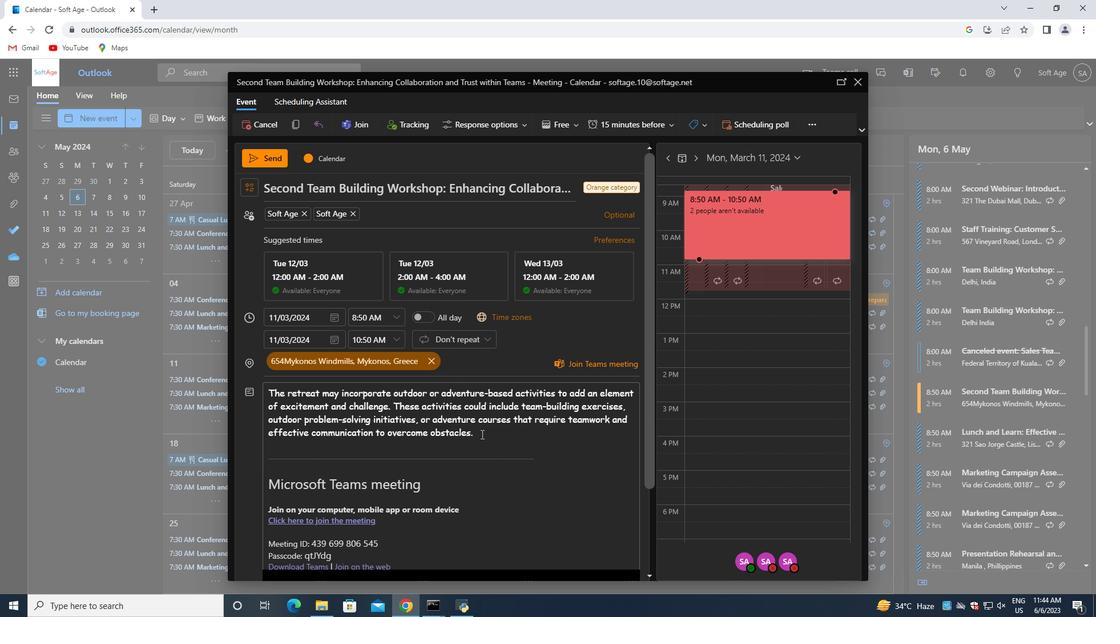 
Action: Mouse pressed left at (481, 433)
Screenshot: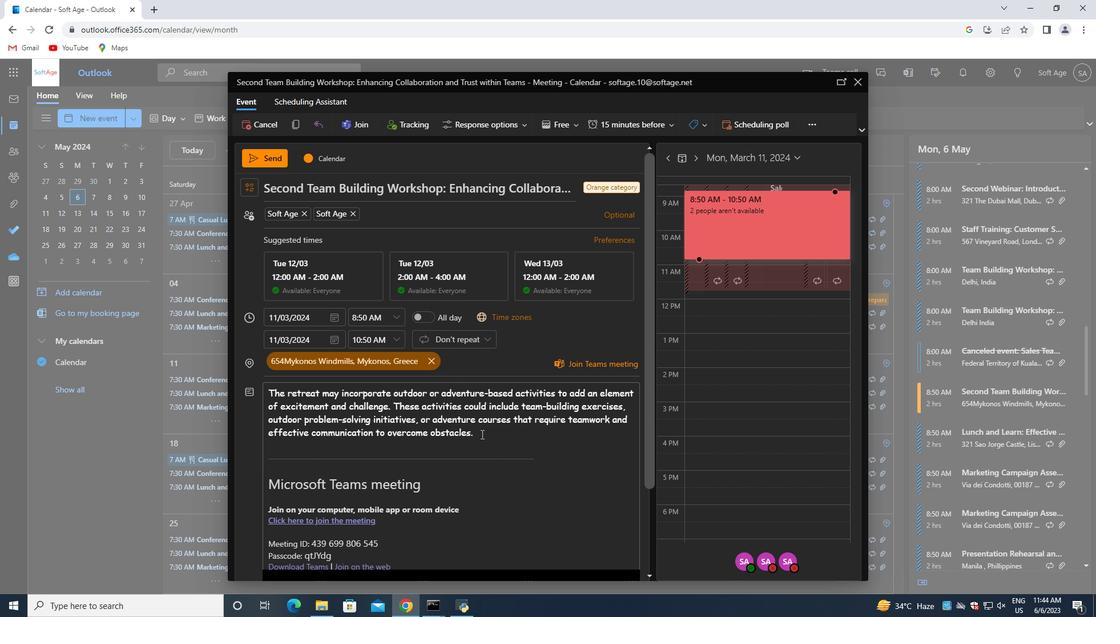 
Action: Mouse moved to (486, 429)
Screenshot: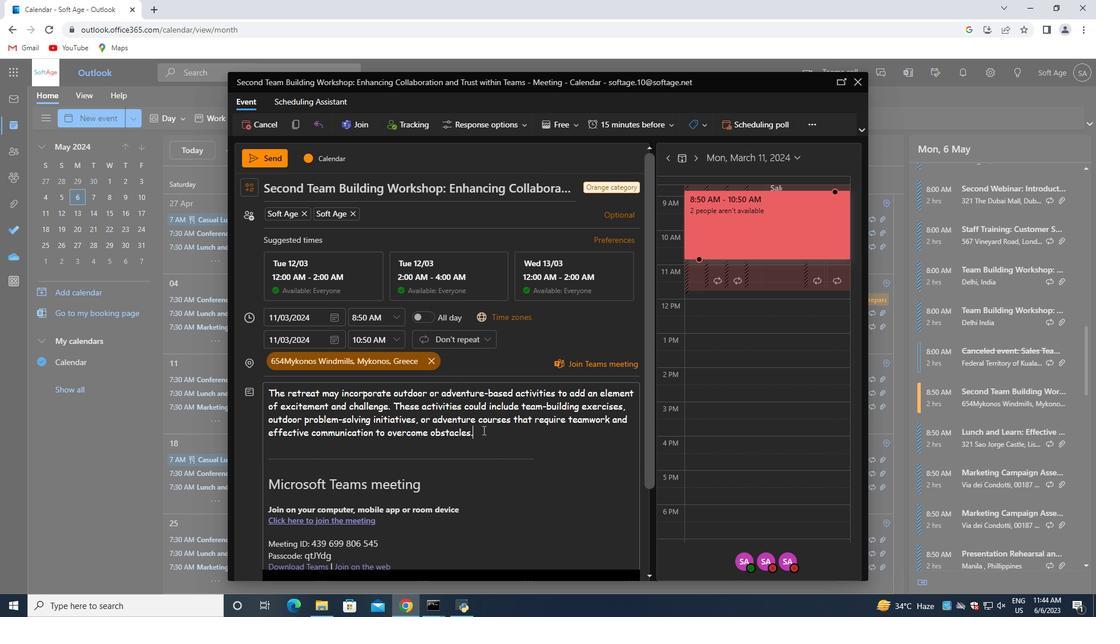 
Action: Mouse scrolled (486, 428) with delta (0, 0)
Screenshot: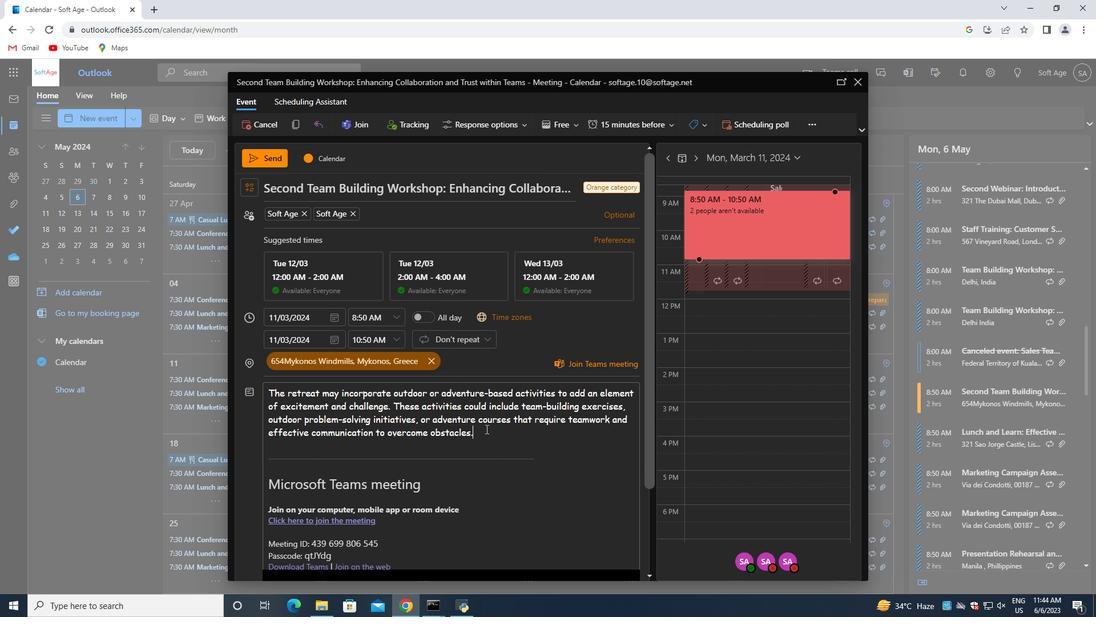 
Action: Mouse scrolled (486, 428) with delta (0, 0)
Screenshot: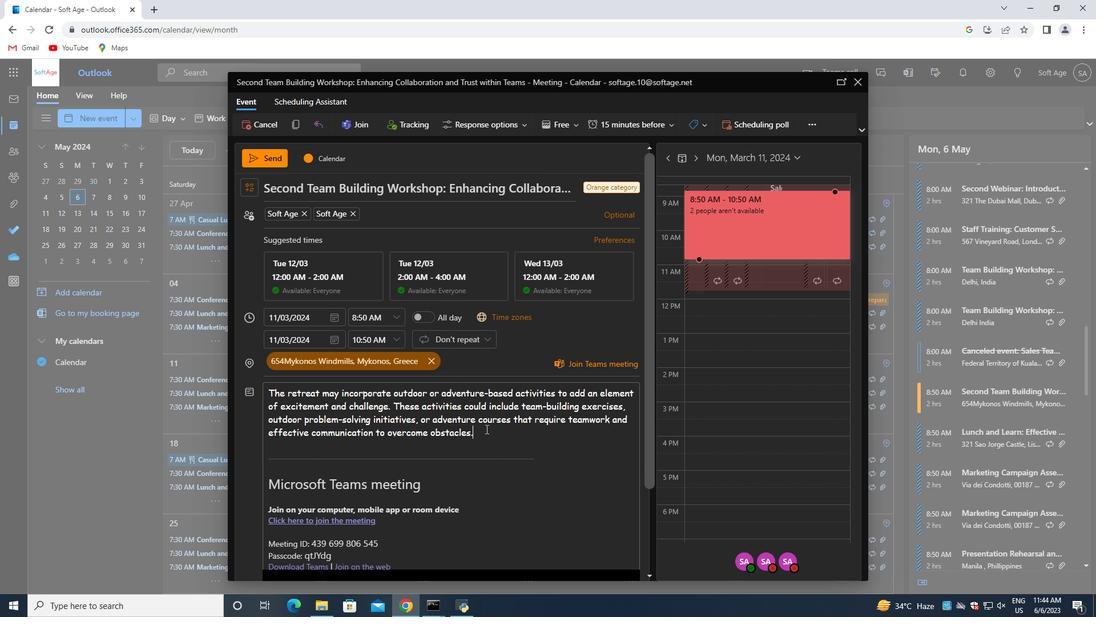 
Action: Mouse scrolled (486, 428) with delta (0, 0)
Screenshot: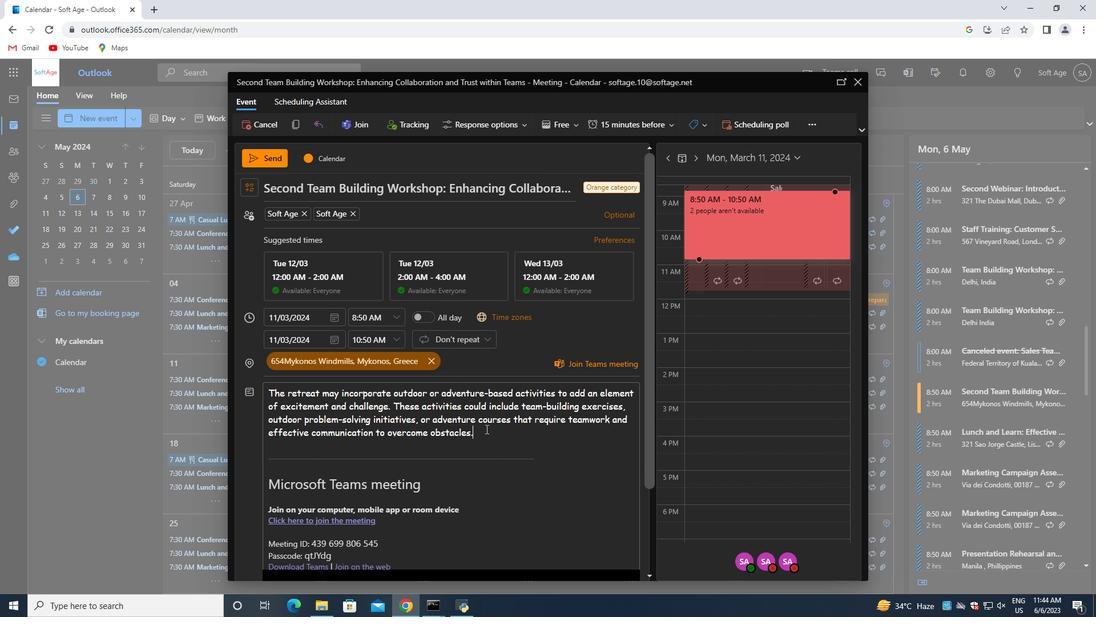 
Action: Mouse scrolled (486, 428) with delta (0, 0)
Screenshot: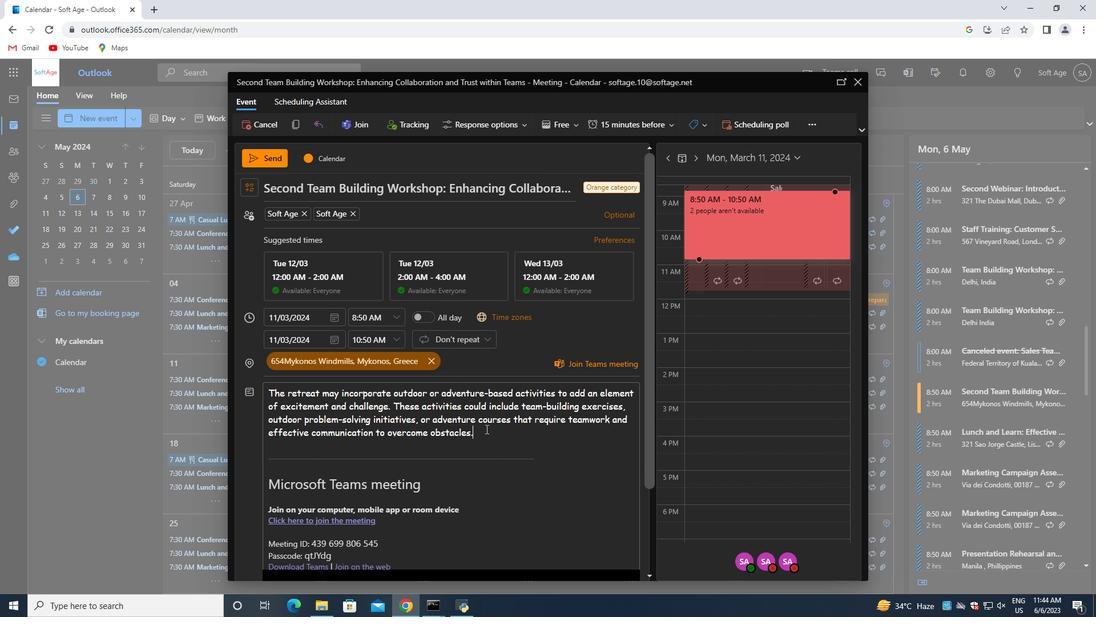 
Action: Mouse scrolled (486, 428) with delta (0, 0)
Screenshot: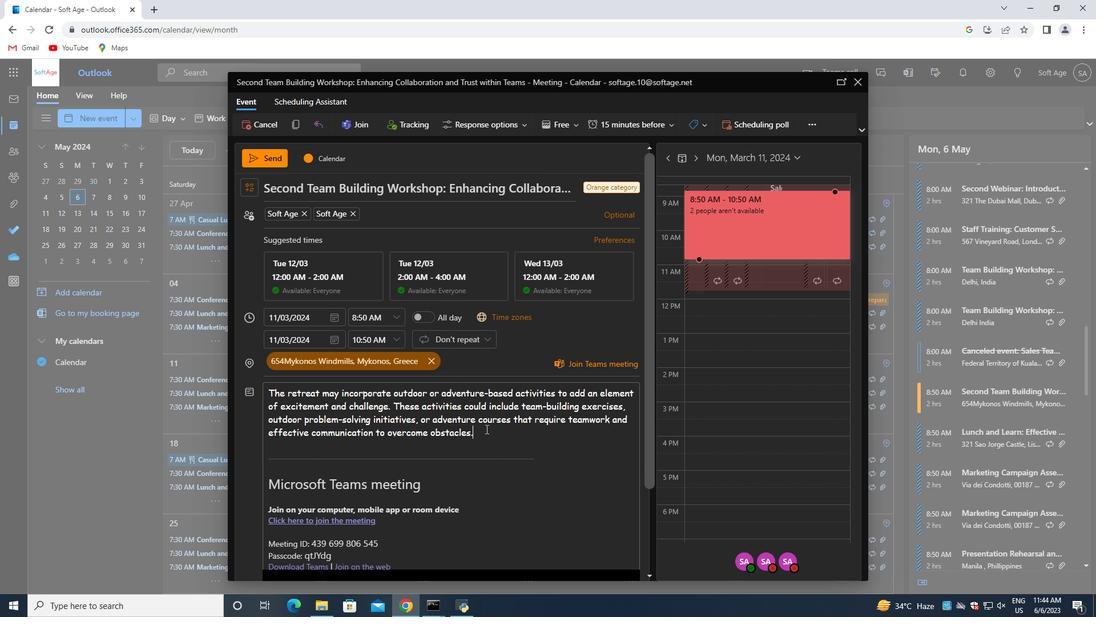 
Action: Mouse moved to (486, 429)
Screenshot: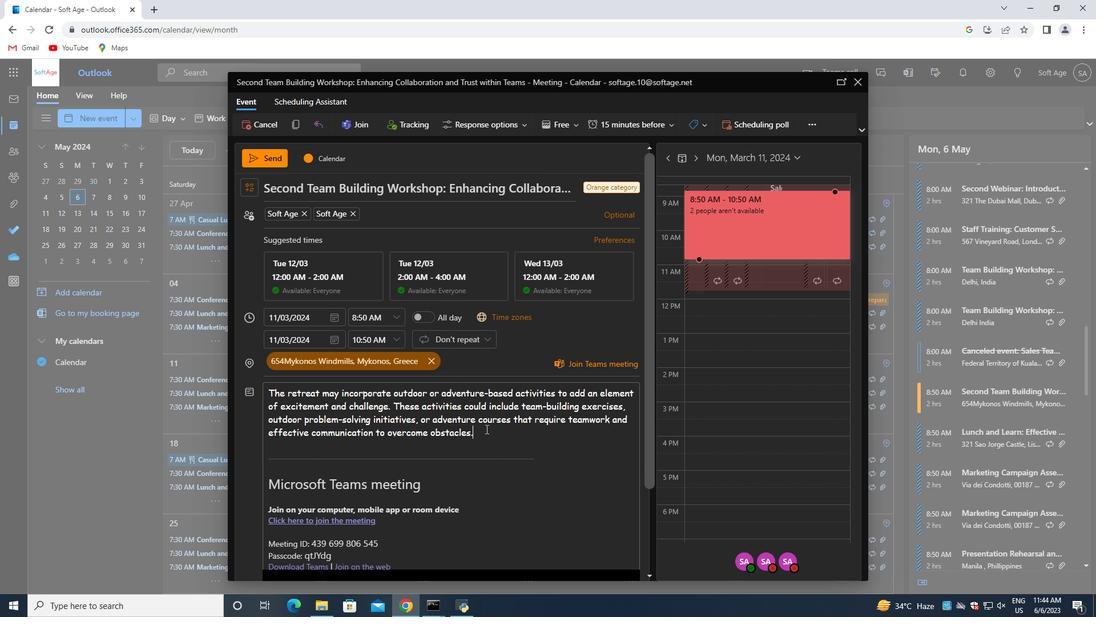 
Action: Mouse scrolled (486, 428) with delta (0, 0)
Screenshot: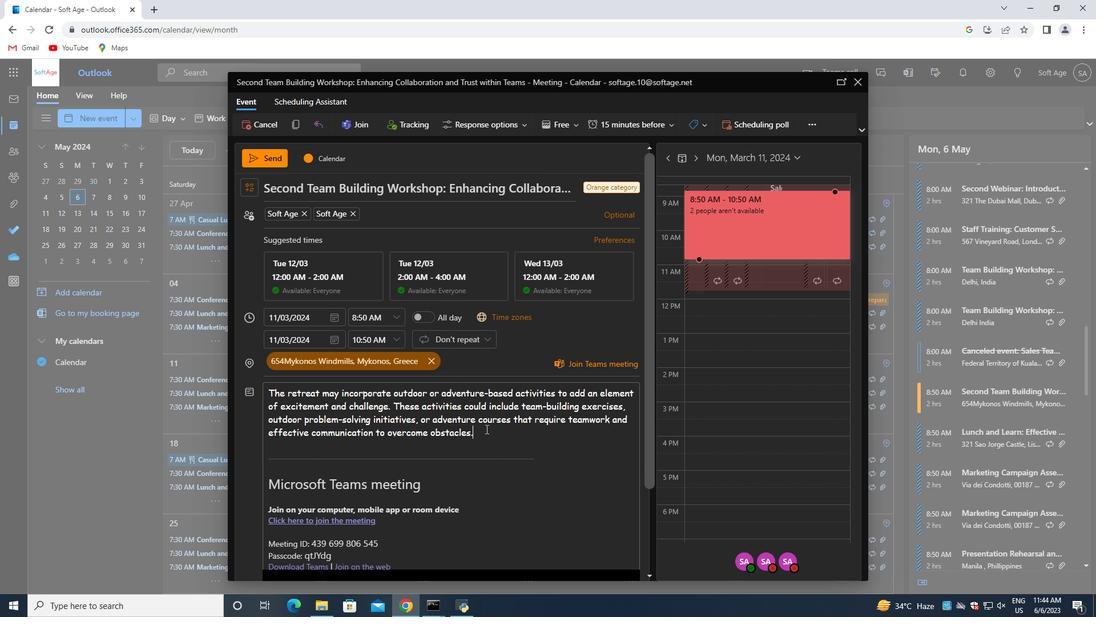 
Action: Mouse moved to (320, 553)
Screenshot: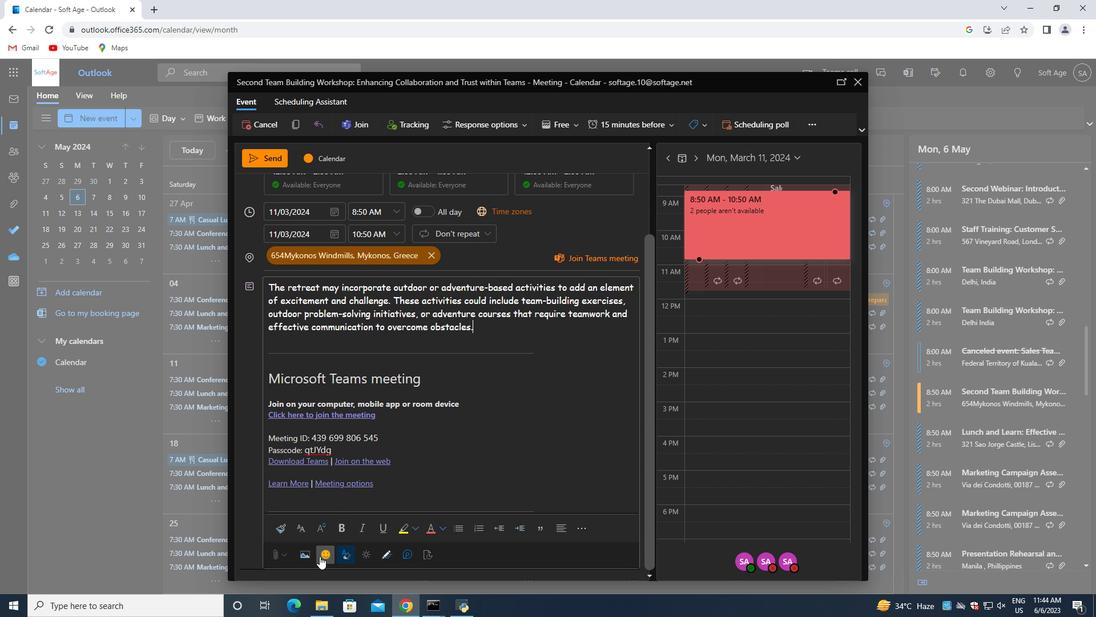 
Action: Mouse pressed left at (320, 553)
Screenshot: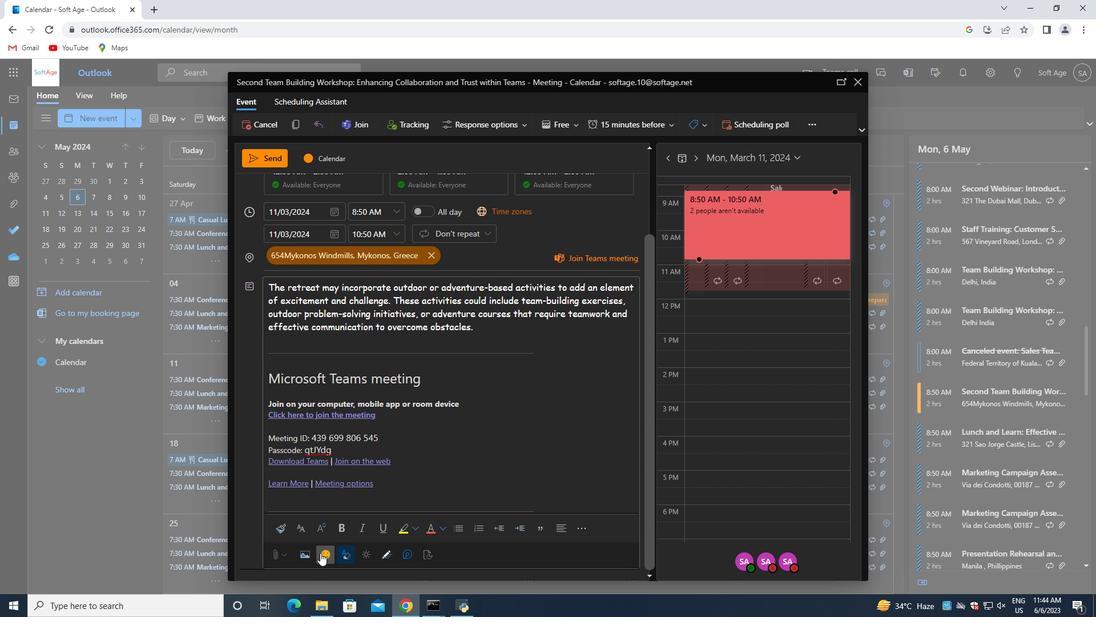 
Action: Mouse moved to (782, 314)
Screenshot: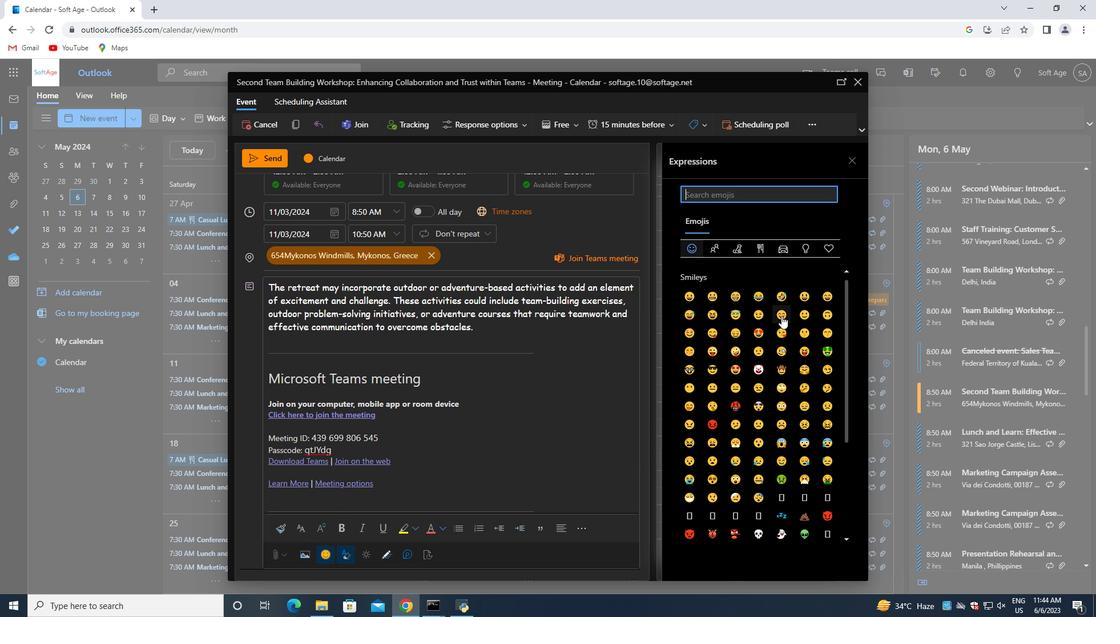 
Action: Mouse pressed left at (782, 314)
Screenshot: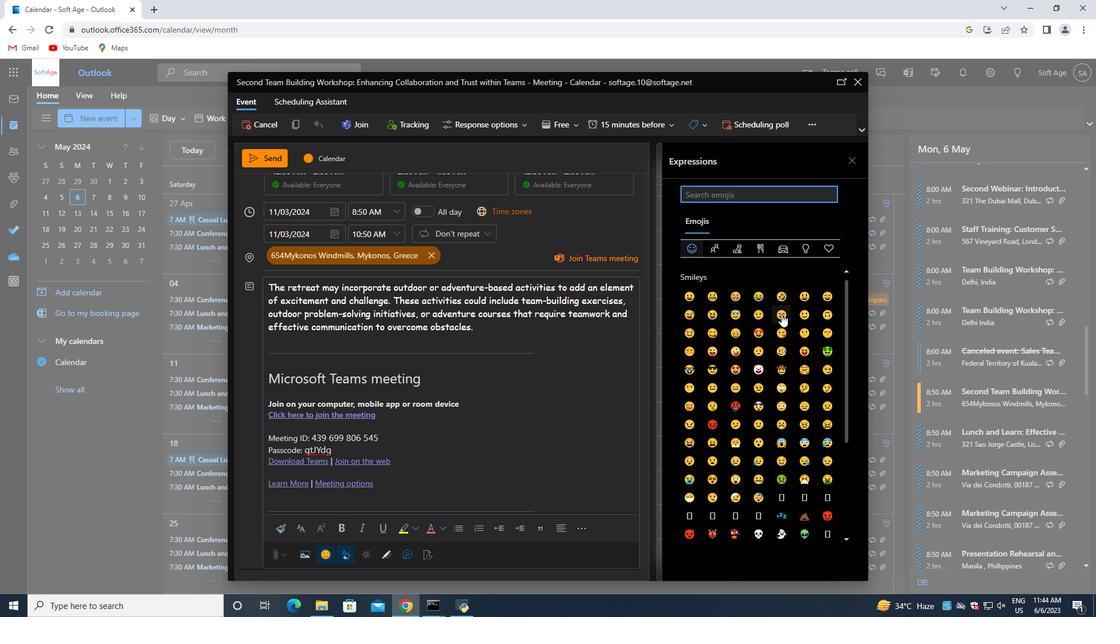 
Action: Mouse moved to (490, 299)
Screenshot: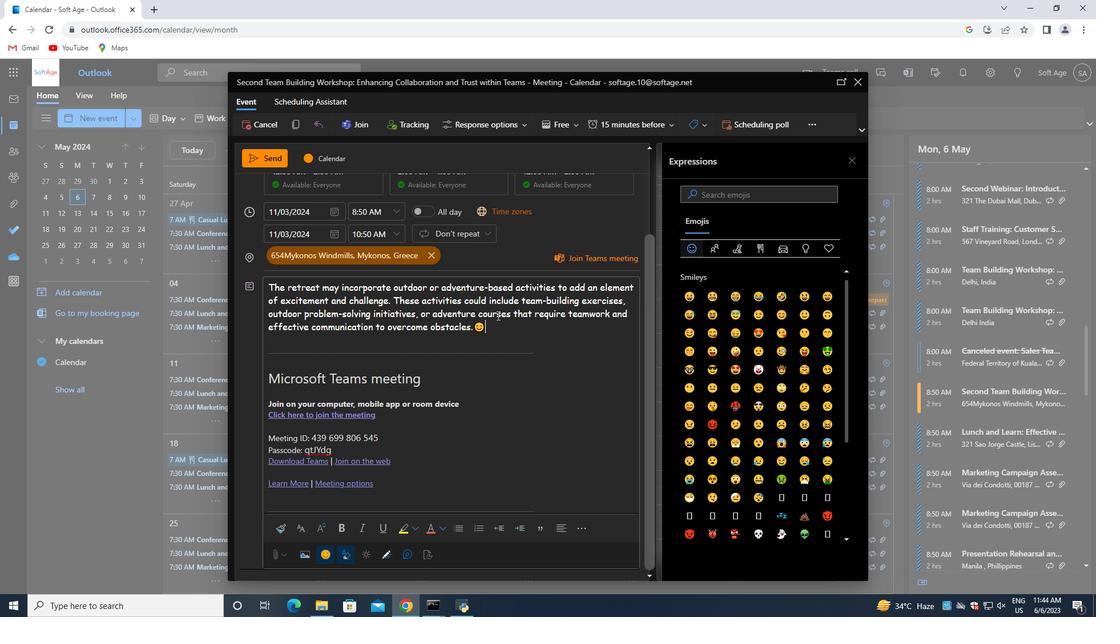
Action: Mouse scrolled (490, 300) with delta (0, 0)
Screenshot: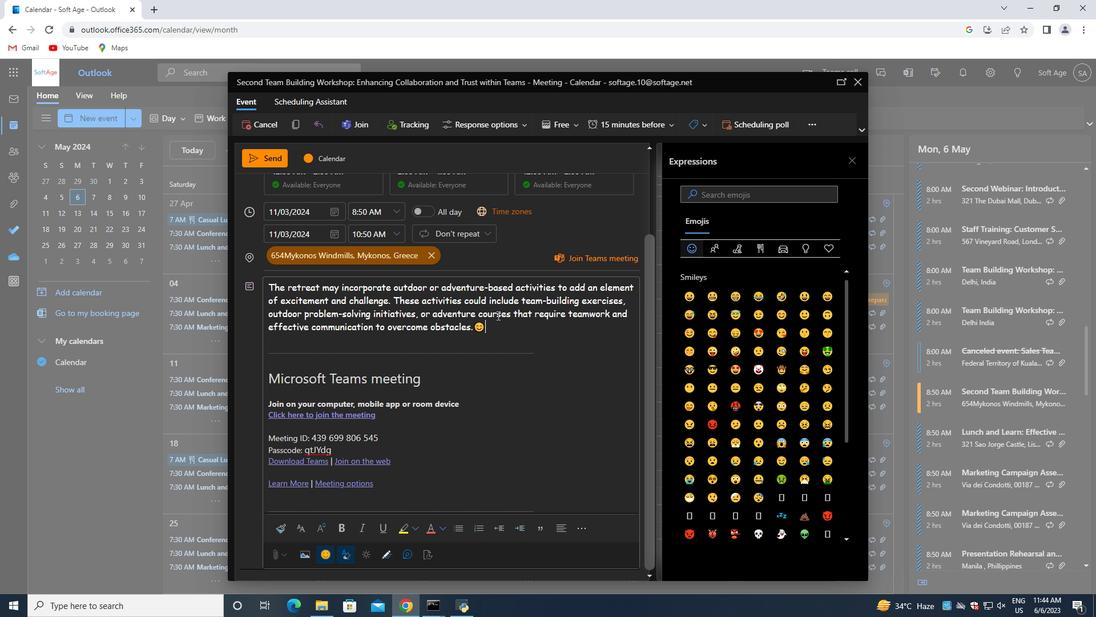 
Action: Mouse scrolled (490, 300) with delta (0, 0)
Screenshot: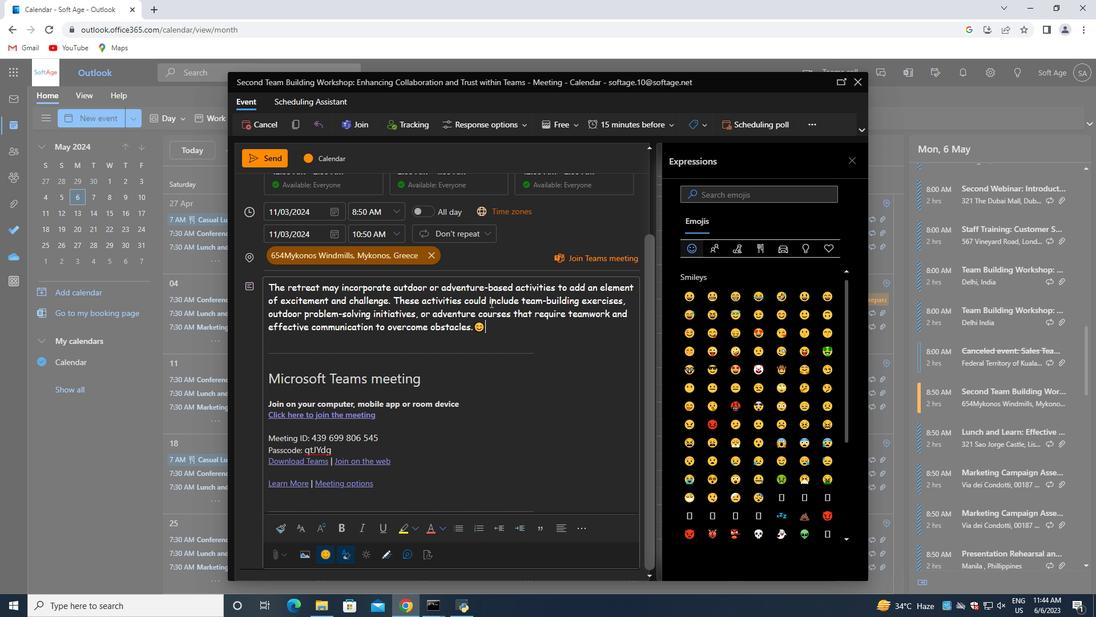 
Action: Mouse scrolled (490, 300) with delta (0, 0)
Screenshot: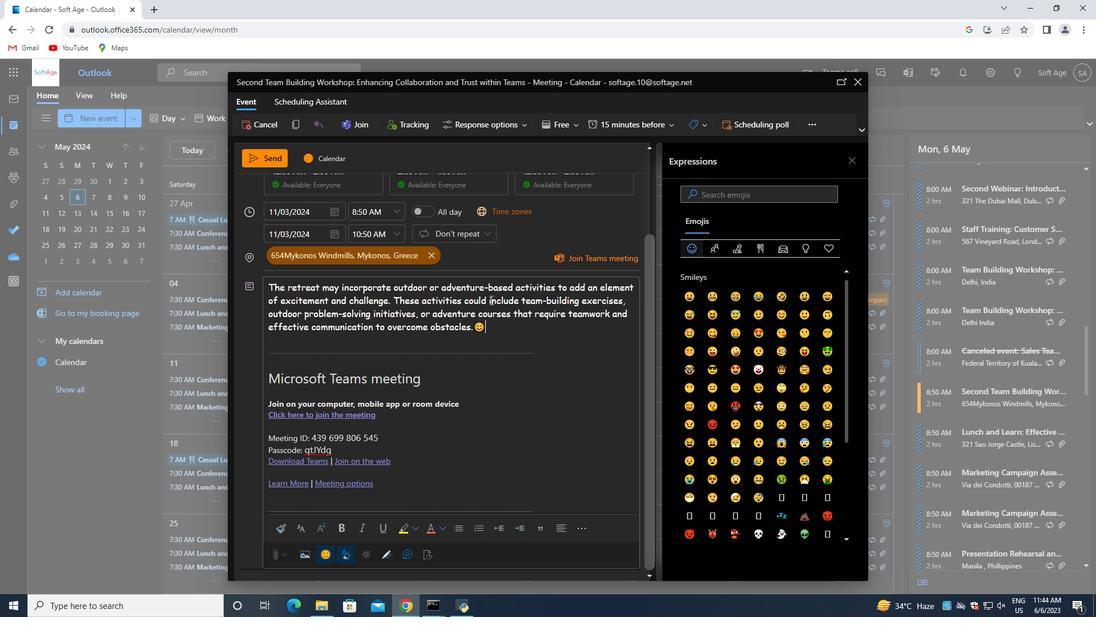 
Action: Mouse scrolled (490, 300) with delta (0, 0)
Screenshot: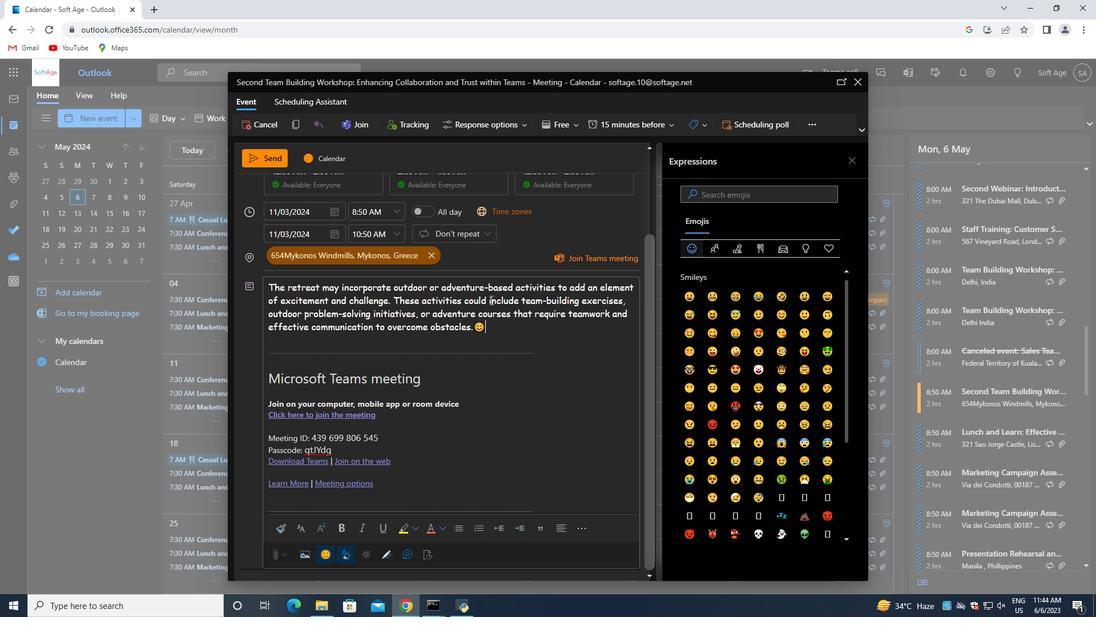 
Action: Mouse moved to (392, 209)
Screenshot: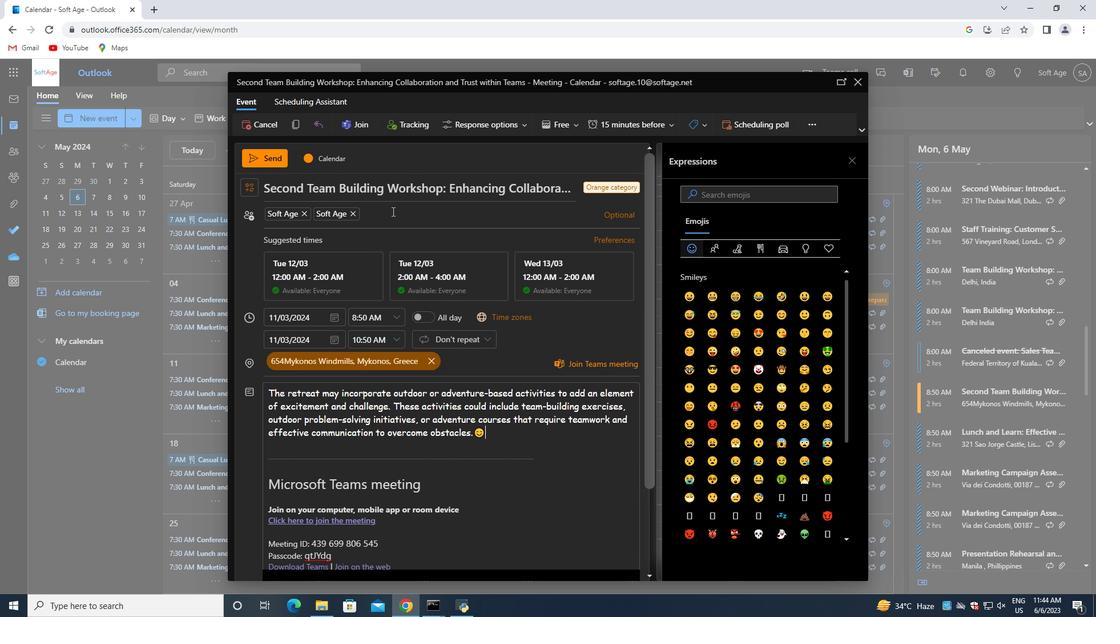 
Action: Mouse pressed left at (392, 209)
Screenshot: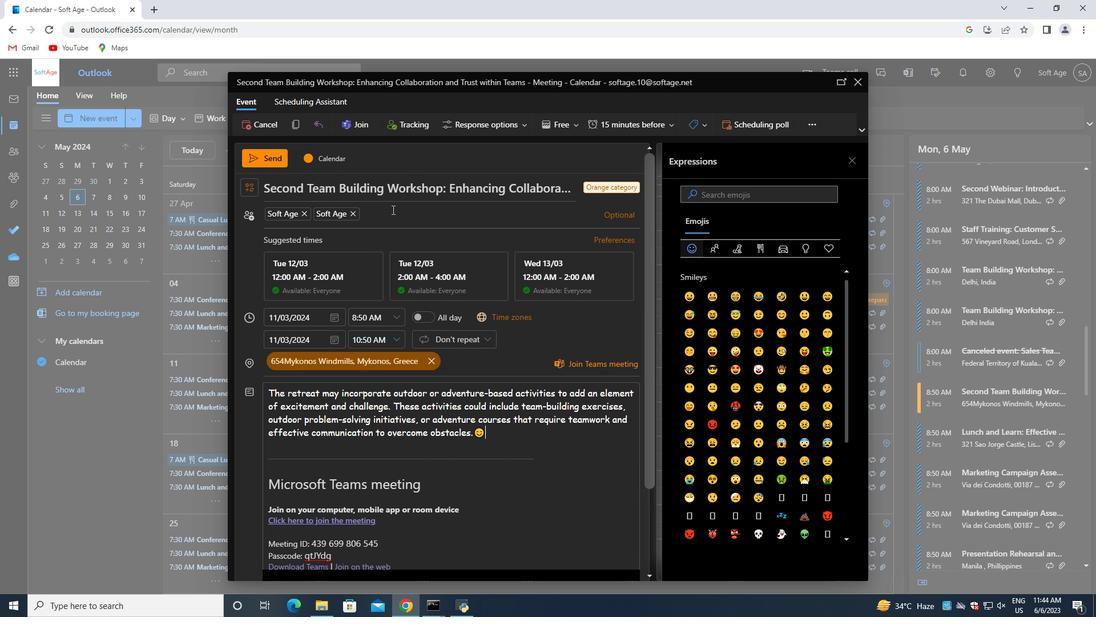 
Action: Mouse moved to (392, 211)
Screenshot: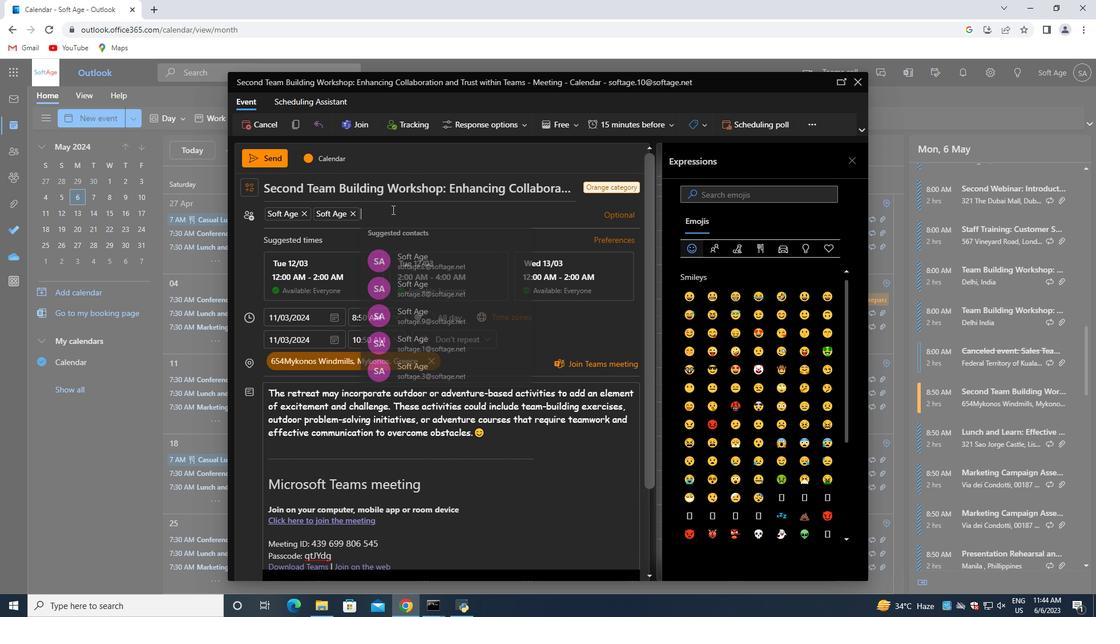 
Action: Key pressed softage.8<Key.shift>@softage.net<Key.enter>
Screenshot: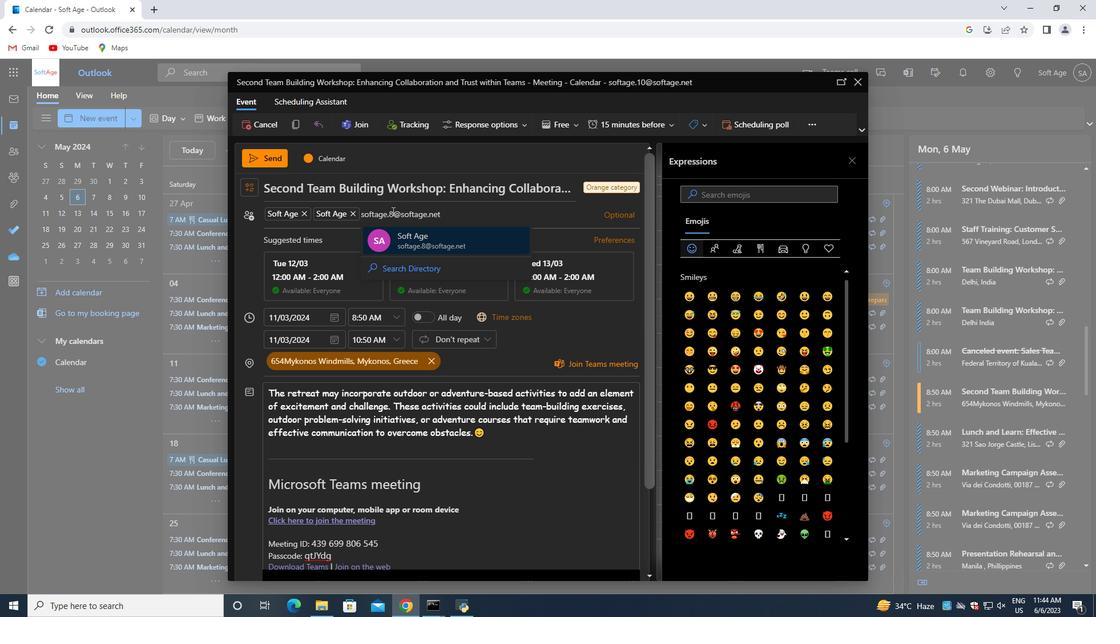 
Action: Mouse moved to (426, 240)
Screenshot: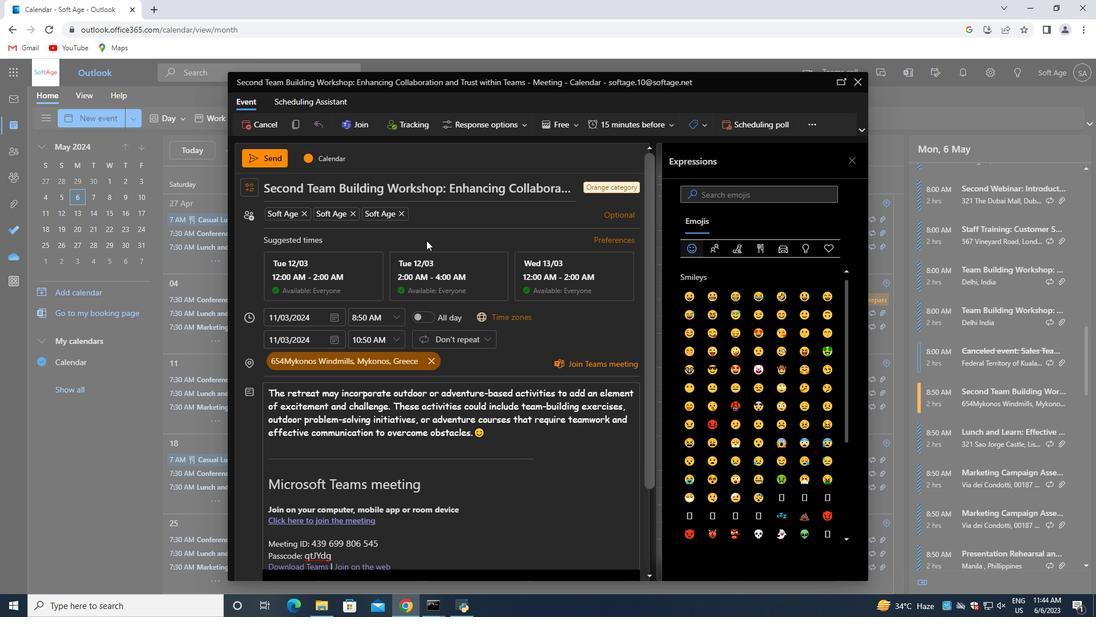 
Action: Mouse scrolled (426, 239) with delta (0, 0)
Screenshot: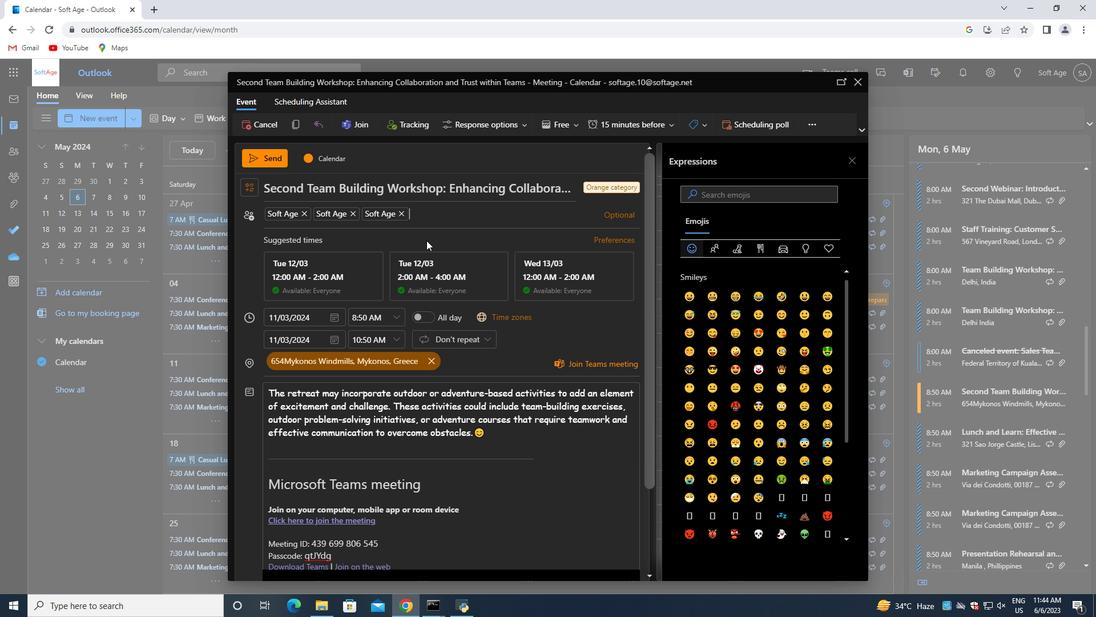 
Action: Mouse moved to (499, 373)
Screenshot: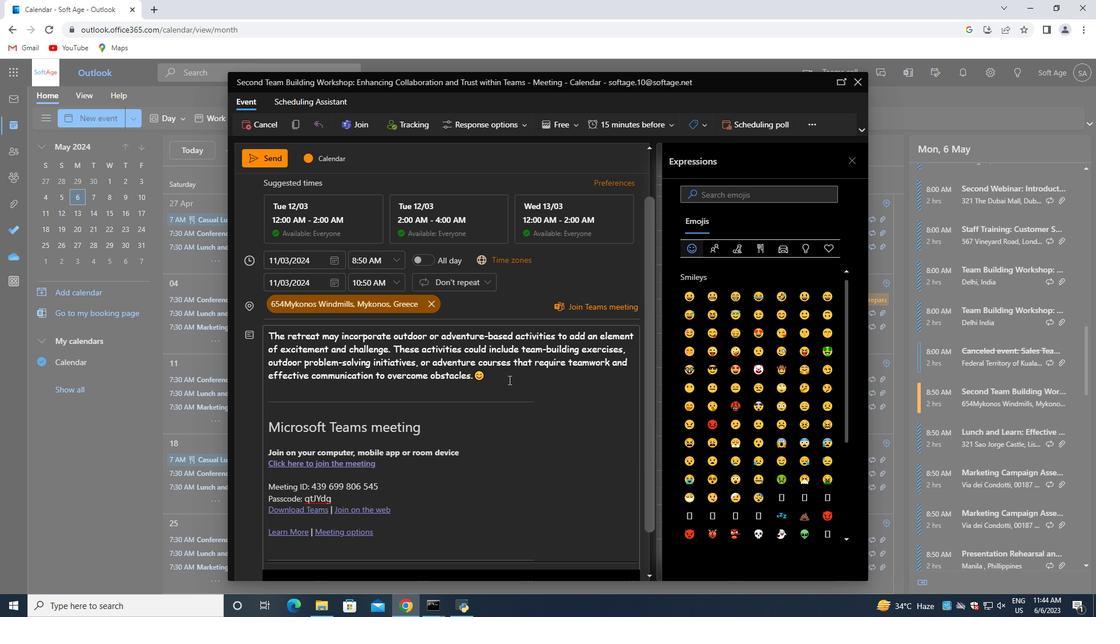 
Action: Mouse pressed left at (499, 373)
Screenshot: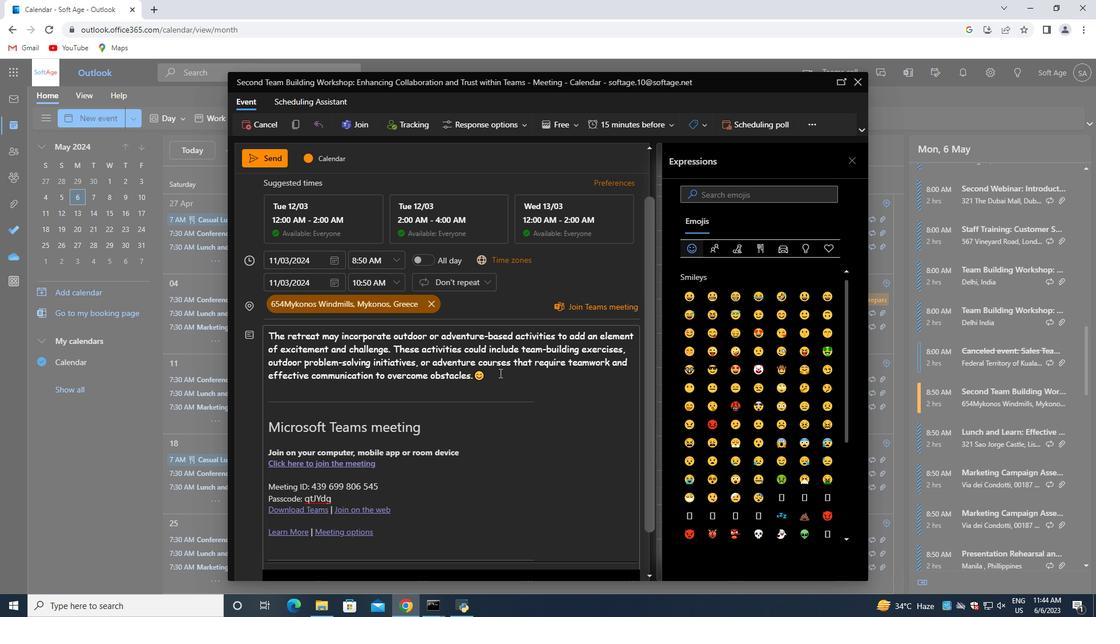 
Action: Mouse moved to (501, 390)
Screenshot: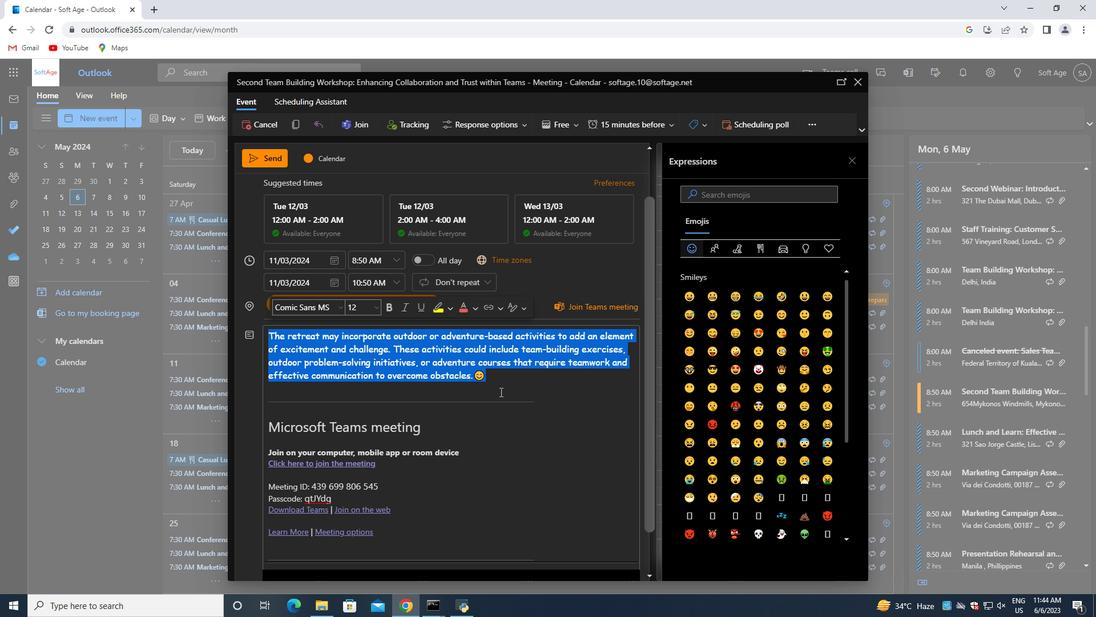 
Action: Mouse scrolled (501, 390) with delta (0, 0)
Screenshot: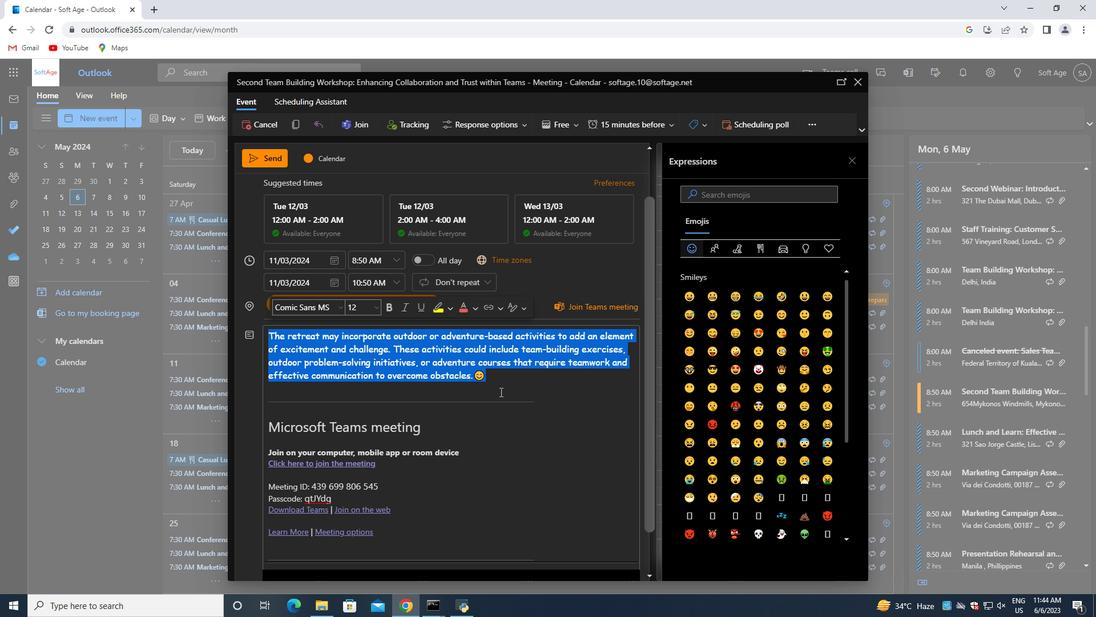 
Action: Mouse scrolled (501, 389) with delta (0, 0)
Screenshot: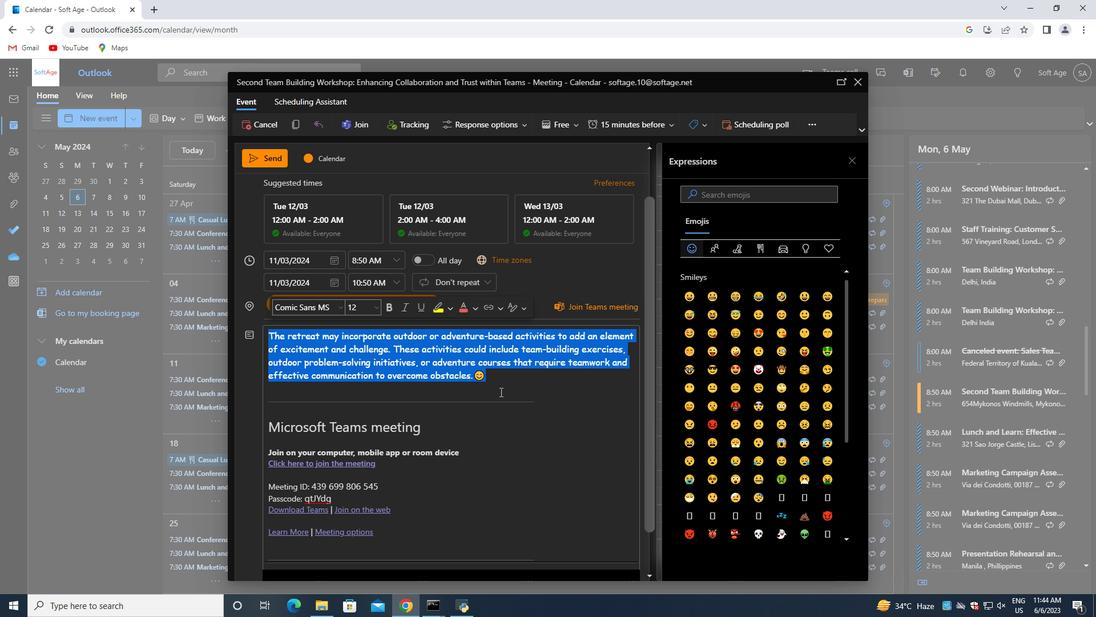 
Action: Mouse scrolled (501, 389) with delta (0, 0)
Screenshot: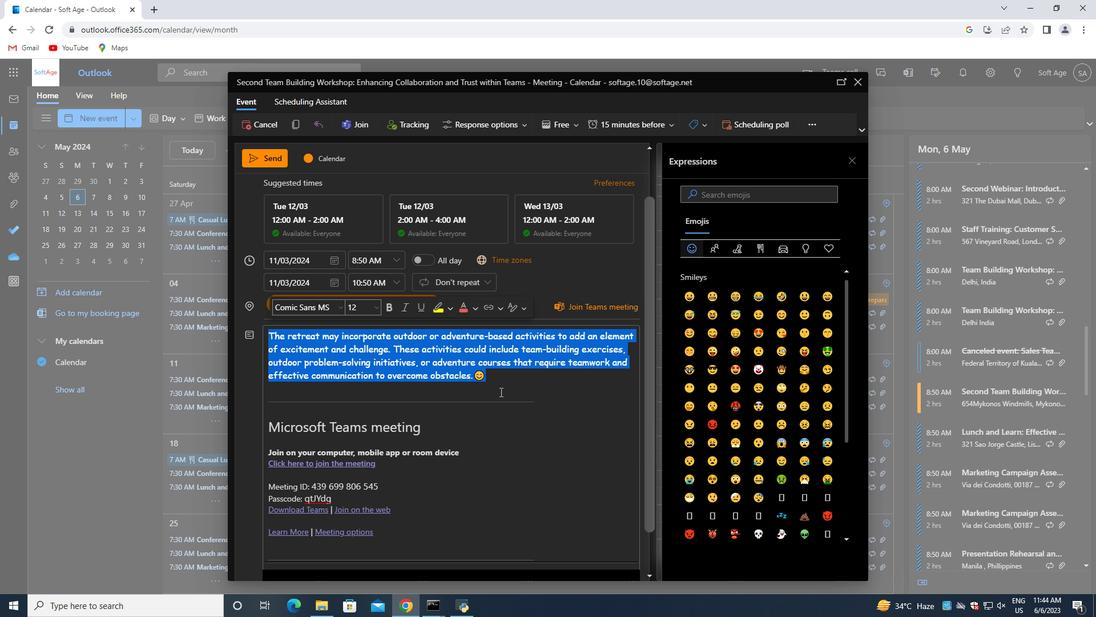 
Action: Mouse scrolled (501, 389) with delta (0, 0)
Screenshot: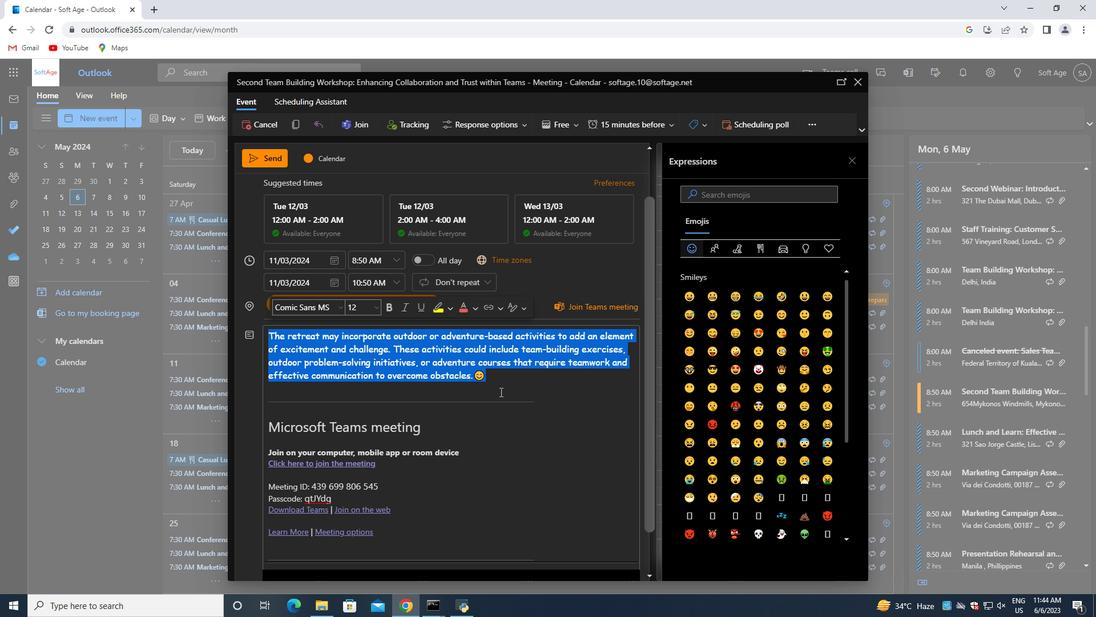 
Action: Mouse moved to (582, 530)
Screenshot: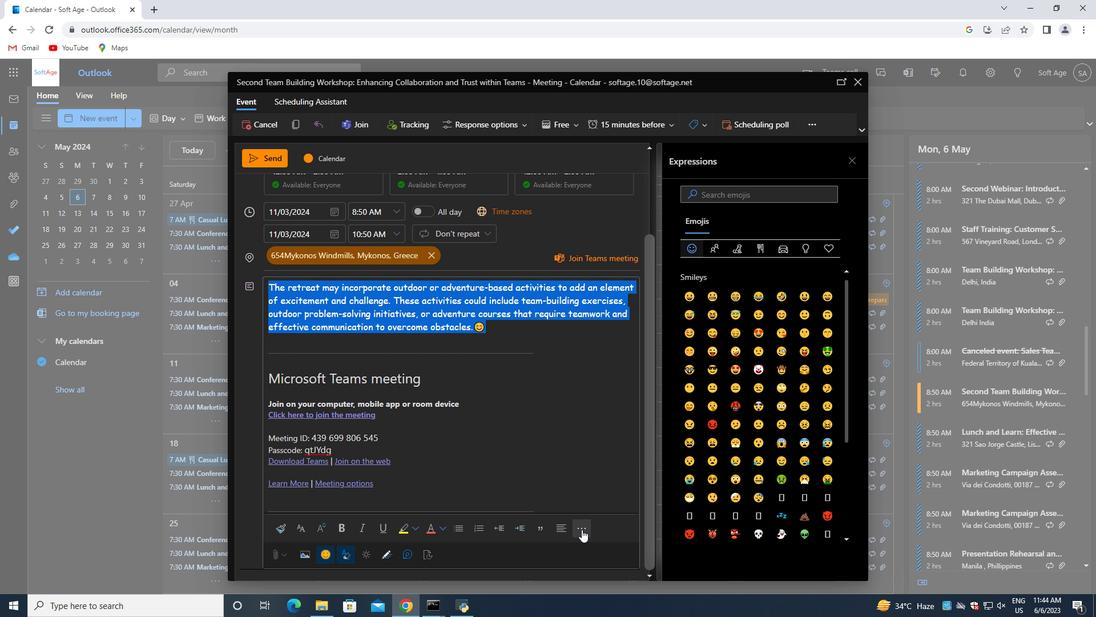 
Action: Mouse pressed left at (582, 530)
Screenshot: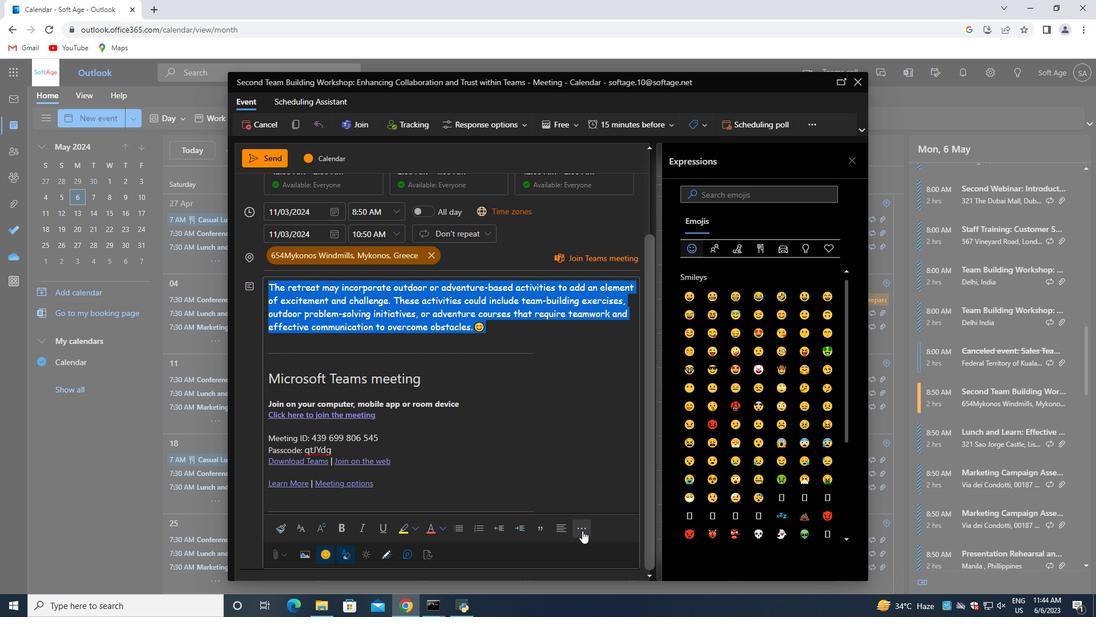 
Action: Mouse moved to (588, 464)
Screenshot: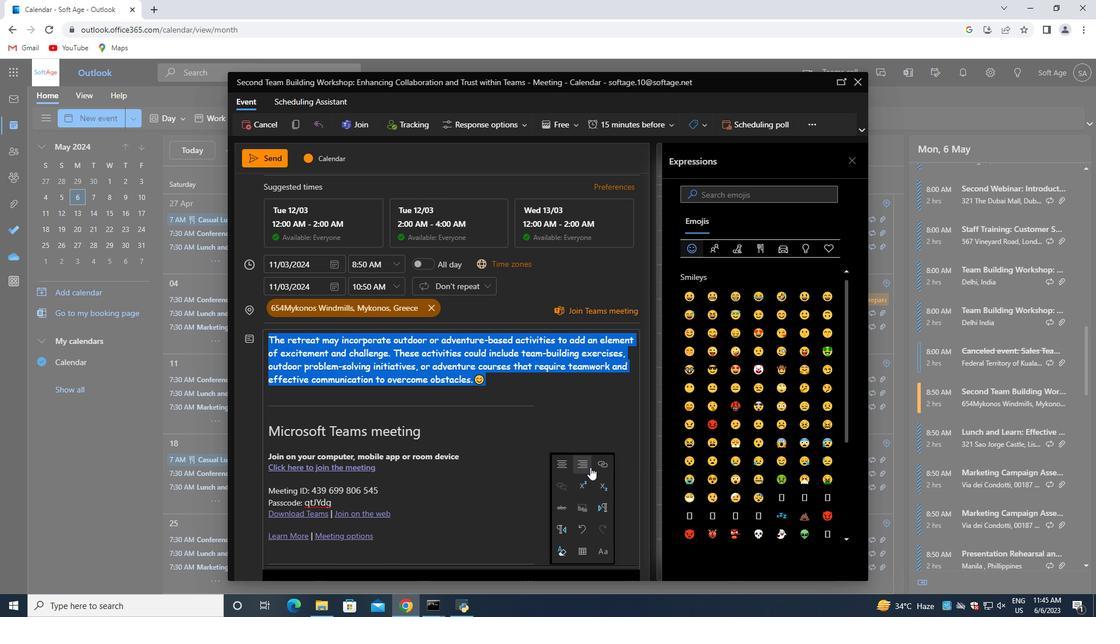 
Action: Mouse pressed left at (588, 464)
Screenshot: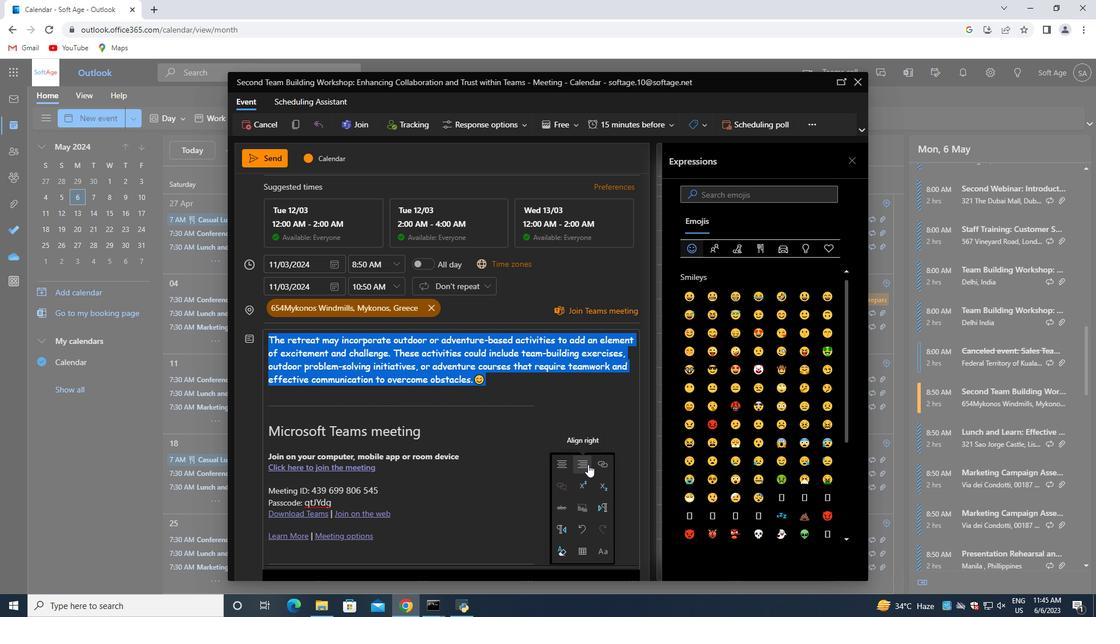 
Action: Mouse moved to (325, 507)
Screenshot: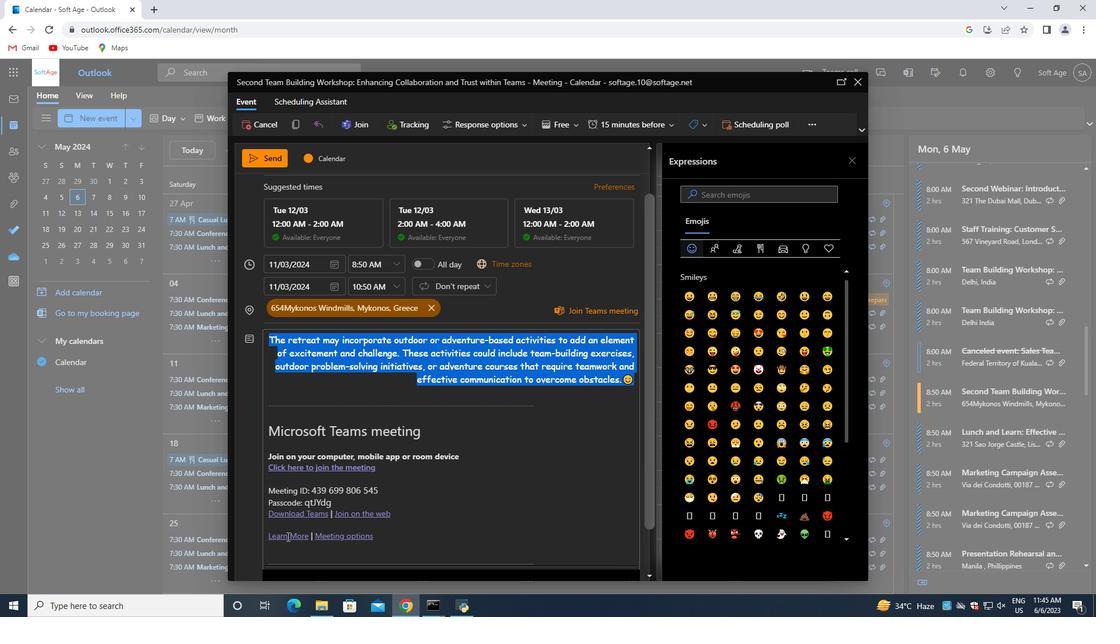 
Action: Mouse scrolled (325, 506) with delta (0, 0)
Screenshot: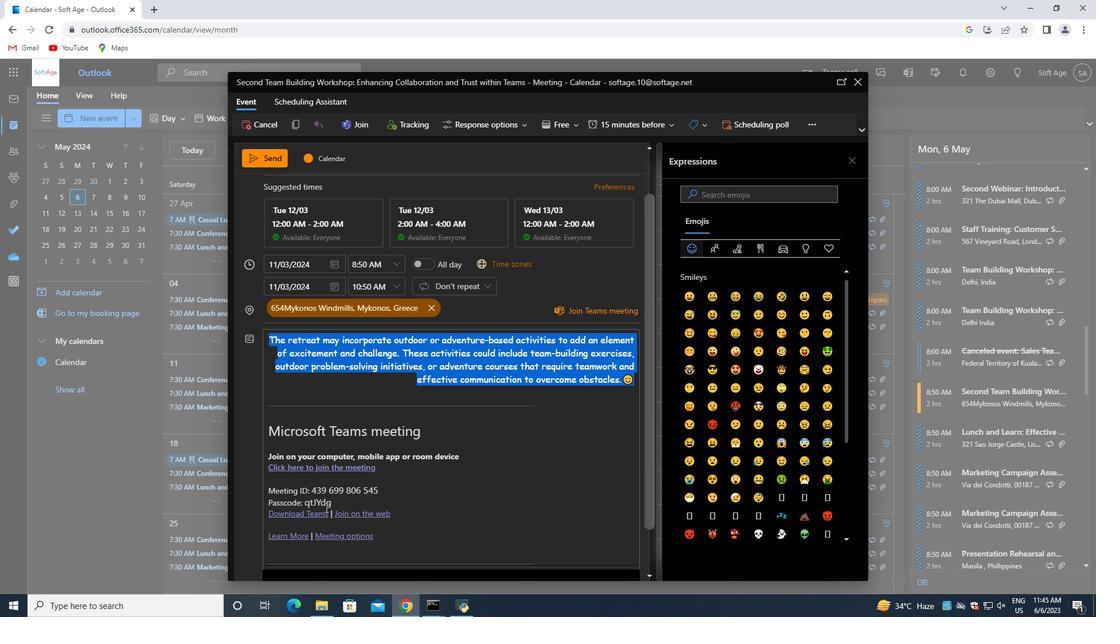
Action: Mouse scrolled (325, 506) with delta (0, 0)
Screenshot: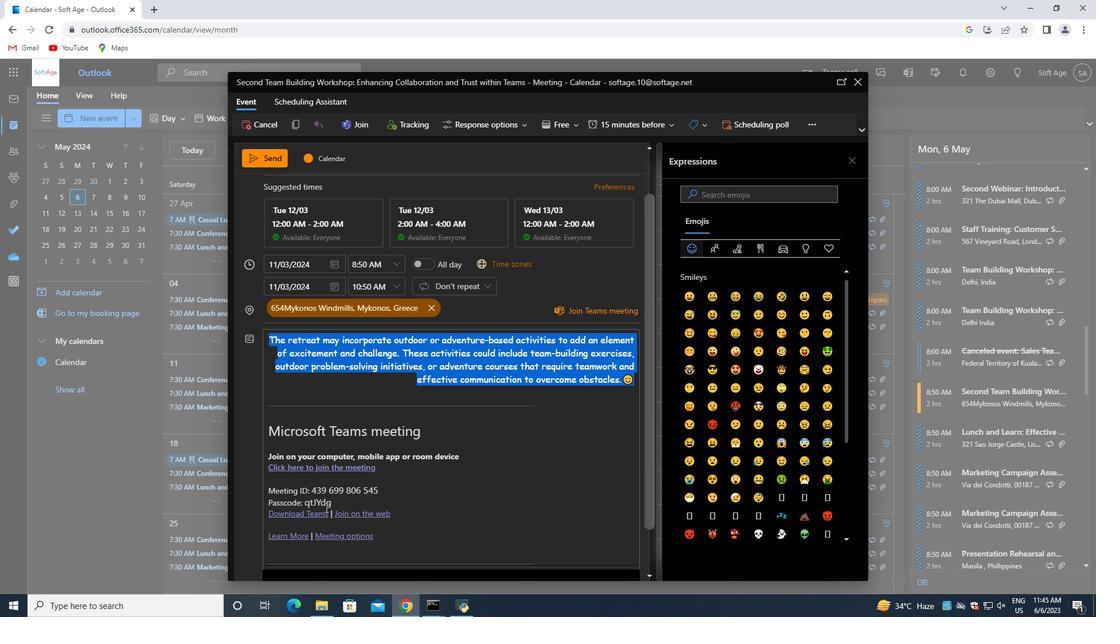 
Action: Mouse scrolled (325, 506) with delta (0, 0)
Screenshot: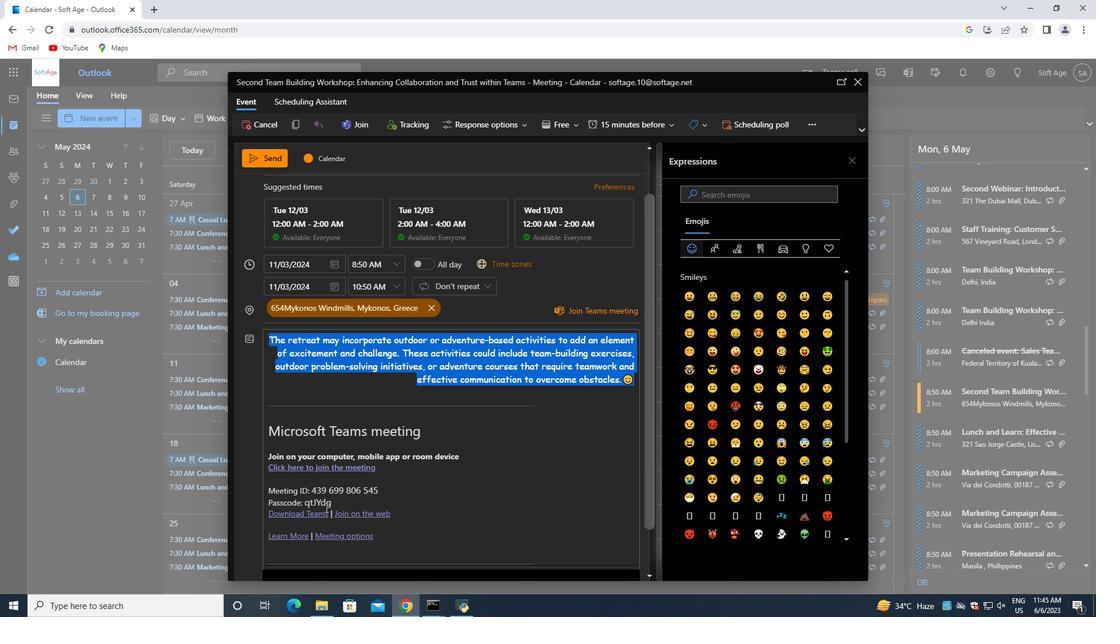 
Action: Mouse scrolled (325, 506) with delta (0, 0)
Screenshot: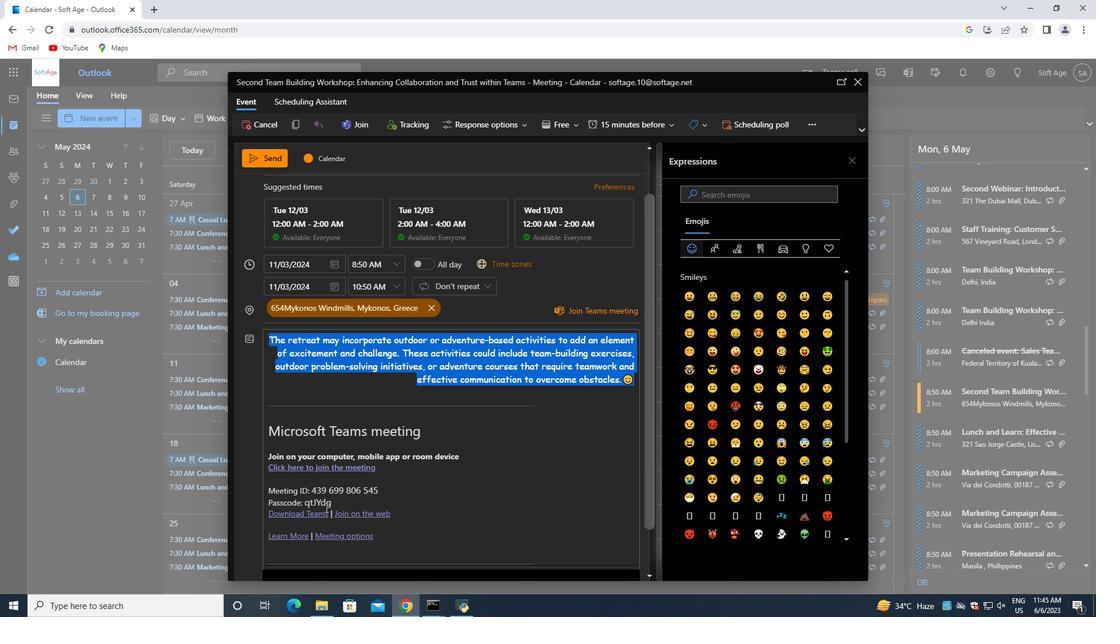 
Action: Mouse moved to (443, 527)
Screenshot: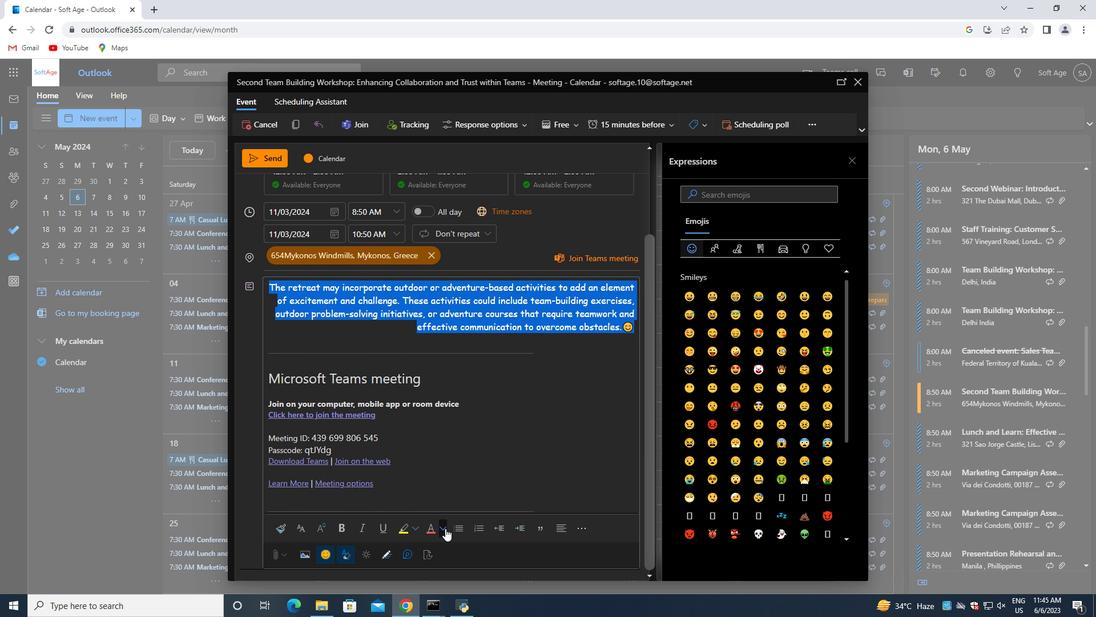 
Action: Mouse pressed left at (443, 527)
Screenshot: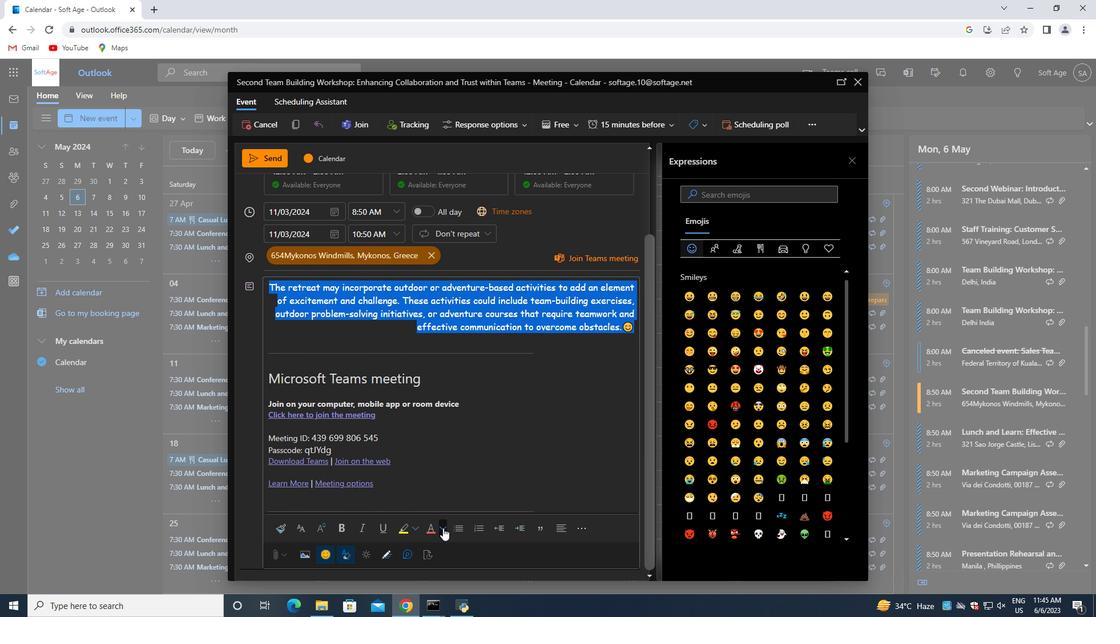 
Action: Mouse moved to (530, 465)
Screenshot: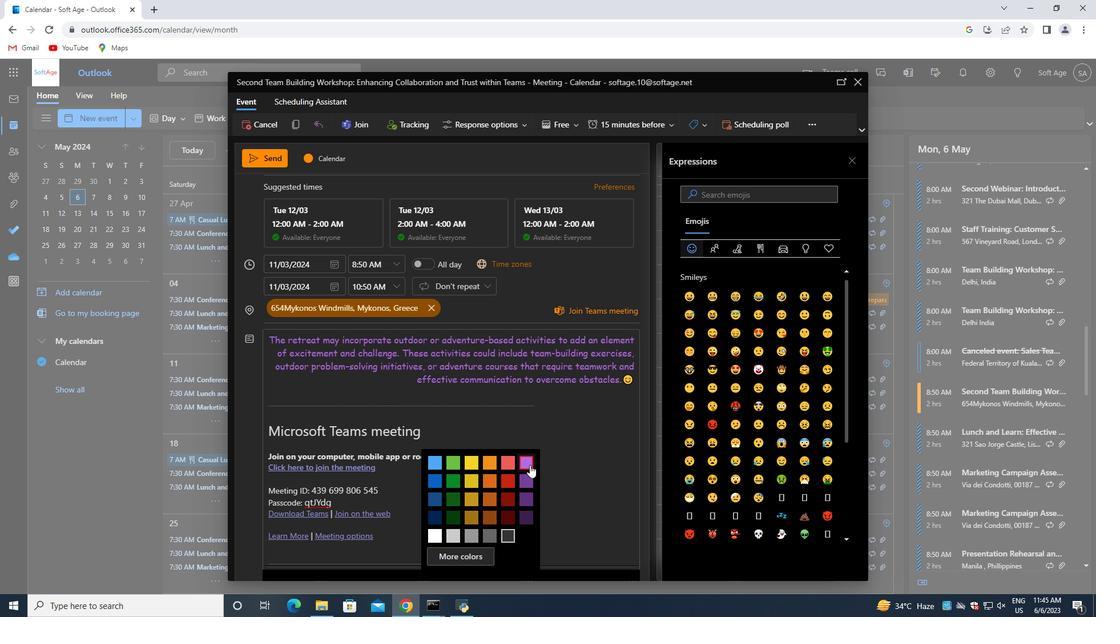 
Action: Mouse pressed left at (530, 465)
Screenshot: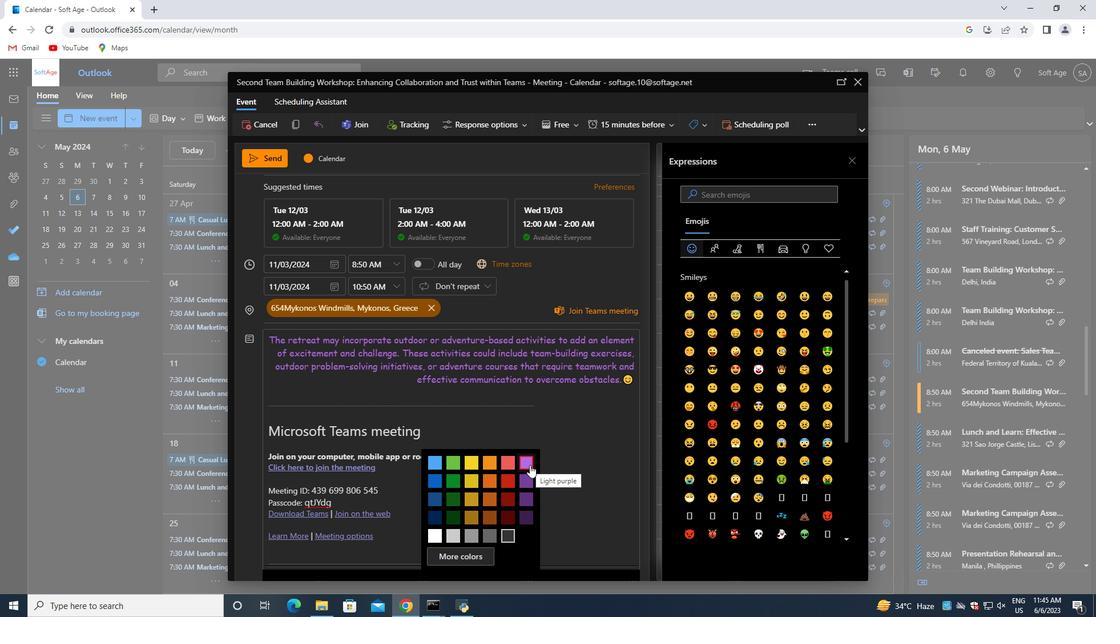 
Action: Mouse moved to (620, 399)
Screenshot: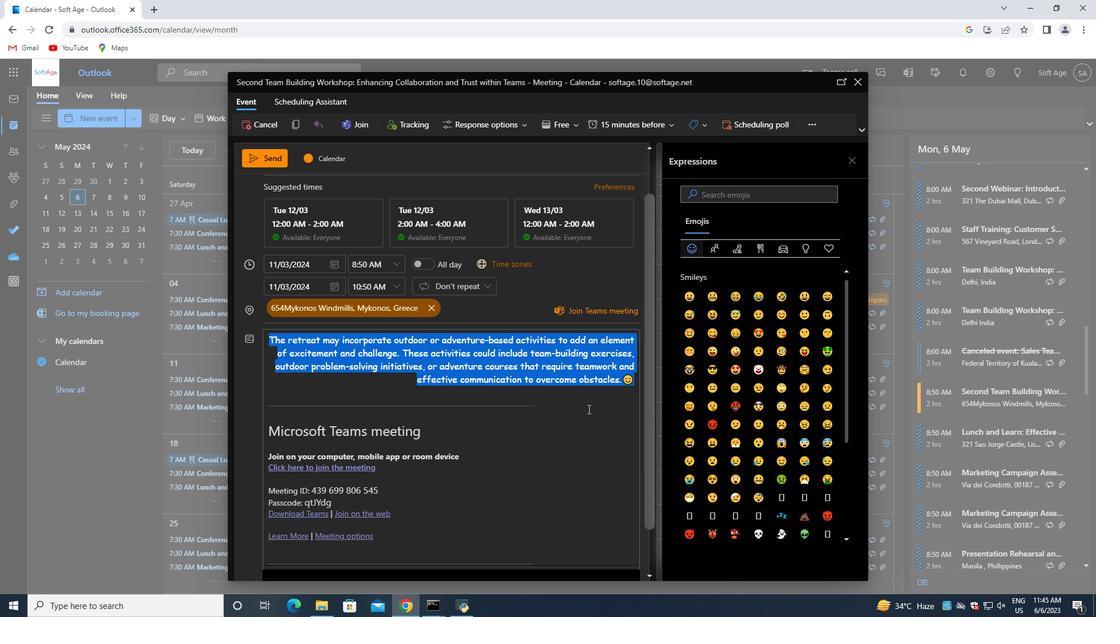 
Action: Mouse pressed left at (620, 399)
Screenshot: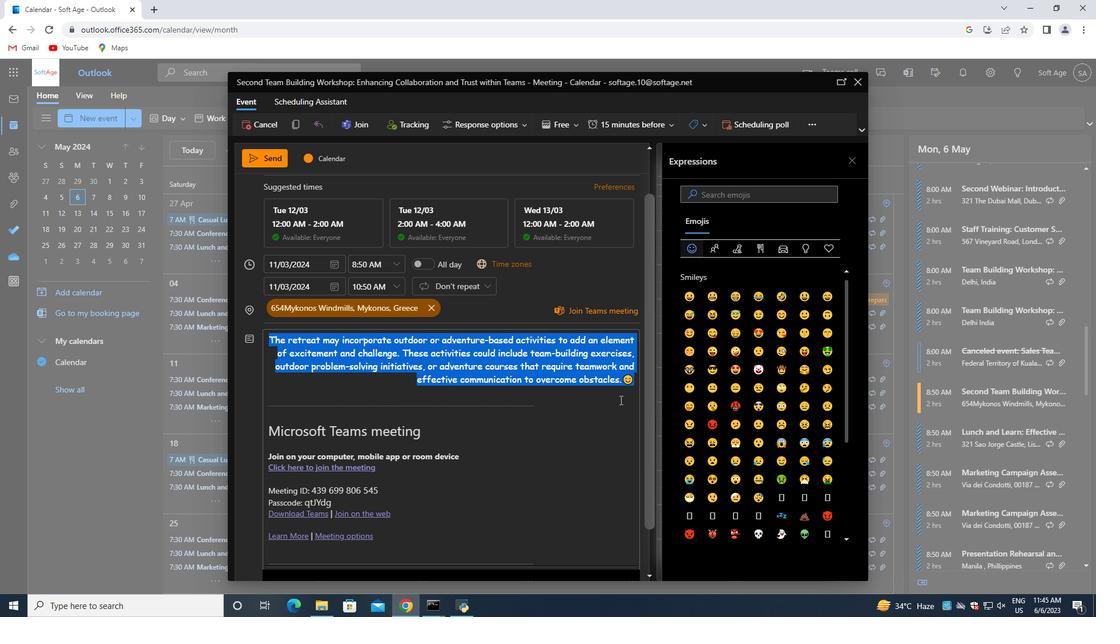 
Action: Mouse moved to (623, 399)
Screenshot: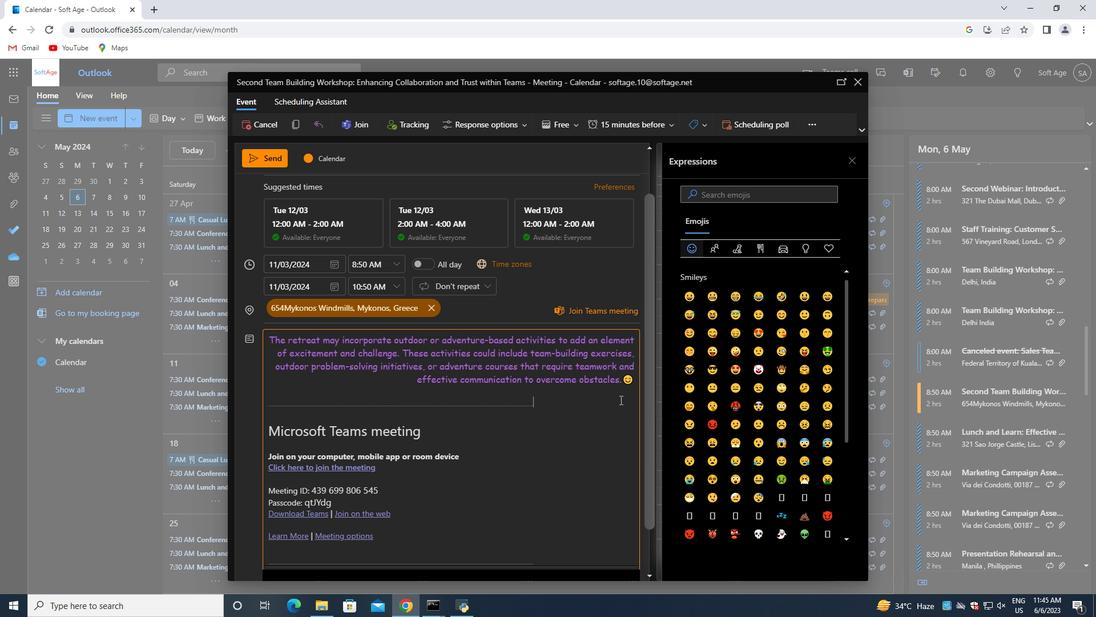 
Action: Mouse scrolled (623, 400) with delta (0, 0)
Screenshot: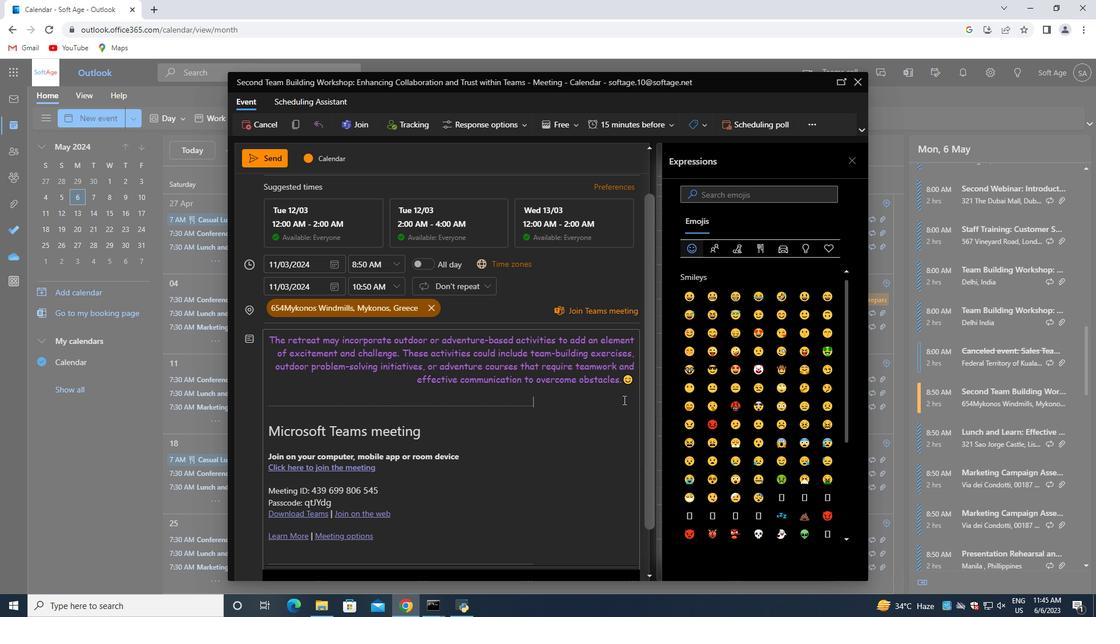 
Action: Mouse scrolled (623, 400) with delta (0, 0)
Screenshot: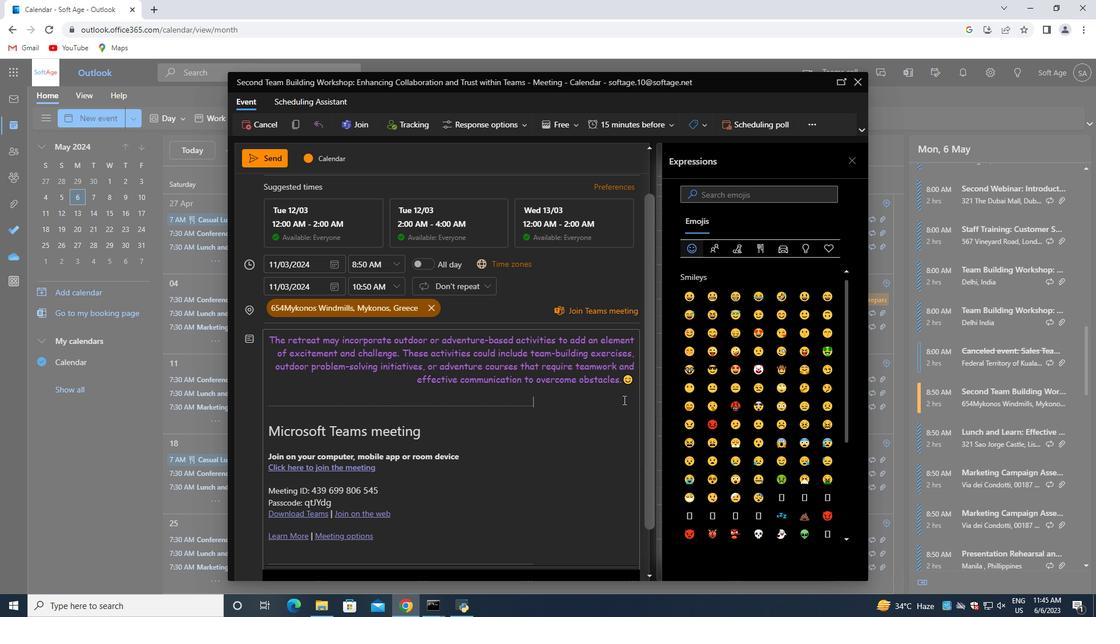 
Action: Mouse scrolled (623, 400) with delta (0, 0)
Screenshot: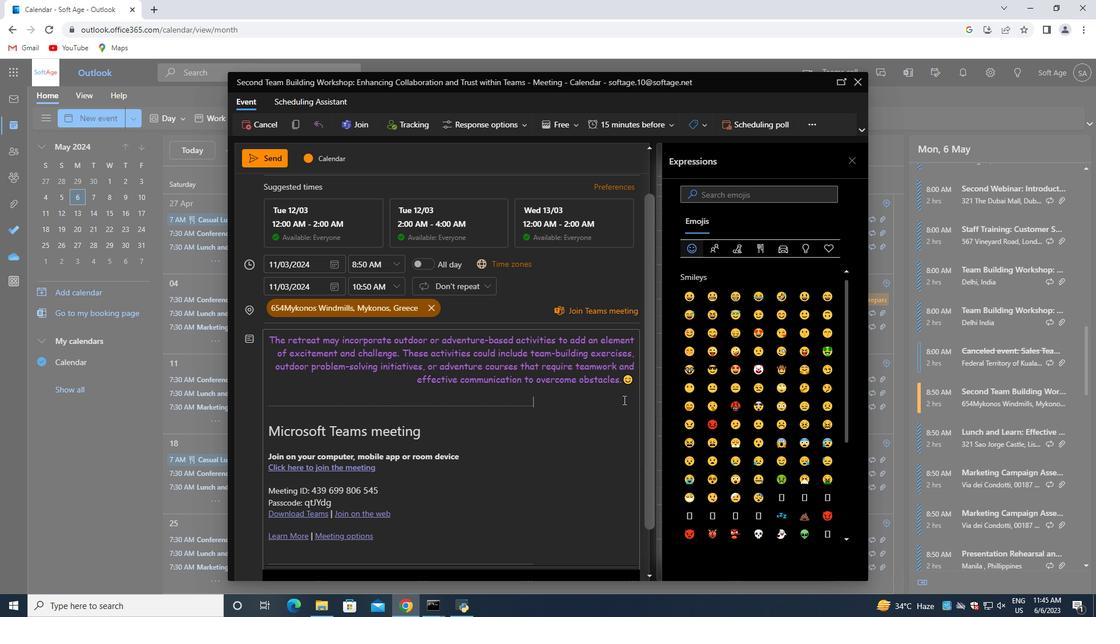 
Action: Mouse scrolled (623, 400) with delta (0, 0)
Screenshot: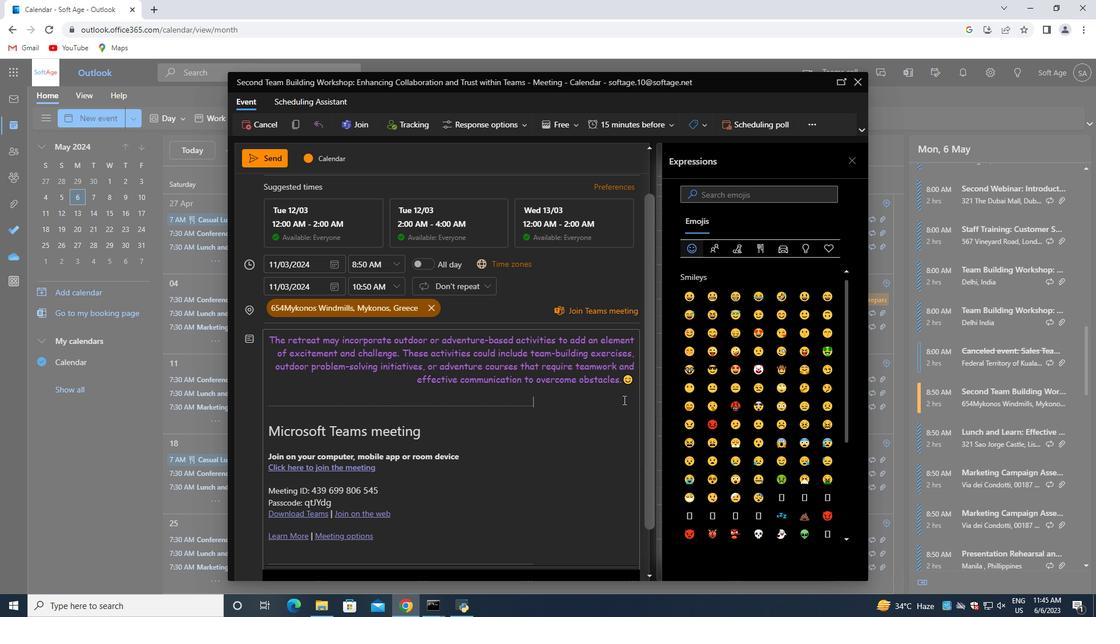
Action: Mouse scrolled (623, 400) with delta (0, 0)
Screenshot: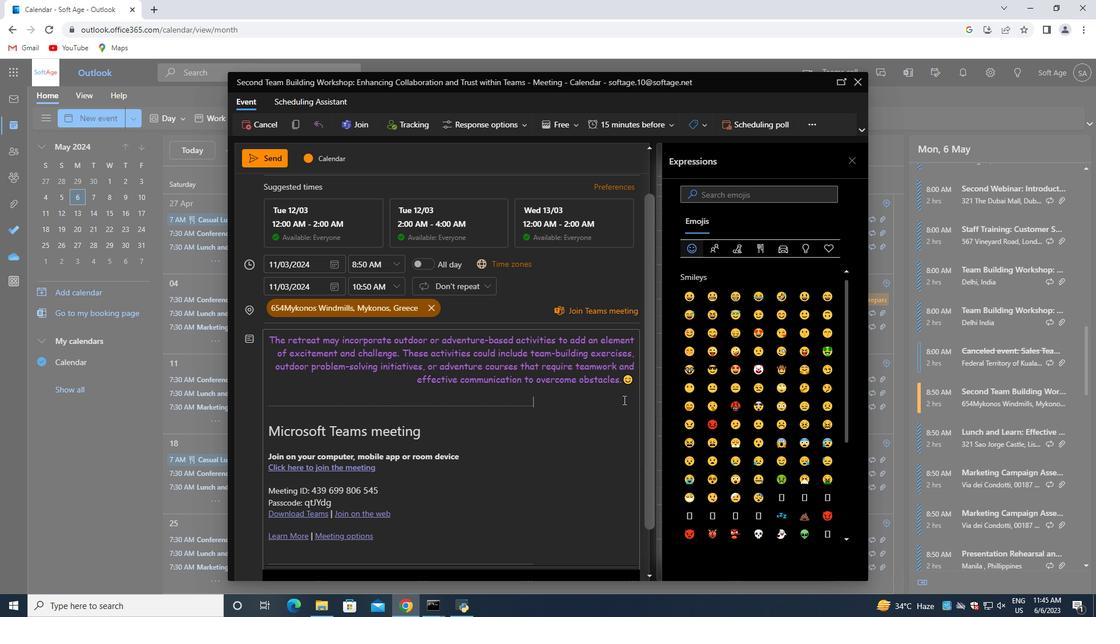 
Action: Mouse moved to (245, 189)
Screenshot: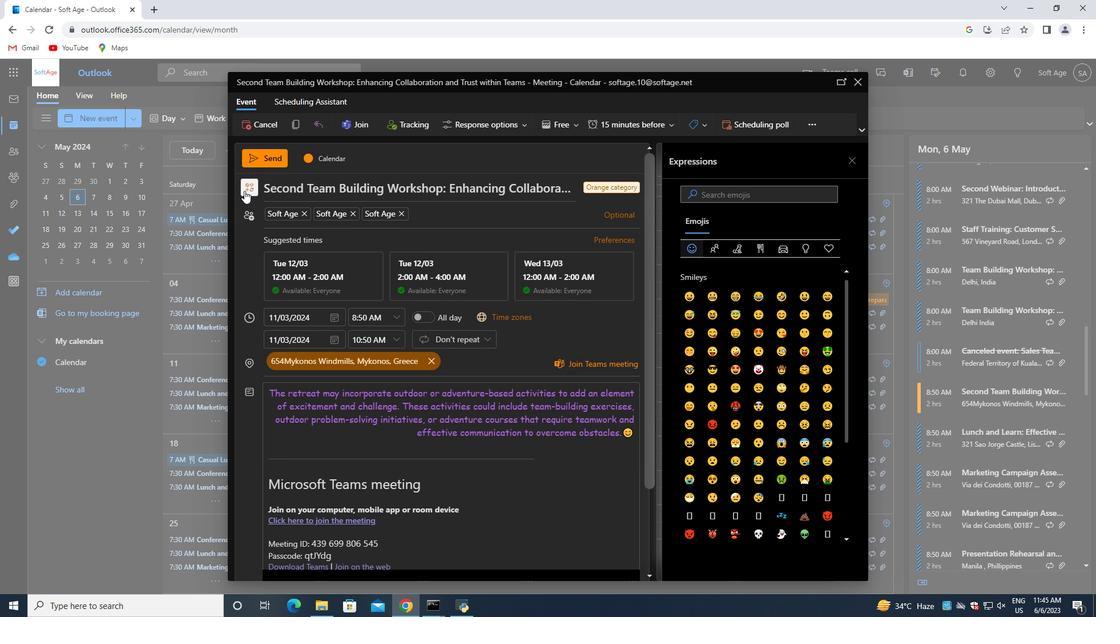 
Action: Mouse pressed left at (245, 189)
Screenshot: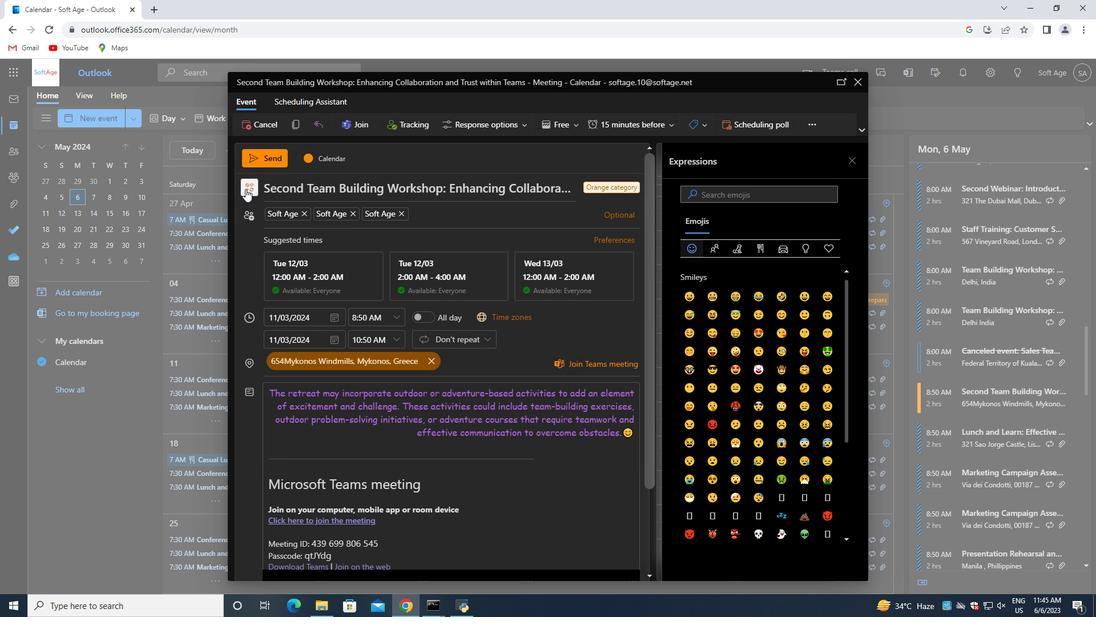 
Action: Mouse moved to (378, 250)
Screenshot: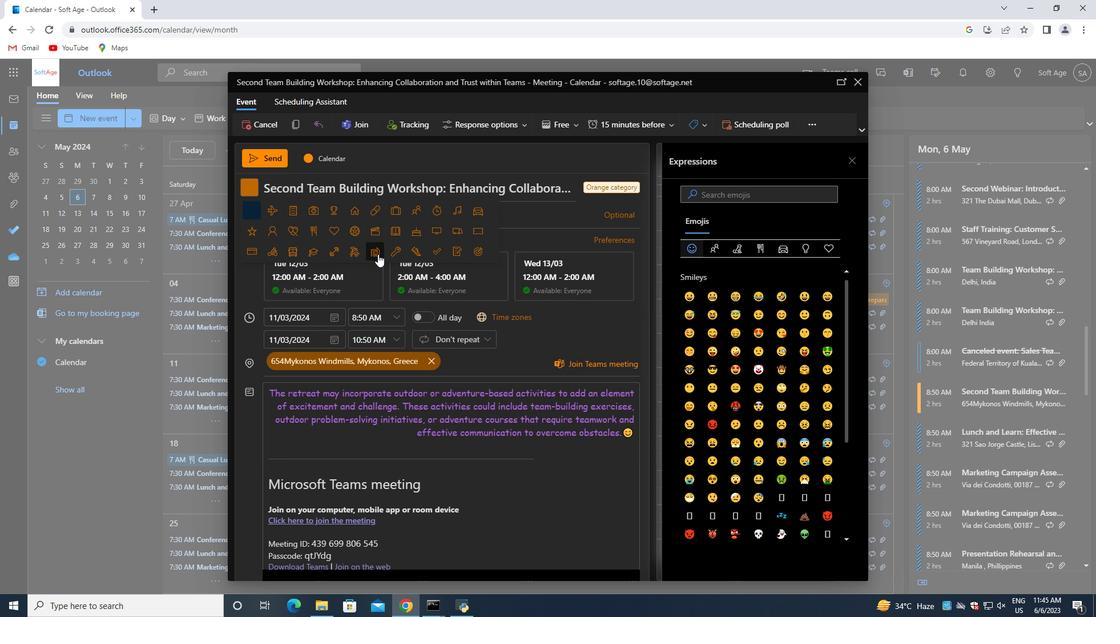 
Action: Mouse pressed left at (378, 250)
Screenshot: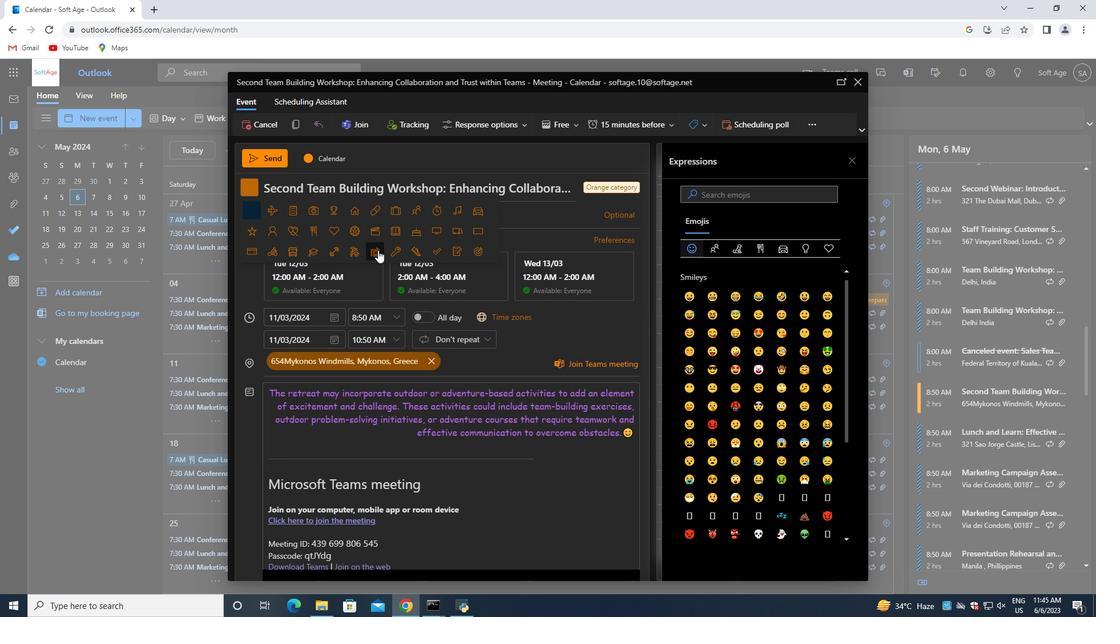 
Action: Mouse moved to (258, 159)
Screenshot: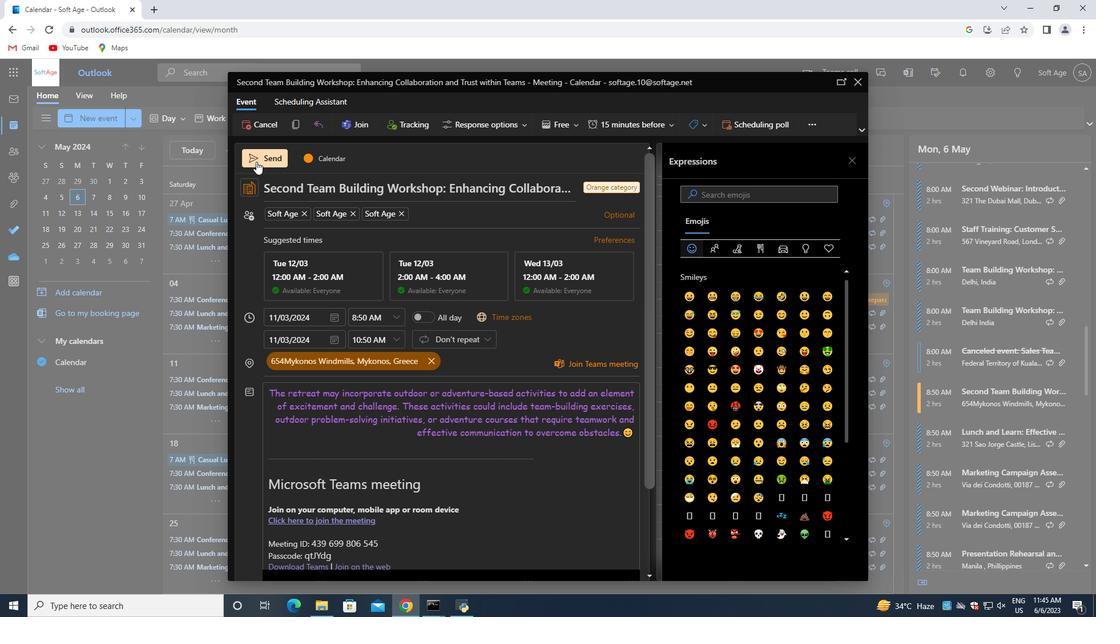 
Action: Mouse pressed left at (258, 159)
Screenshot: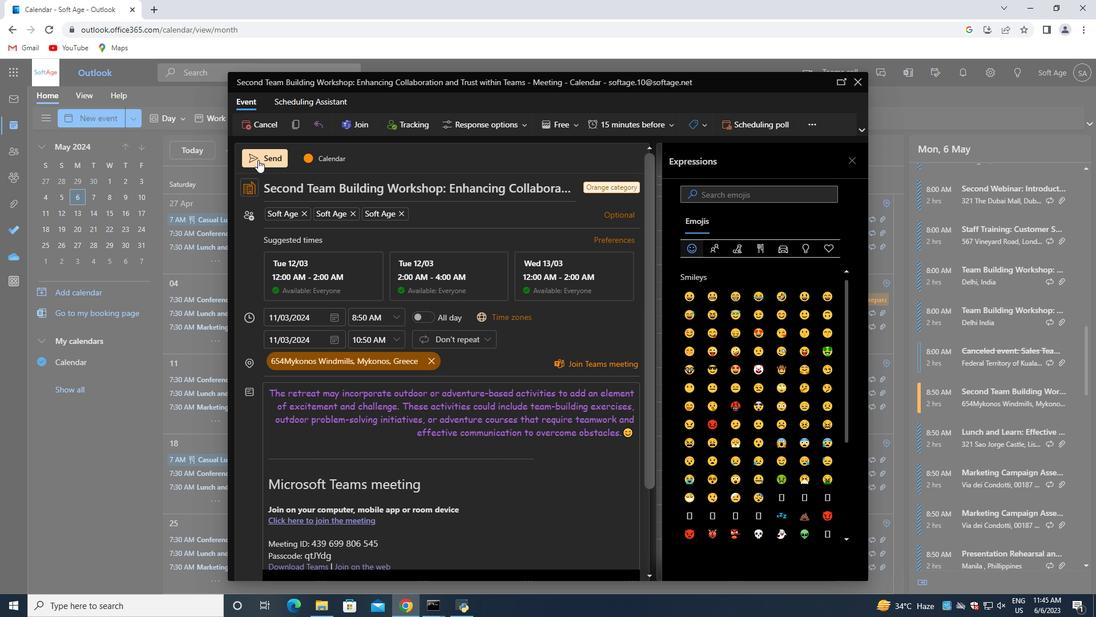 
